 Task: Add Sprouts High Potency Omega-3 + COQ10 to the cart.
Action: Mouse moved to (308, 158)
Screenshot: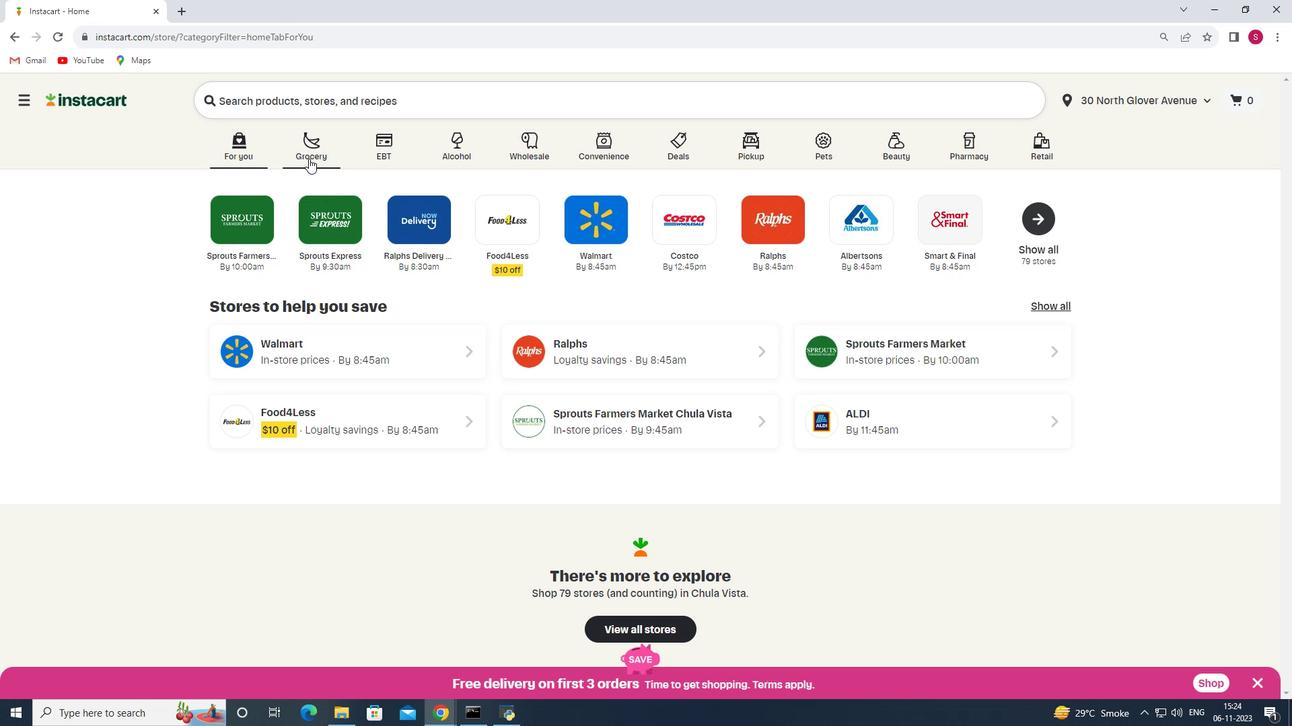 
Action: Mouse pressed left at (308, 158)
Screenshot: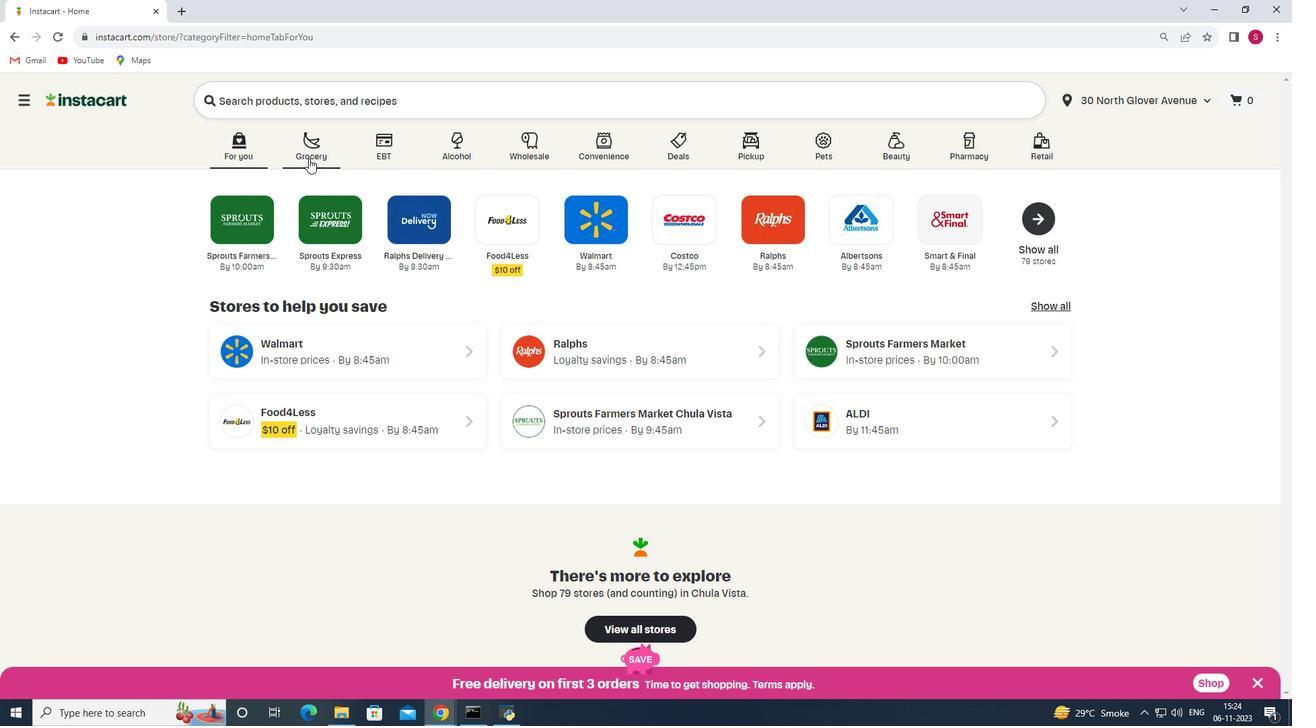 
Action: Mouse moved to (306, 386)
Screenshot: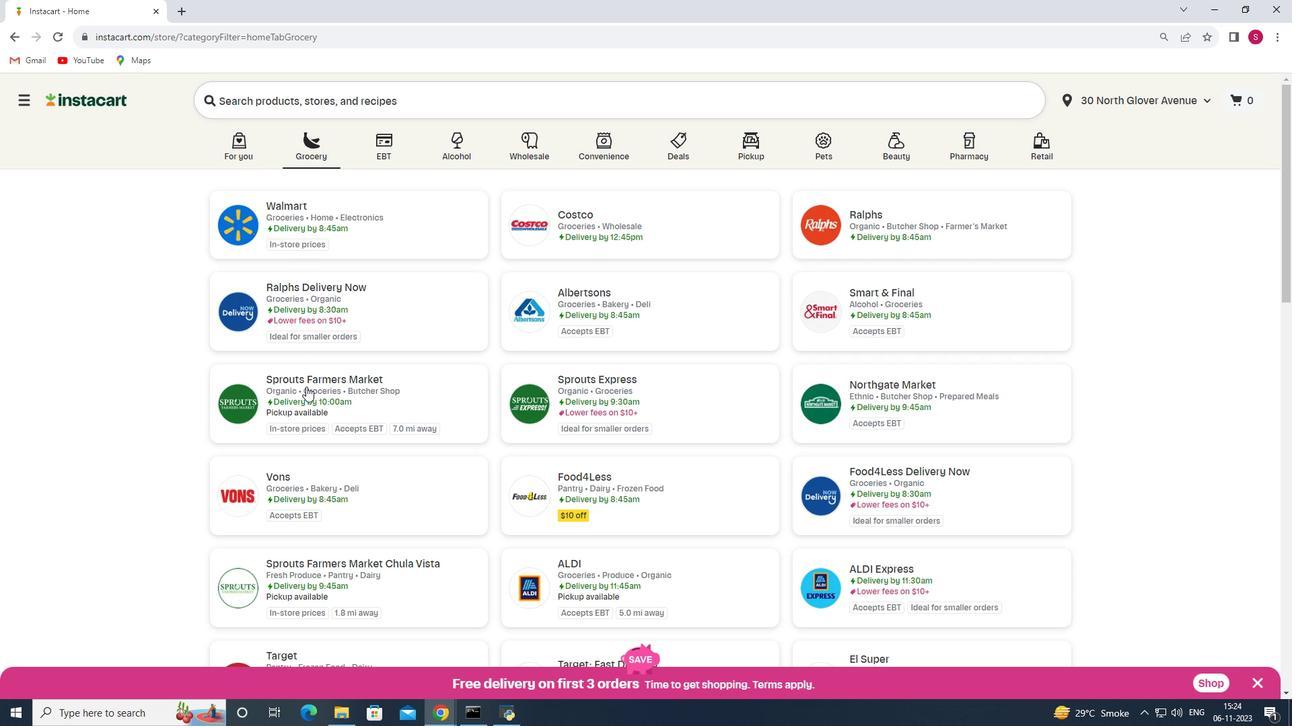 
Action: Mouse pressed left at (306, 386)
Screenshot: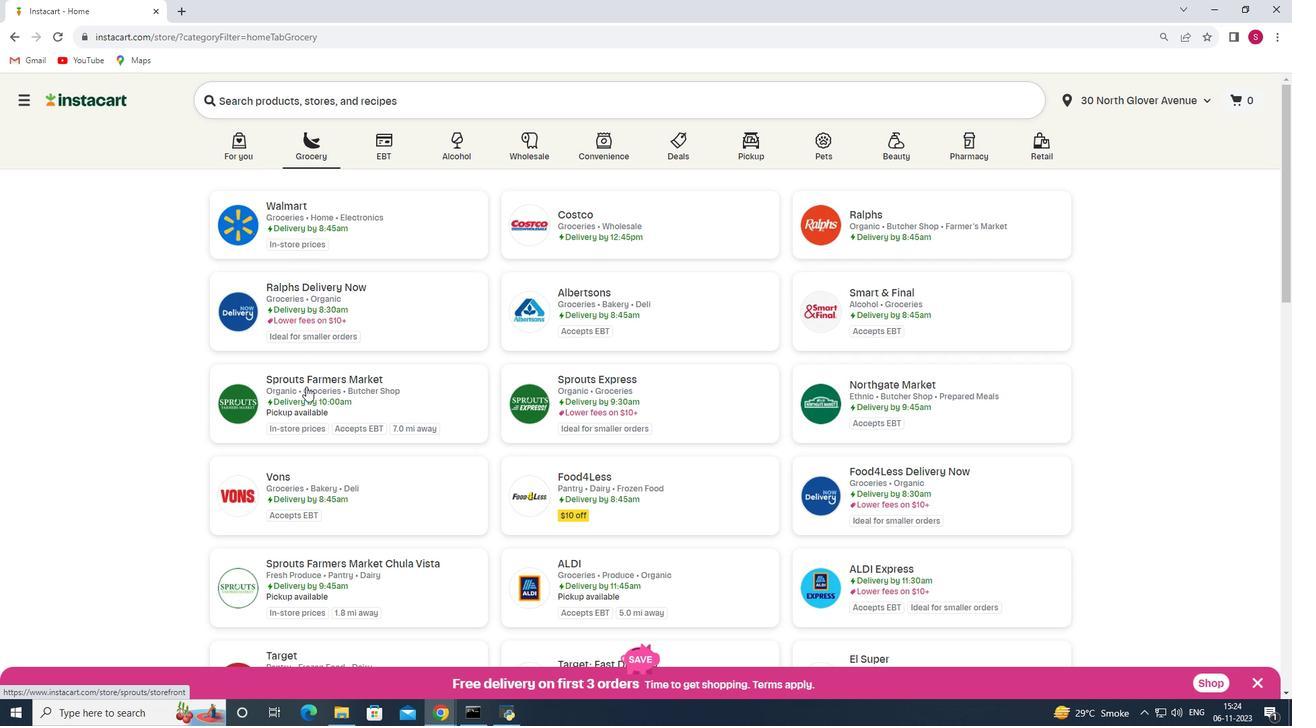 
Action: Mouse moved to (115, 442)
Screenshot: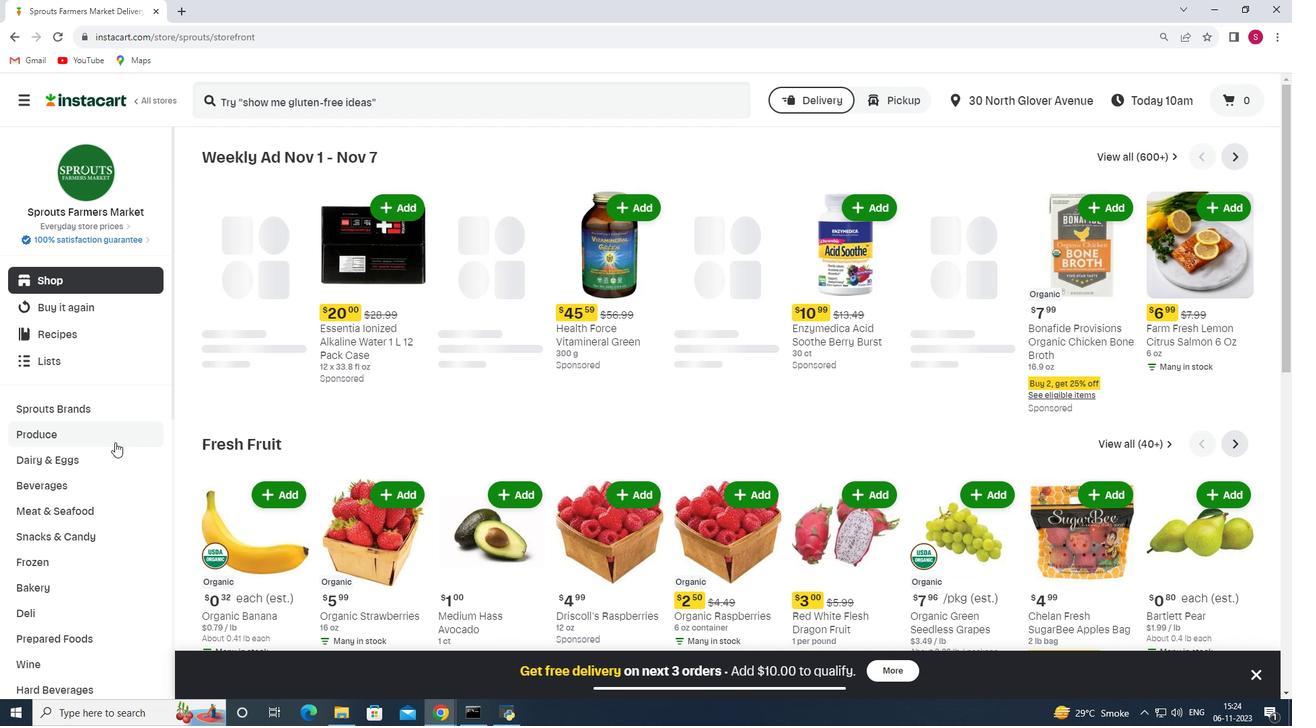 
Action: Mouse scrolled (115, 442) with delta (0, 0)
Screenshot: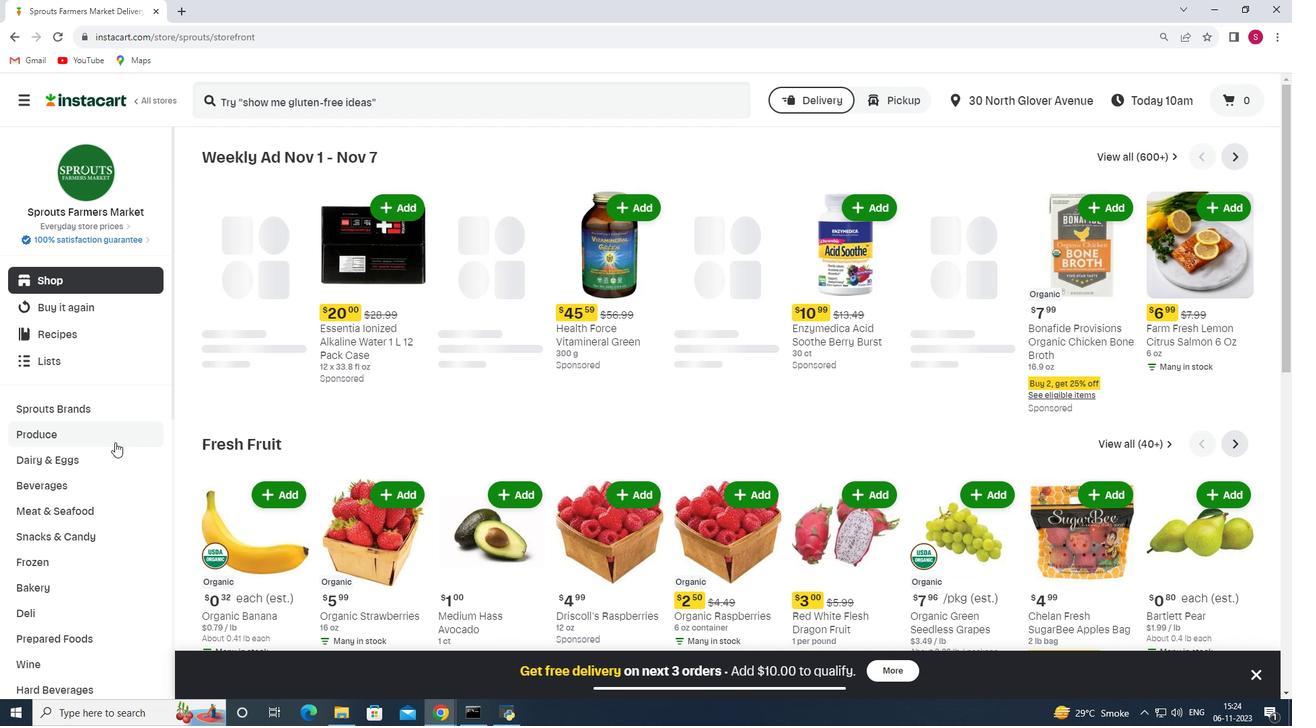 
Action: Mouse scrolled (115, 442) with delta (0, 0)
Screenshot: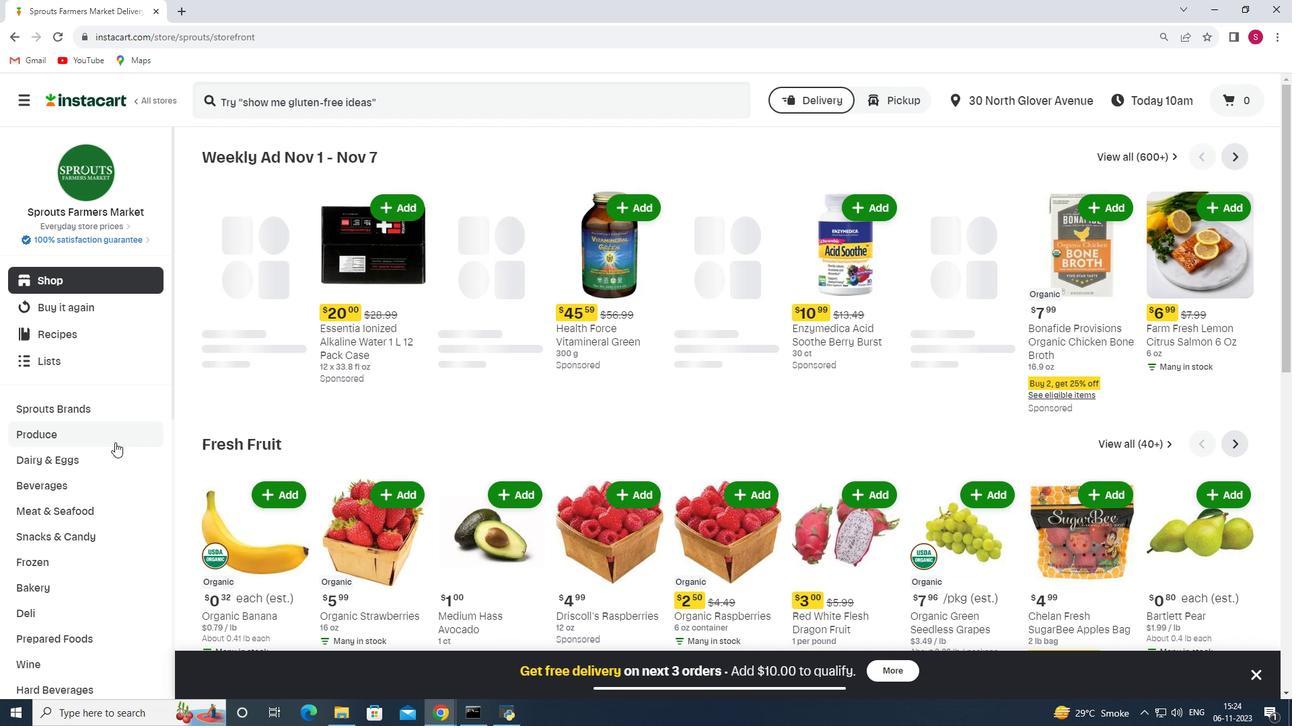 
Action: Mouse scrolled (115, 442) with delta (0, 0)
Screenshot: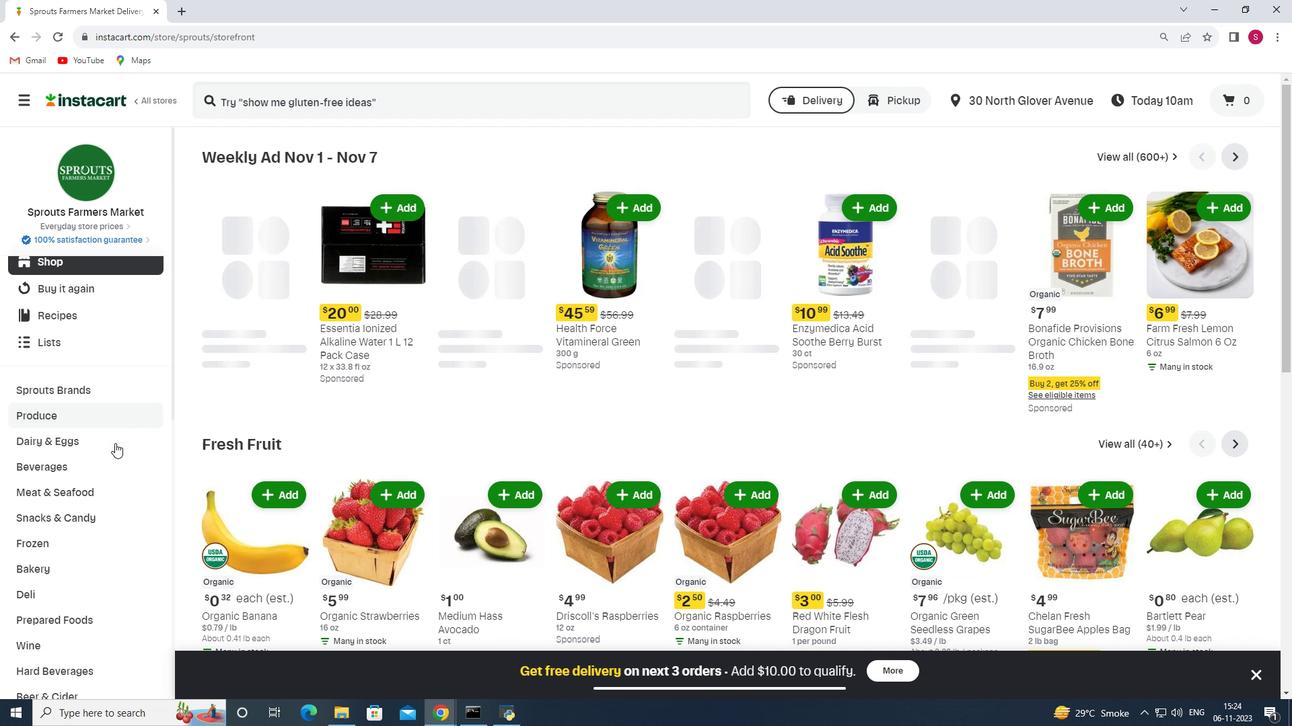 
Action: Mouse scrolled (115, 442) with delta (0, 0)
Screenshot: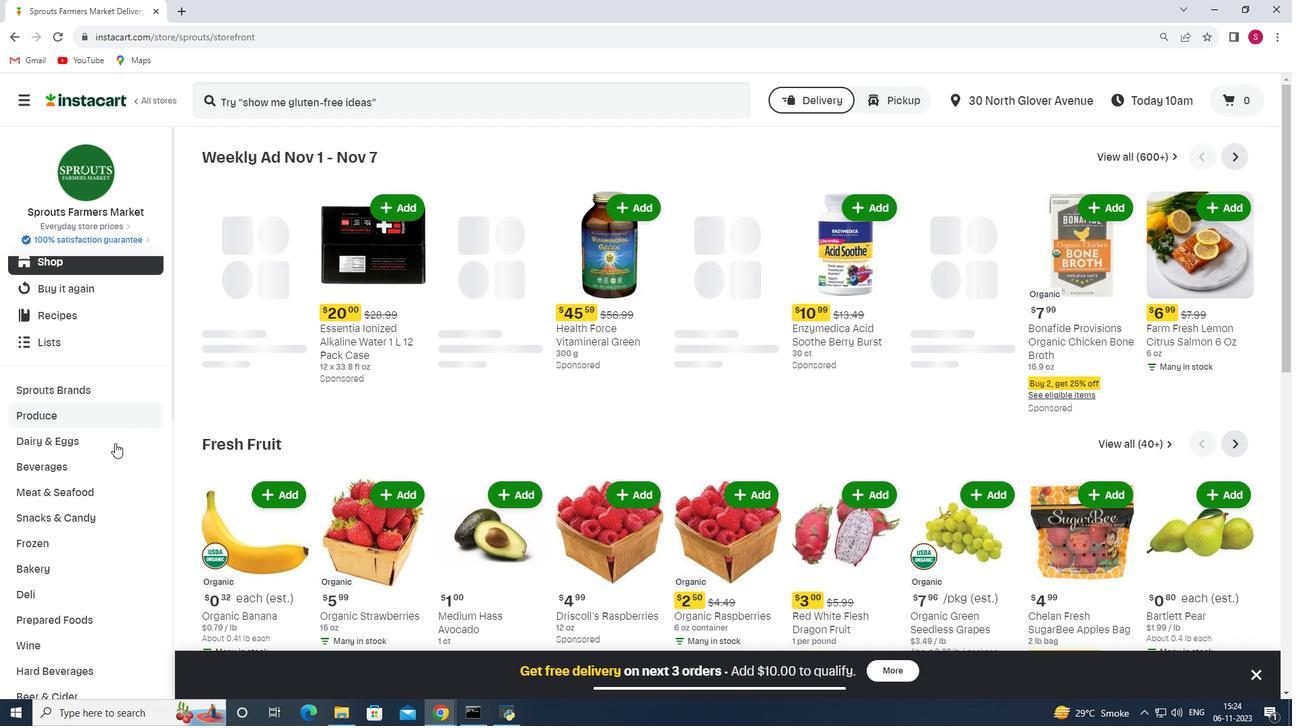 
Action: Mouse moved to (115, 443)
Screenshot: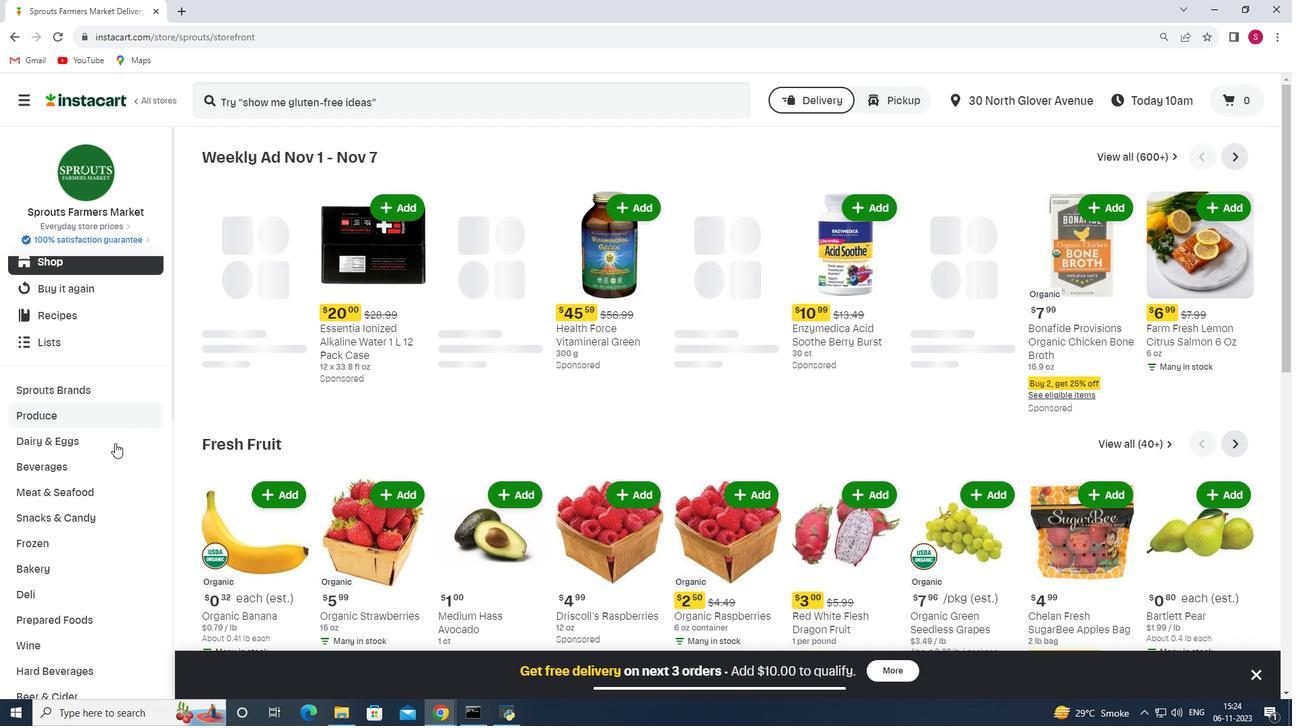 
Action: Mouse scrolled (115, 442) with delta (0, 0)
Screenshot: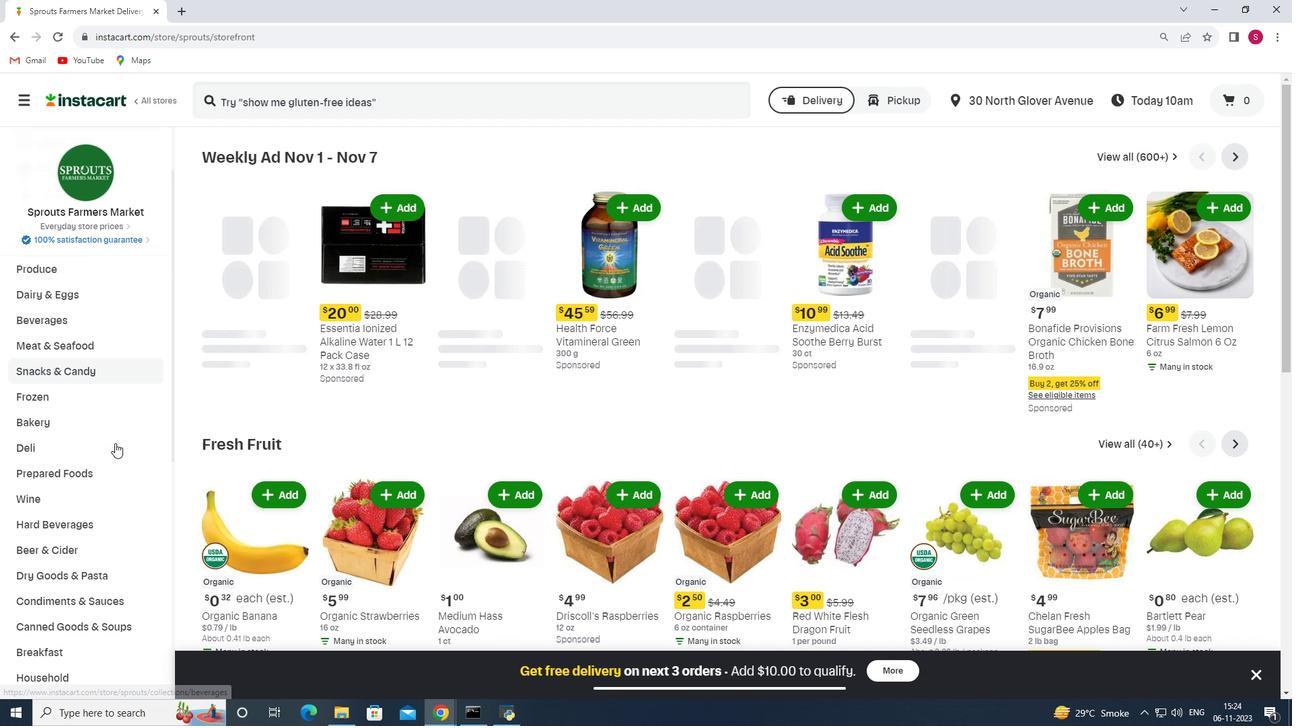 
Action: Mouse moved to (96, 466)
Screenshot: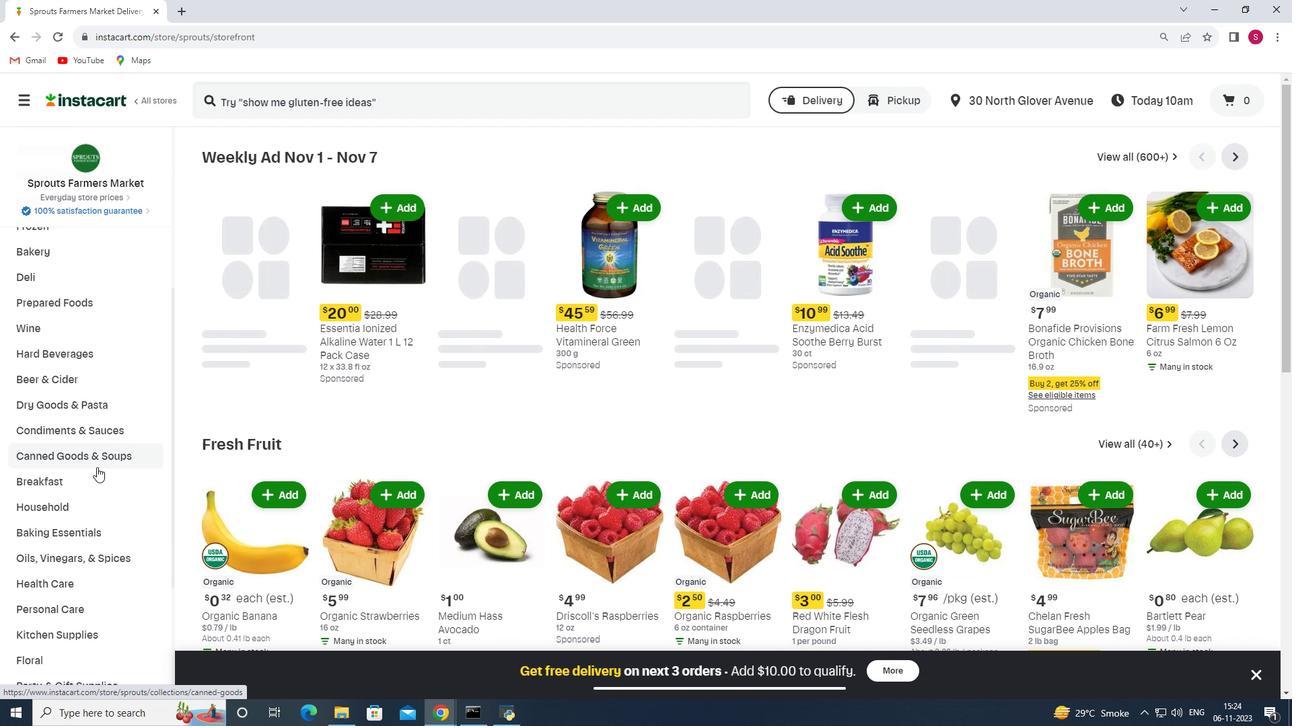 
Action: Mouse scrolled (96, 465) with delta (0, 0)
Screenshot: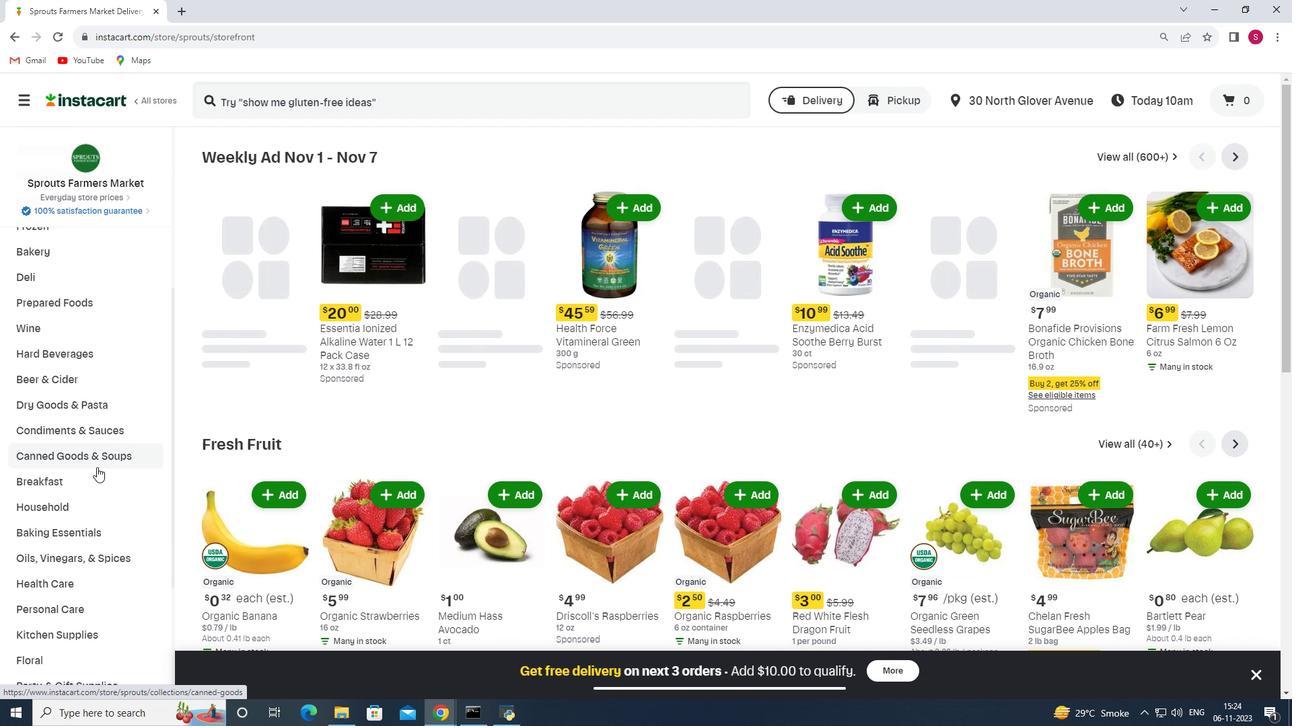 
Action: Mouse moved to (94, 471)
Screenshot: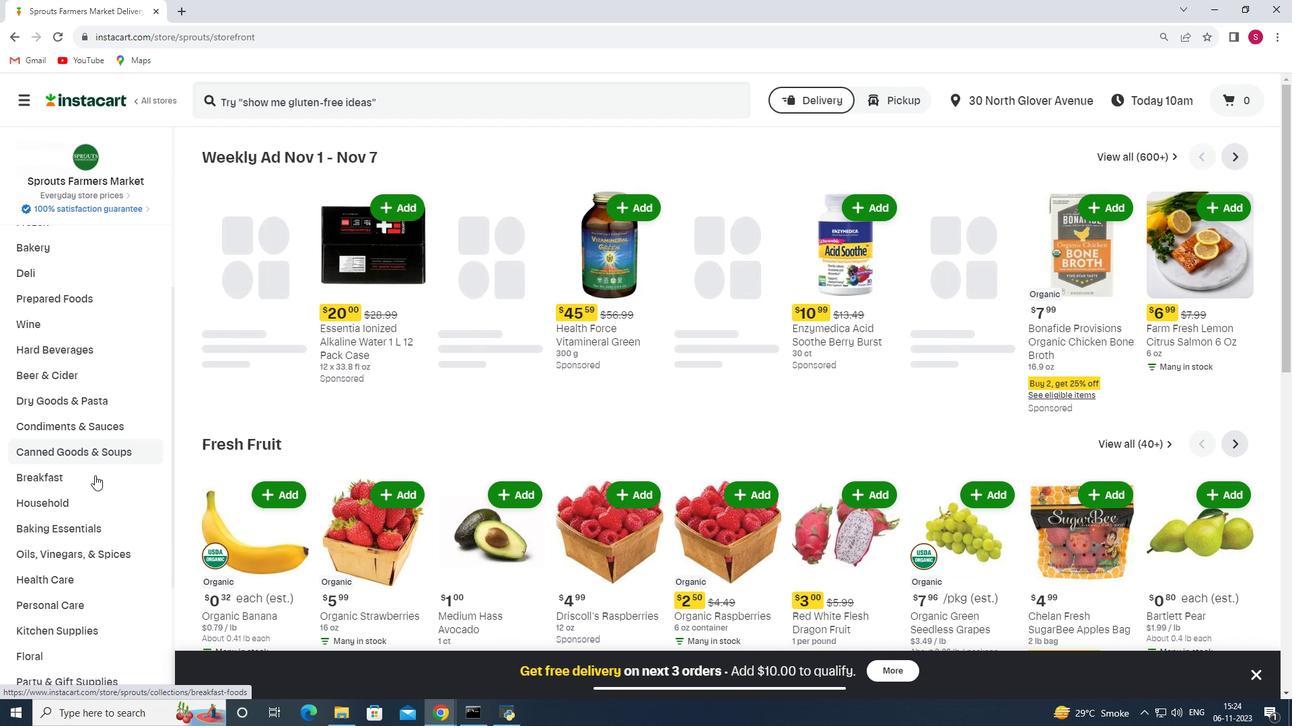 
Action: Mouse scrolled (94, 470) with delta (0, 0)
Screenshot: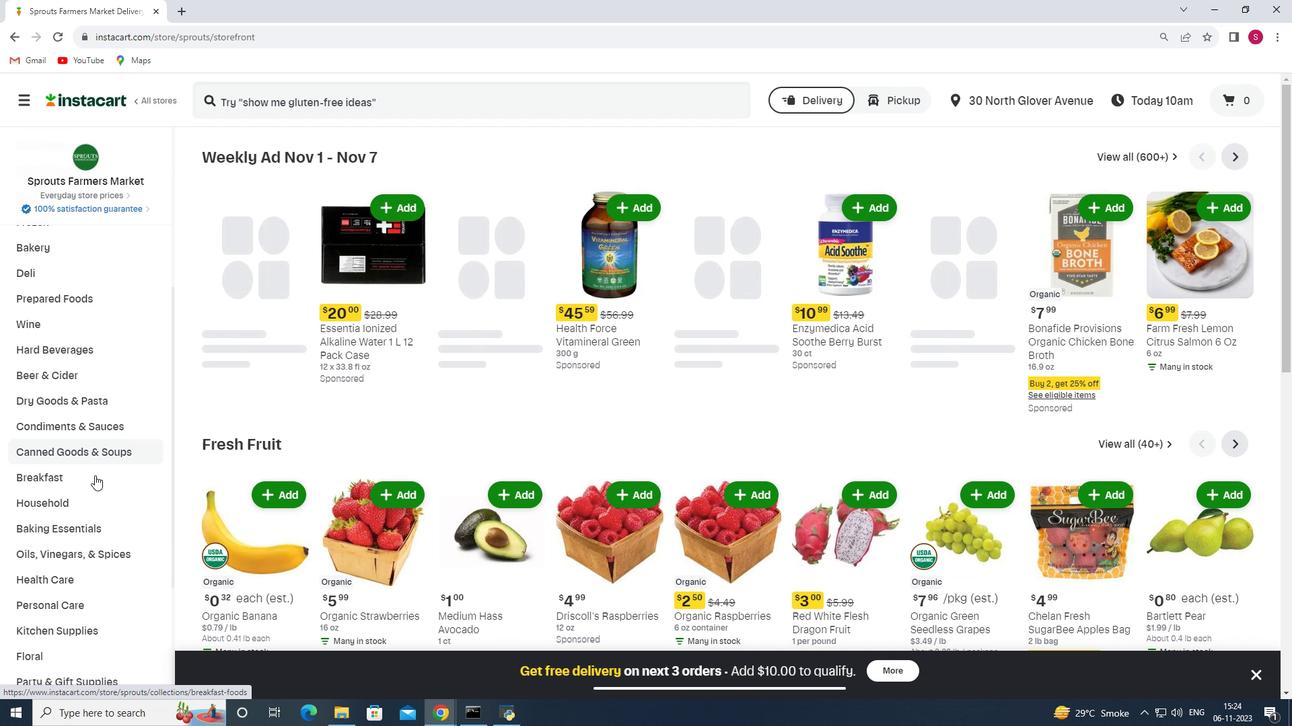 
Action: Mouse moved to (94, 475)
Screenshot: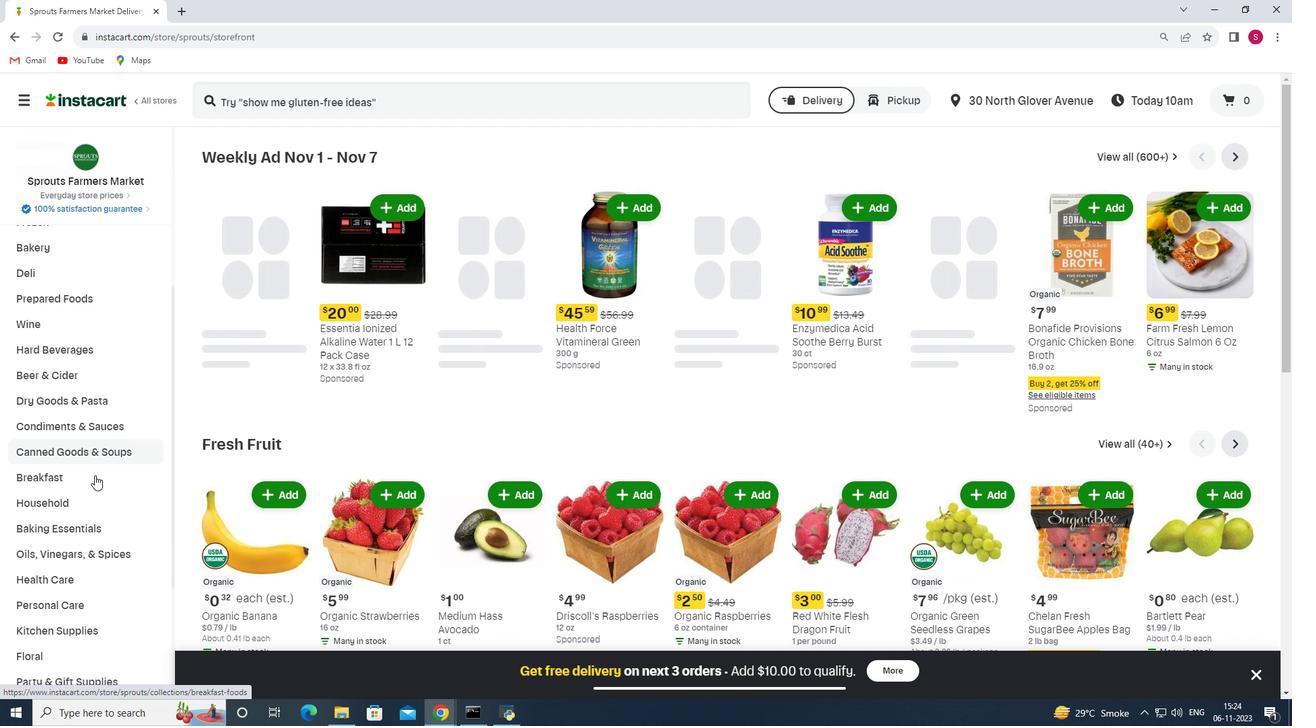 
Action: Mouse scrolled (94, 475) with delta (0, 0)
Screenshot: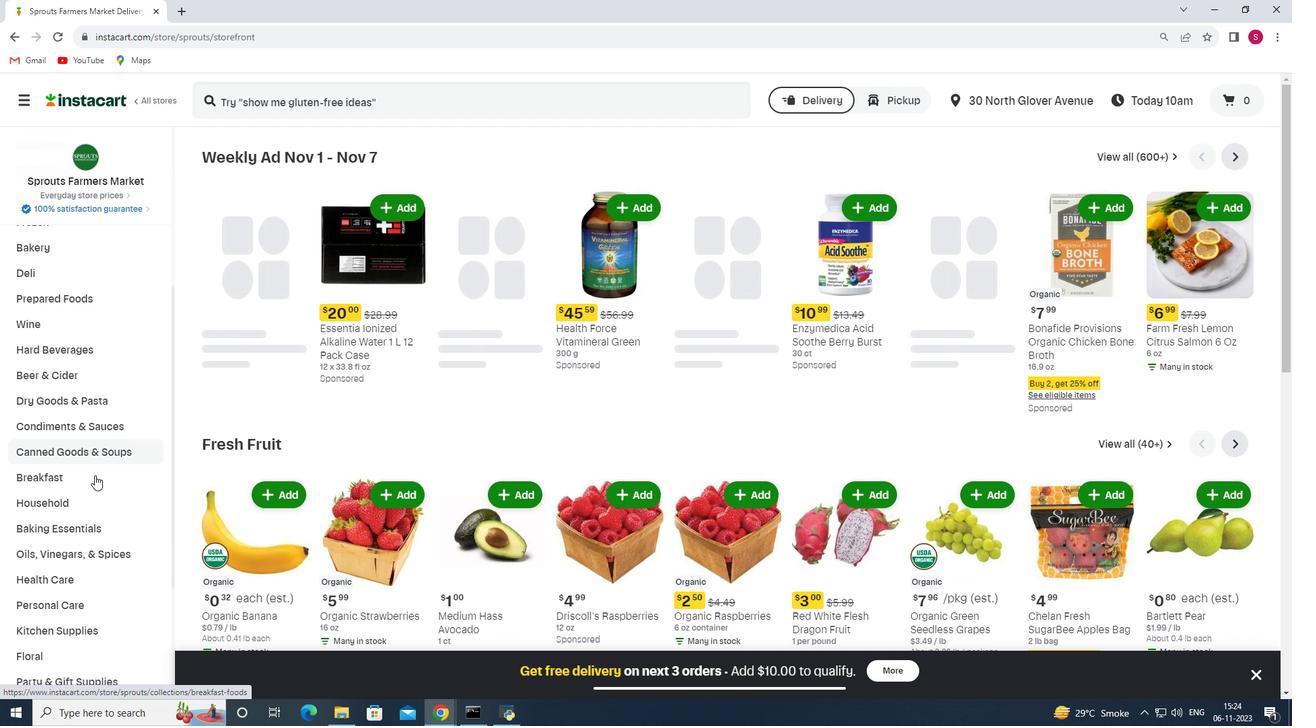 
Action: Mouse moved to (69, 393)
Screenshot: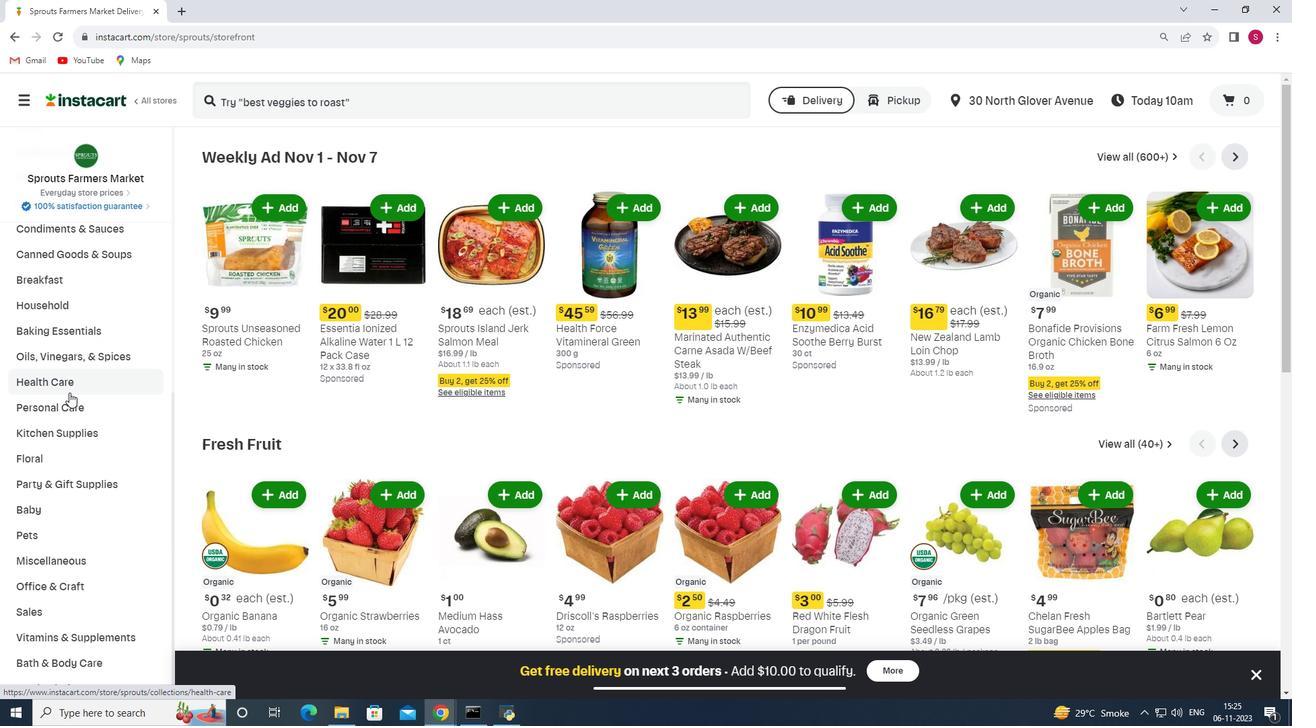 
Action: Mouse pressed left at (69, 393)
Screenshot: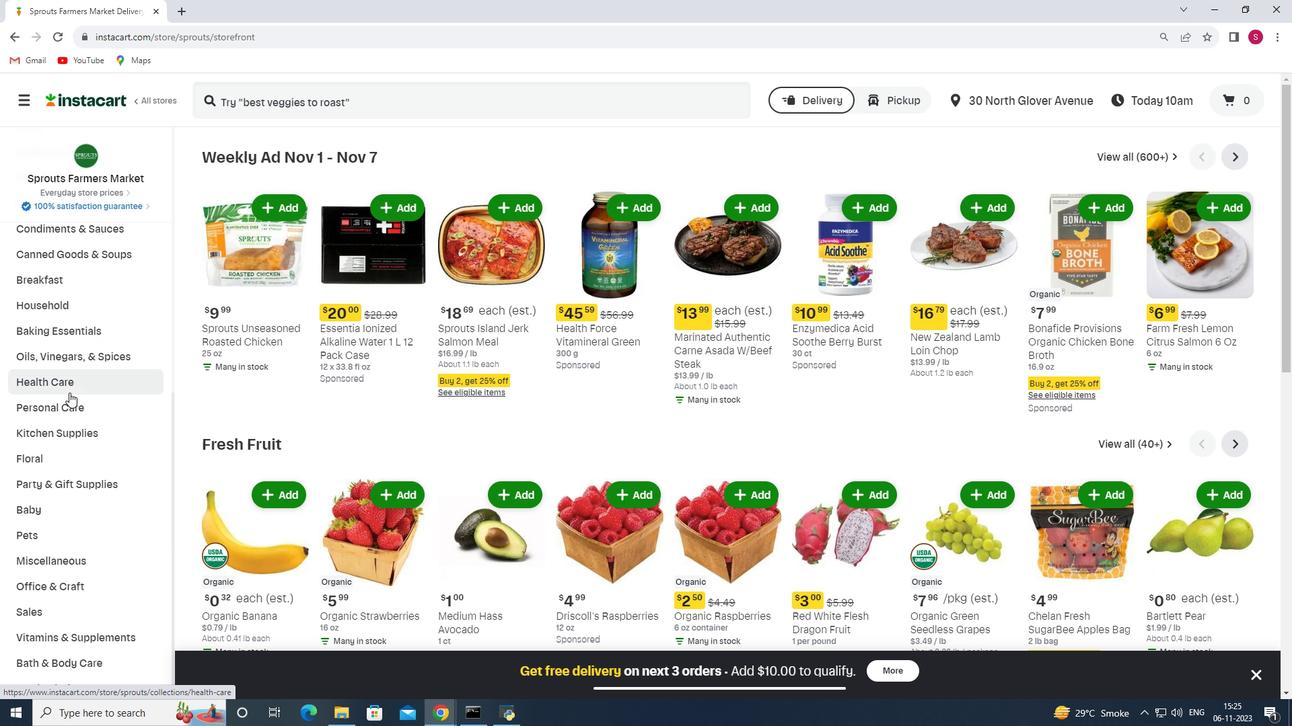 
Action: Mouse moved to (423, 197)
Screenshot: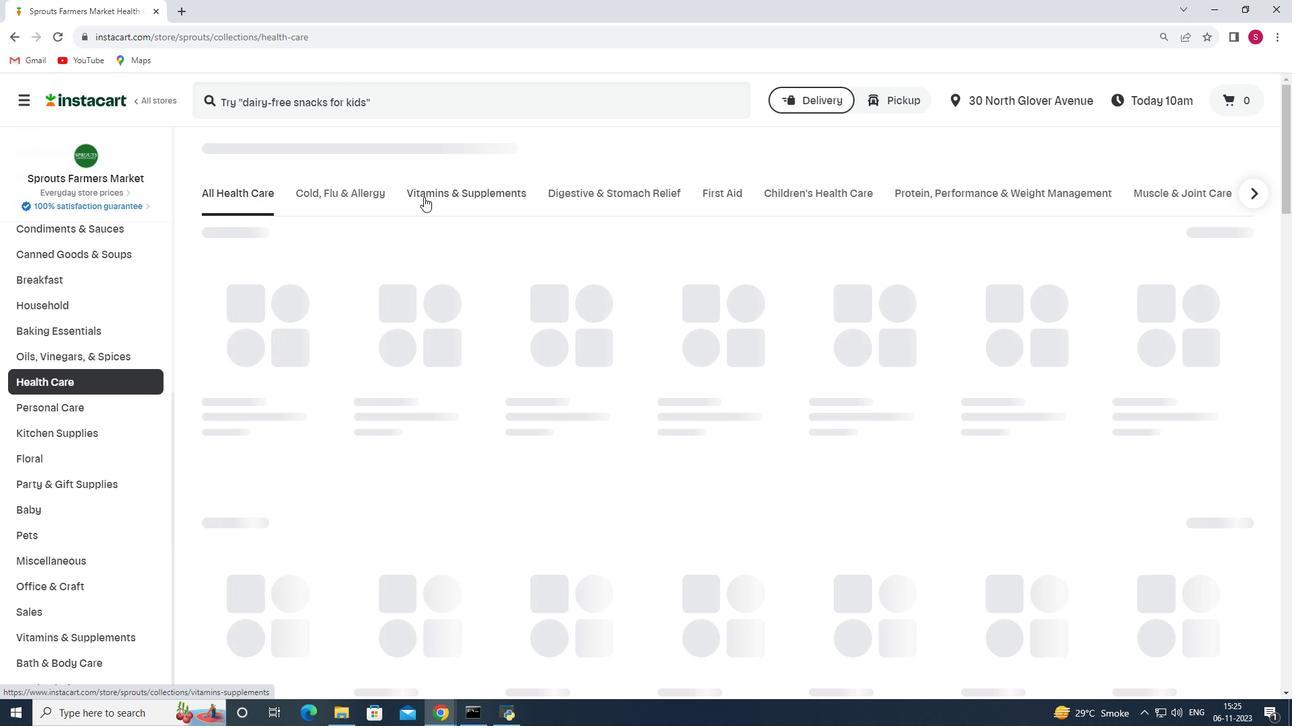 
Action: Mouse pressed left at (423, 197)
Screenshot: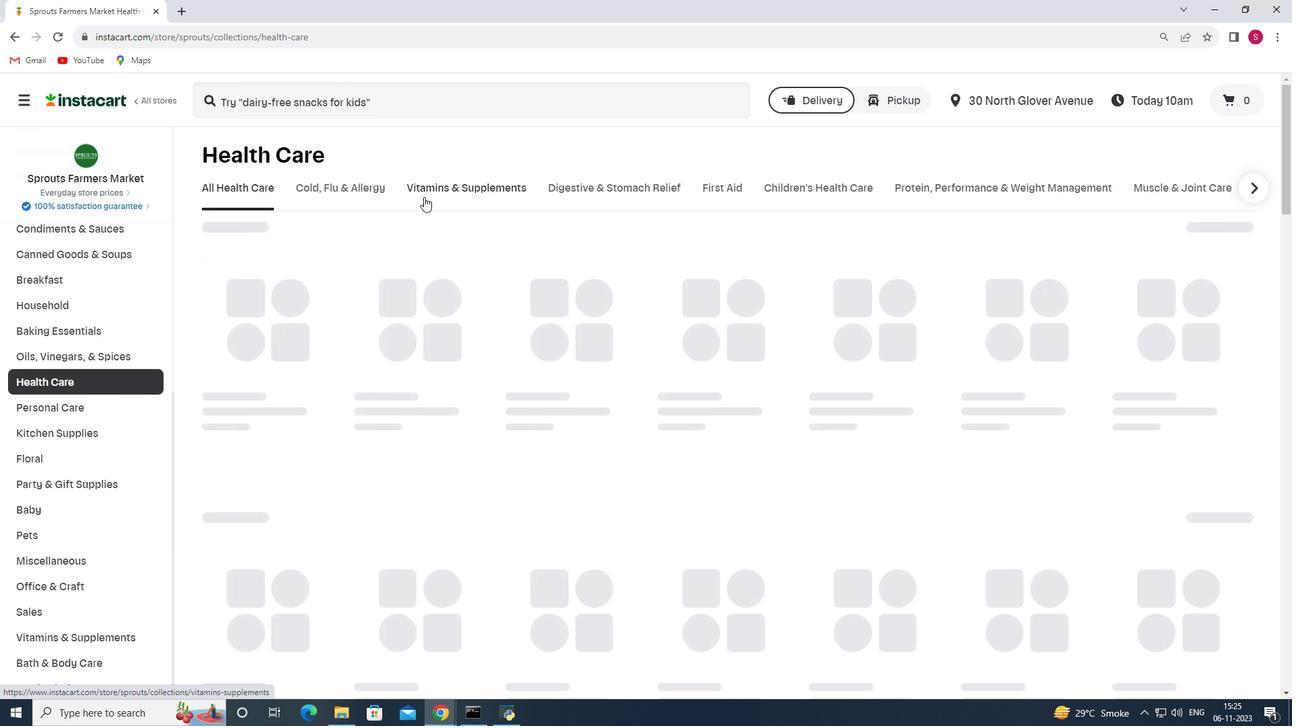 
Action: Mouse moved to (954, 242)
Screenshot: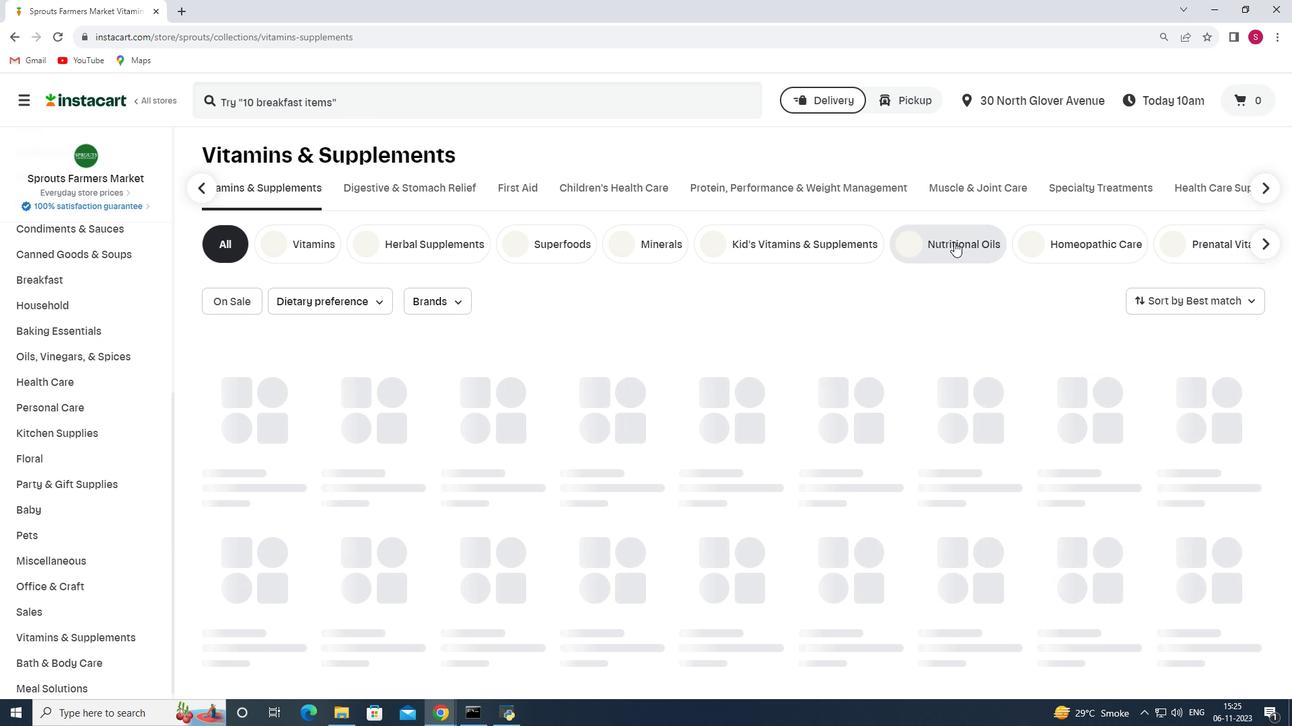 
Action: Mouse pressed left at (954, 242)
Screenshot: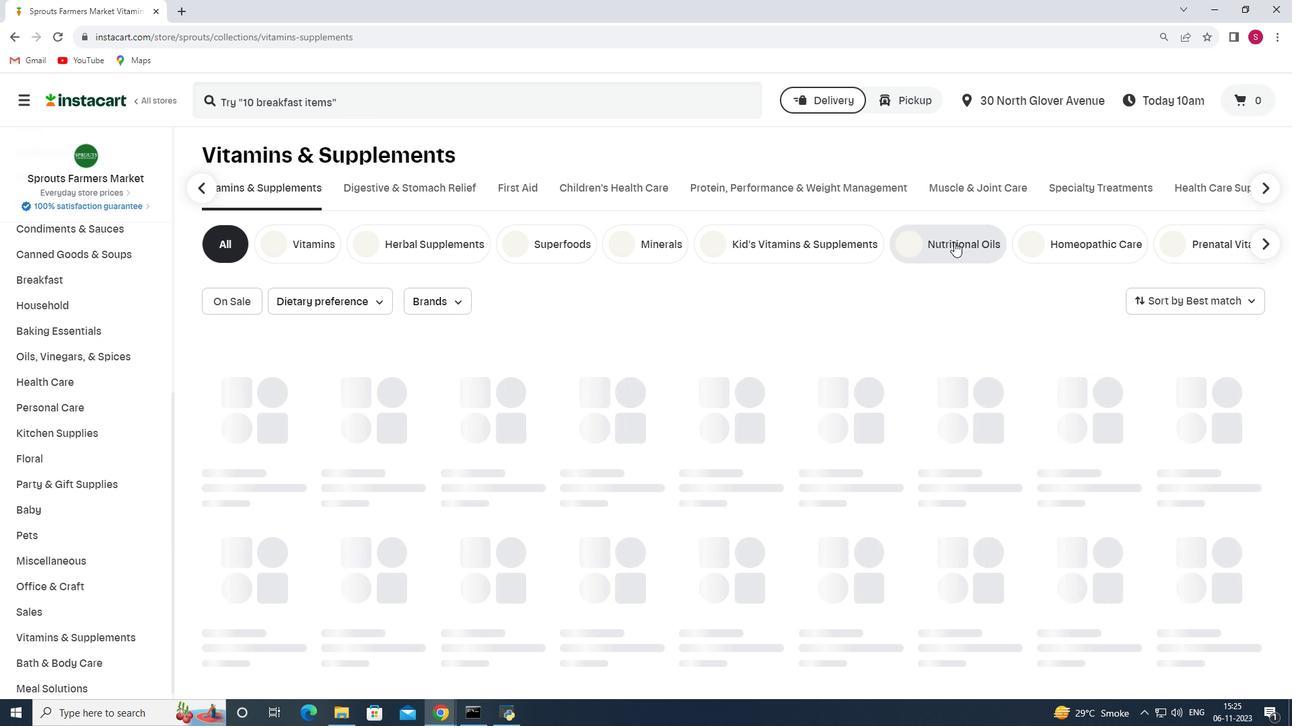 
Action: Mouse moved to (426, 94)
Screenshot: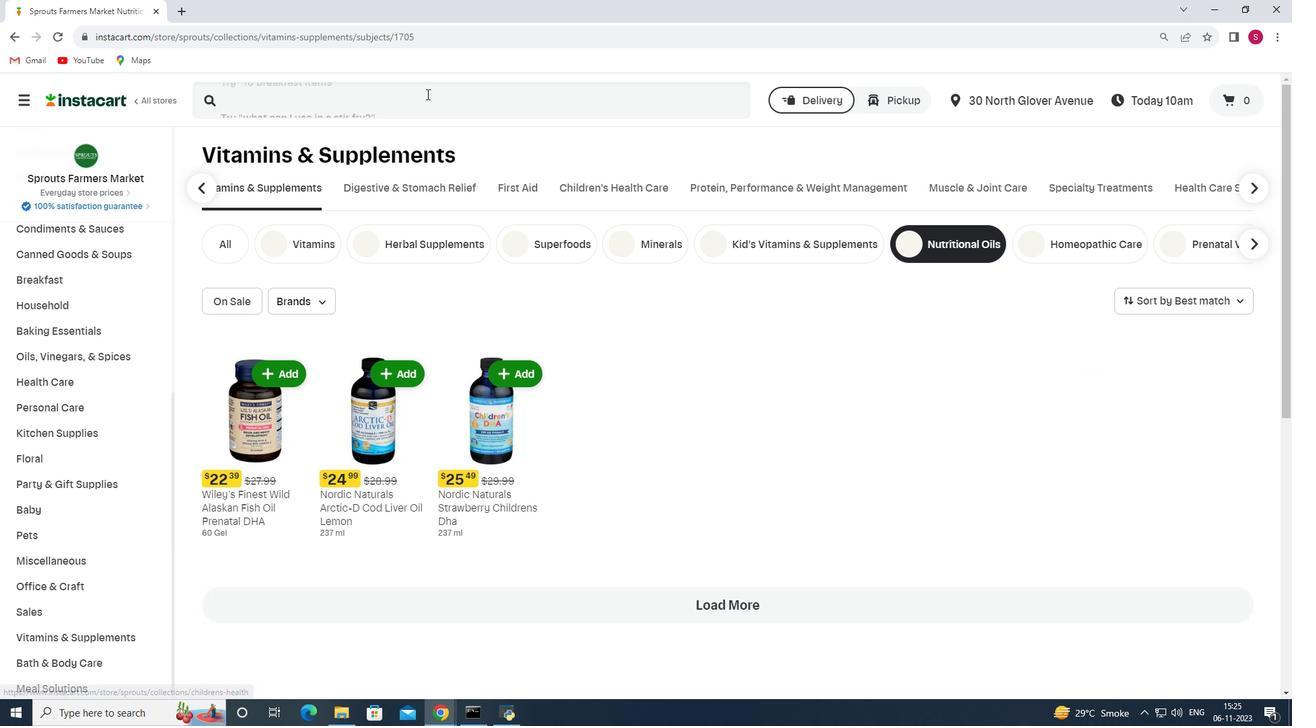 
Action: Mouse pressed left at (426, 94)
Screenshot: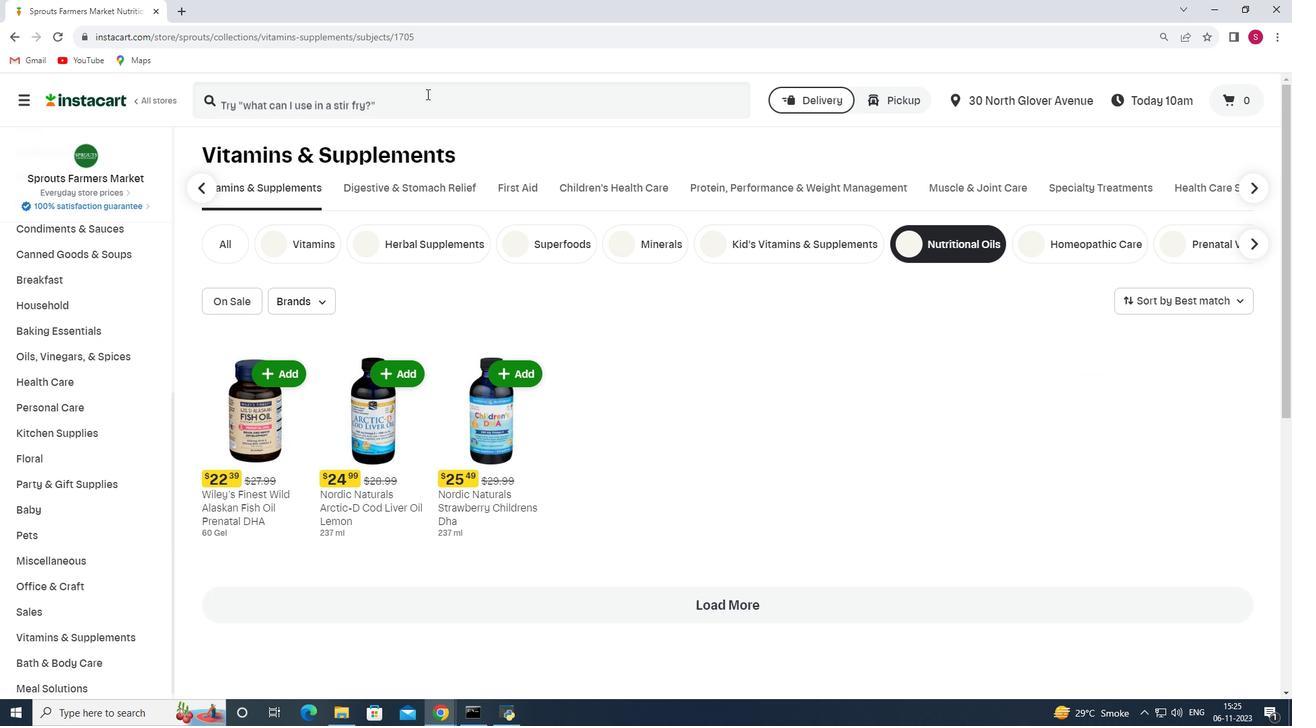 
Action: Key pressed <Key.shift>Sprouts<Key.space><Key.shift>High<Key.space><Key.shift>Potr<Key.backspace>ency<Key.space><Key.shift>Omega-3<Key.space><Key.shift_r><Key.shift_r><Key.shift_r><Key.shift_r><Key.shift_r><Key.shift_r><Key.shift_r><Key.shift_r><Key.shift_r><Key.shift_r><Key.shift_r><Key.shift_r><Key.shift_r><Key.shift_r>+<Key.space><Key.shift>COQ10<Key.enter>
Screenshot: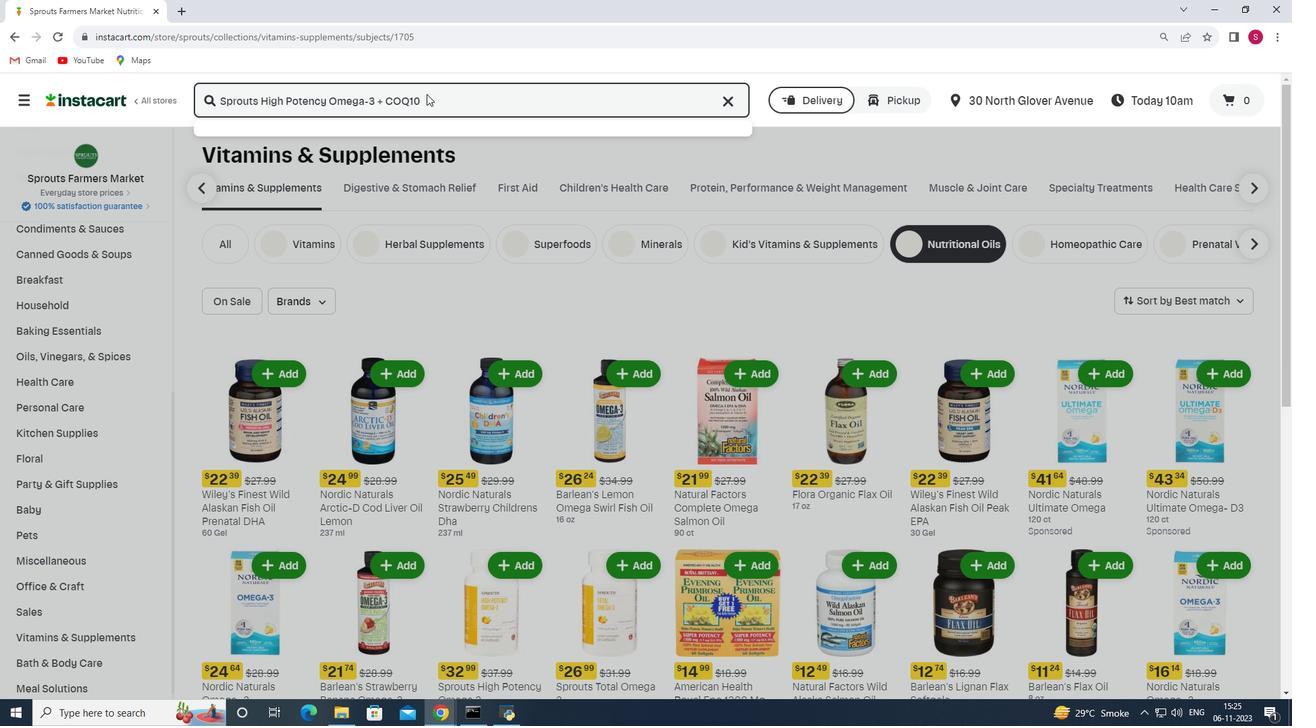 
Action: Mouse moved to (658, 298)
Screenshot: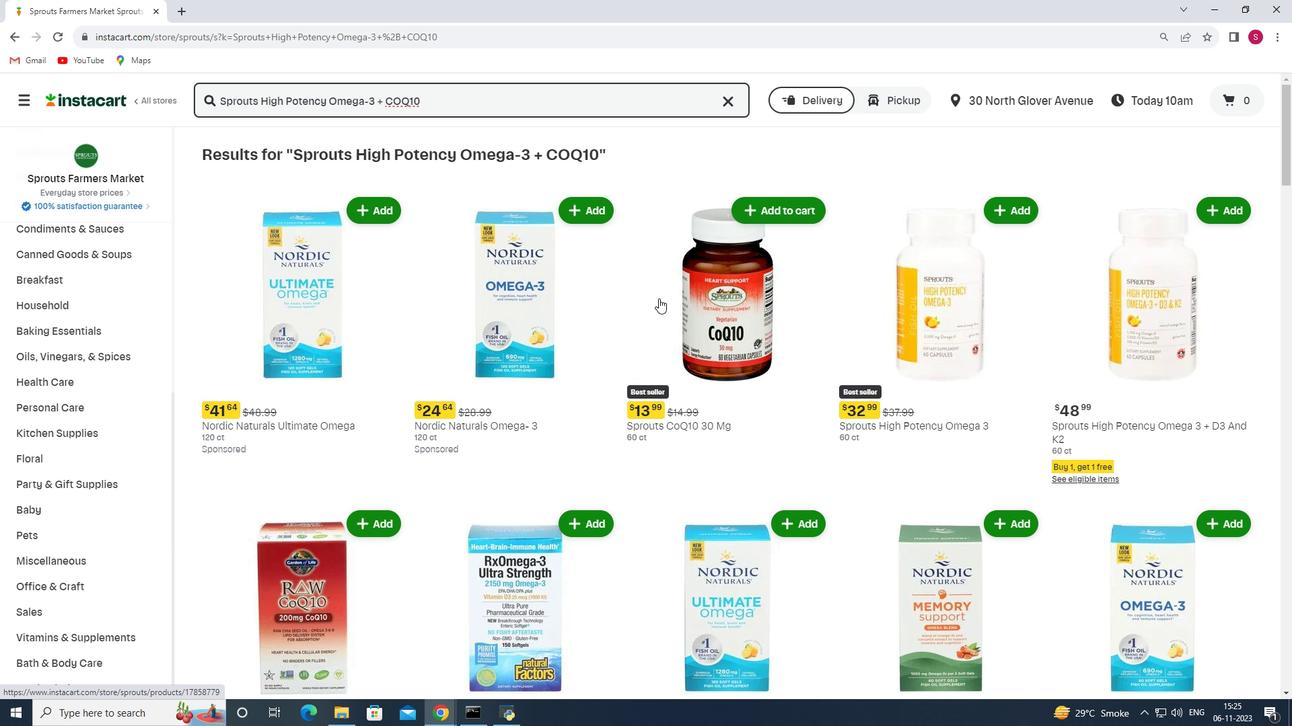 
Action: Mouse scrolled (658, 298) with delta (0, 0)
Screenshot: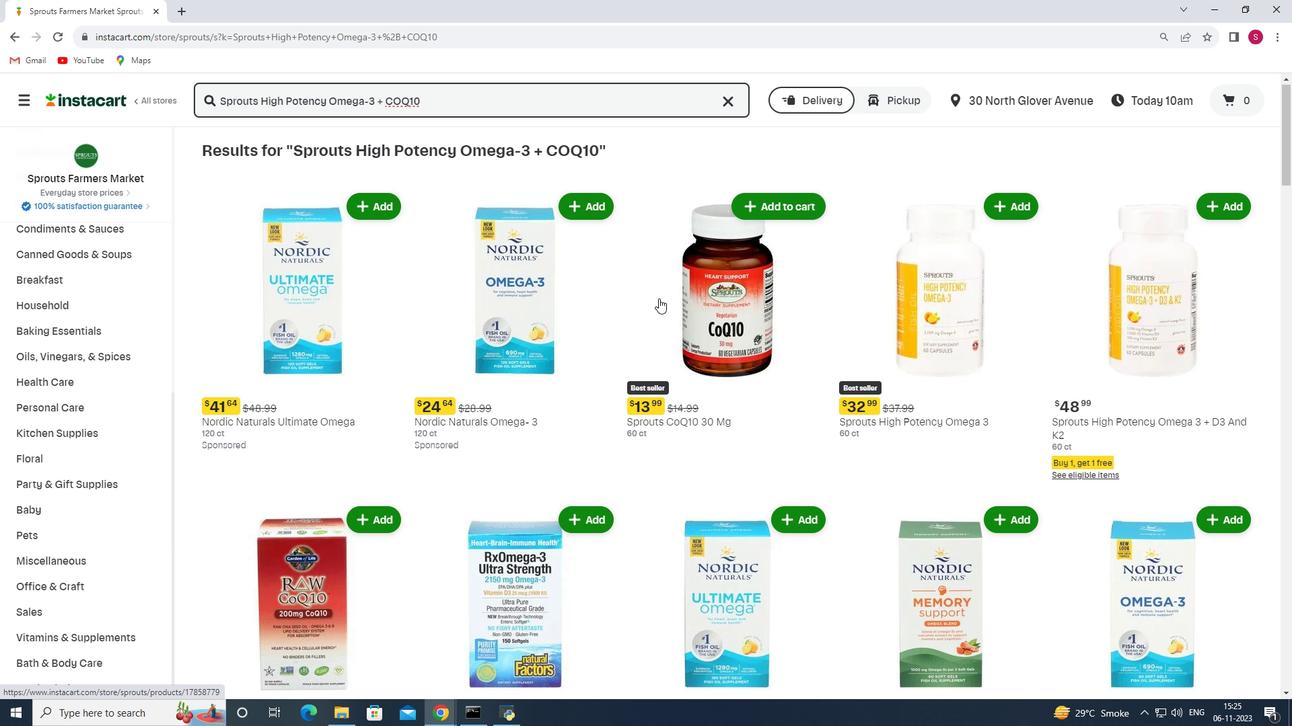 
Action: Mouse scrolled (658, 298) with delta (0, 0)
Screenshot: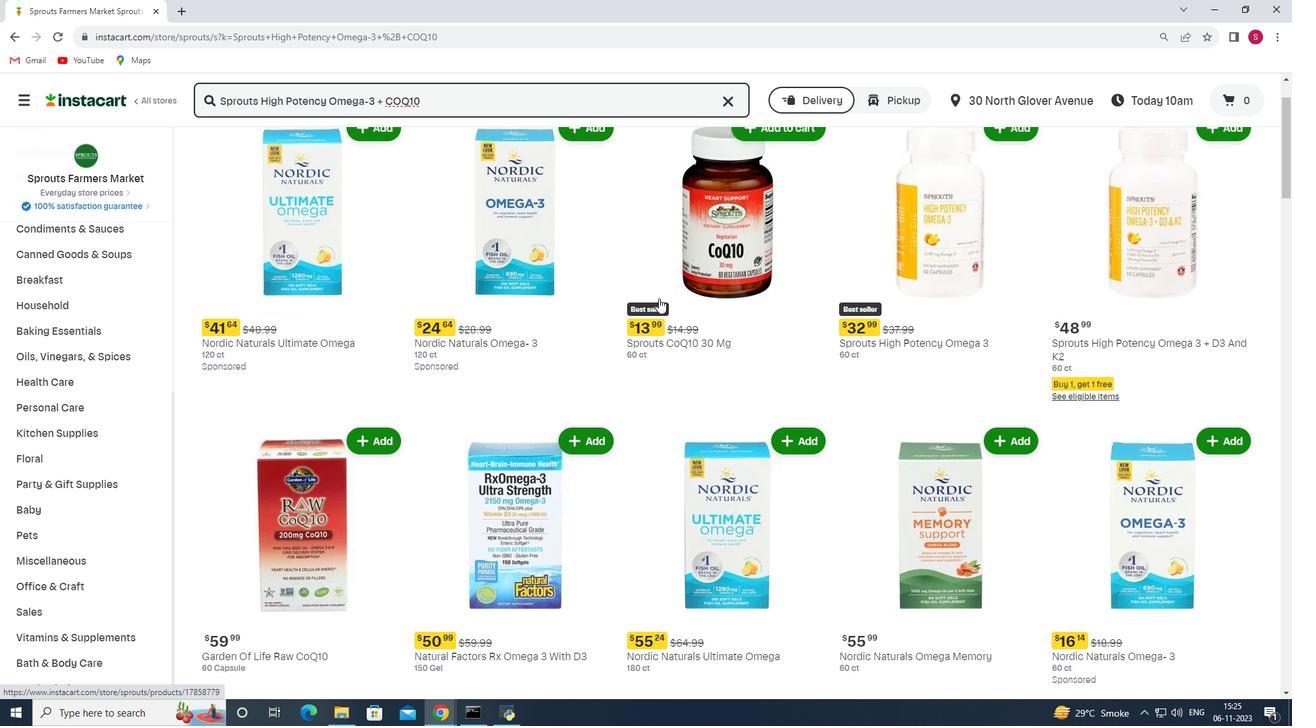 
Action: Mouse scrolled (658, 298) with delta (0, 0)
Screenshot: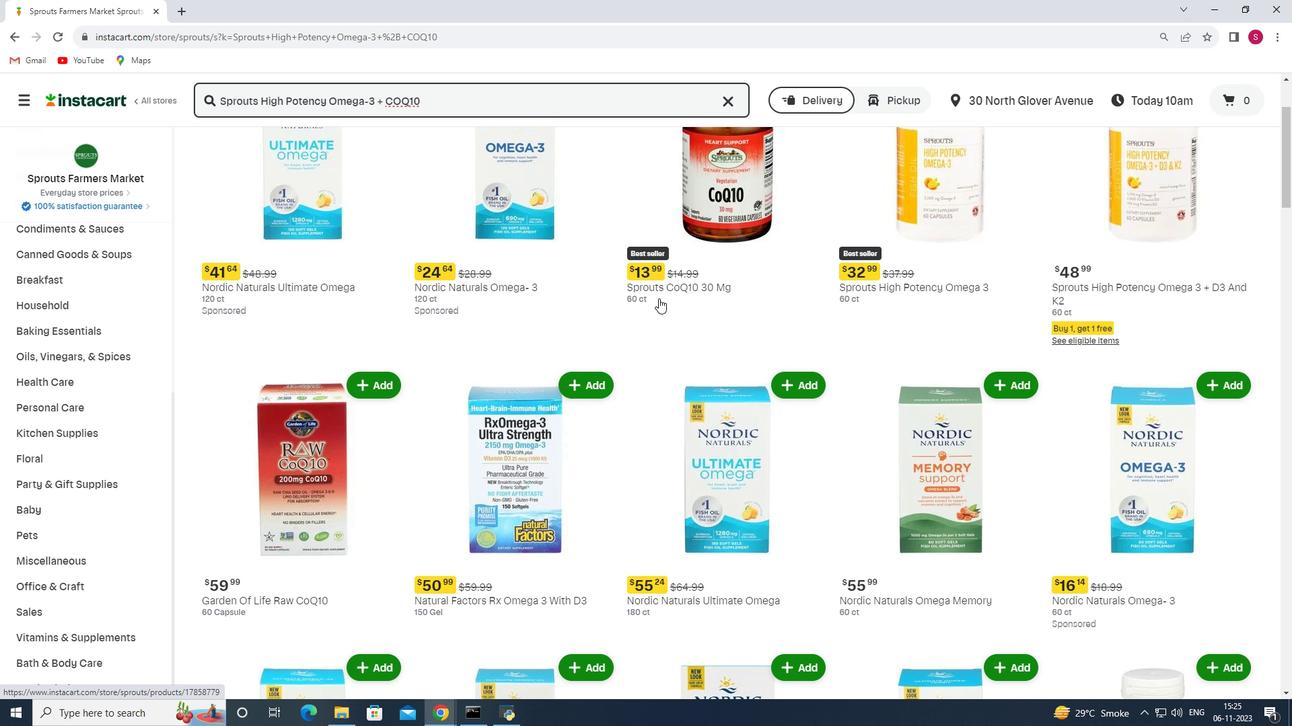 
Action: Mouse moved to (658, 298)
Screenshot: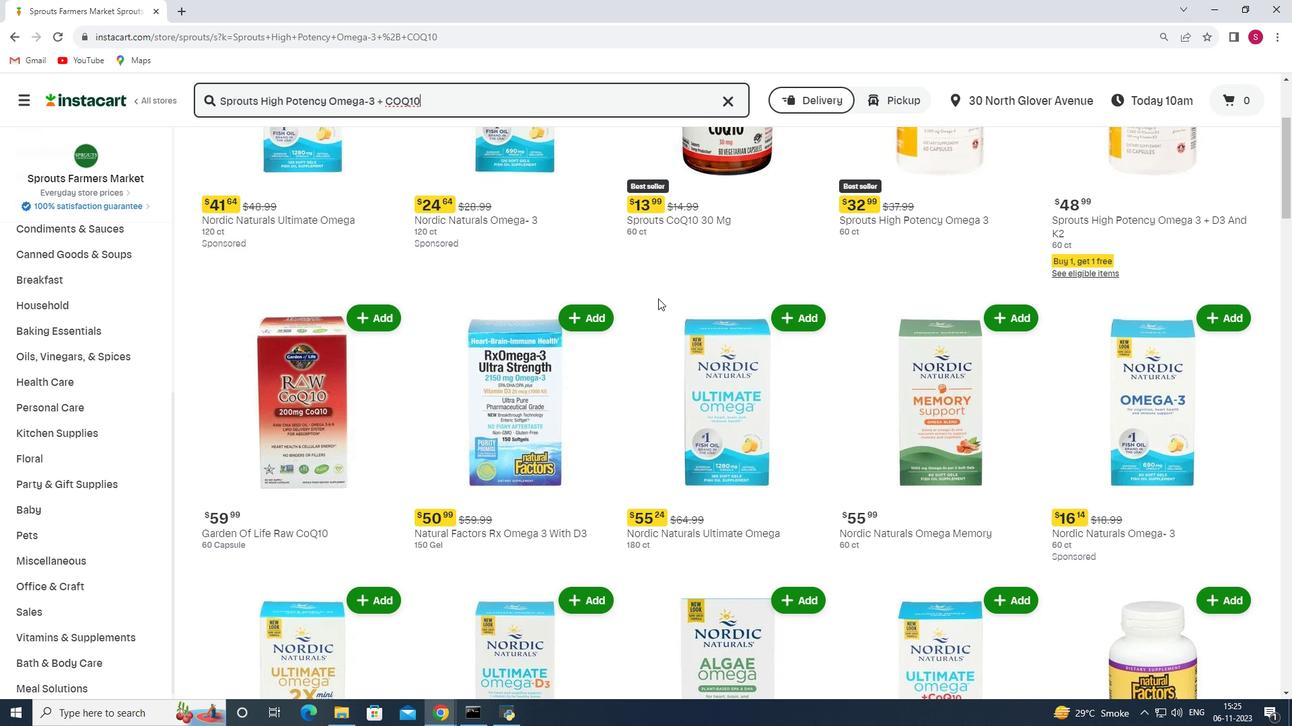 
Action: Mouse scrolled (658, 298) with delta (0, 0)
Screenshot: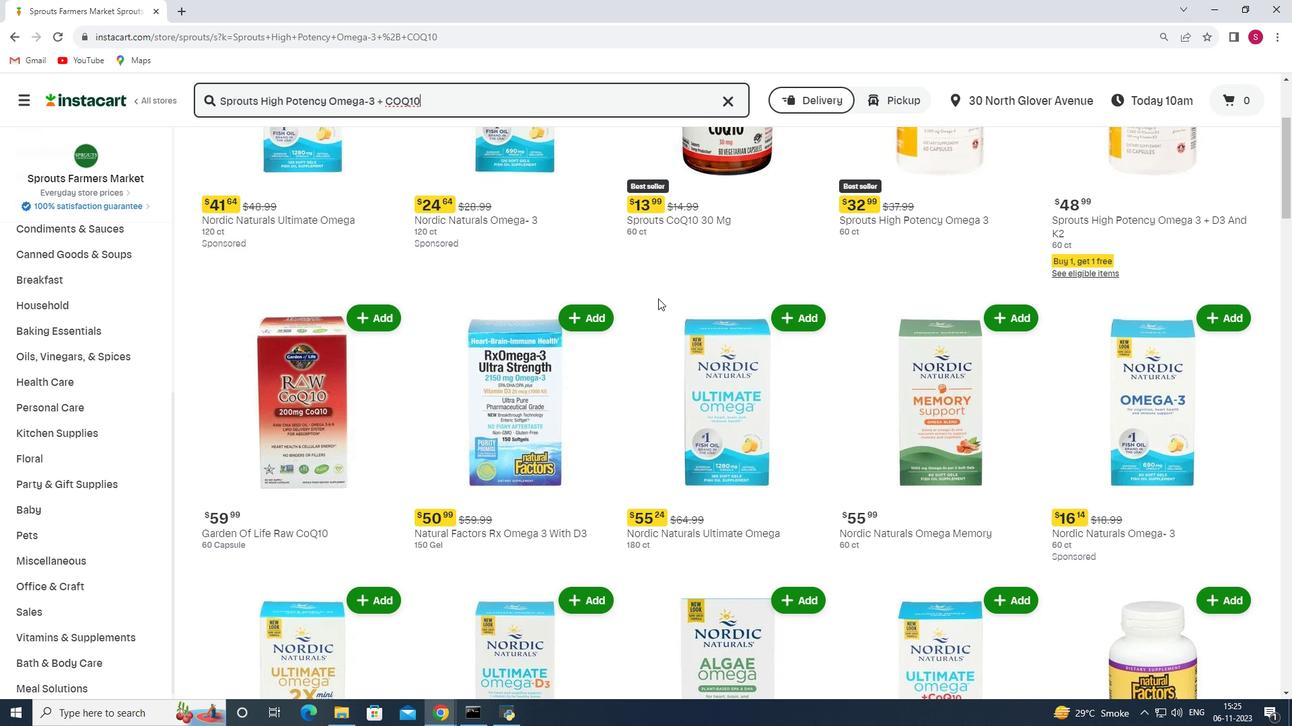 
Action: Mouse moved to (658, 298)
Screenshot: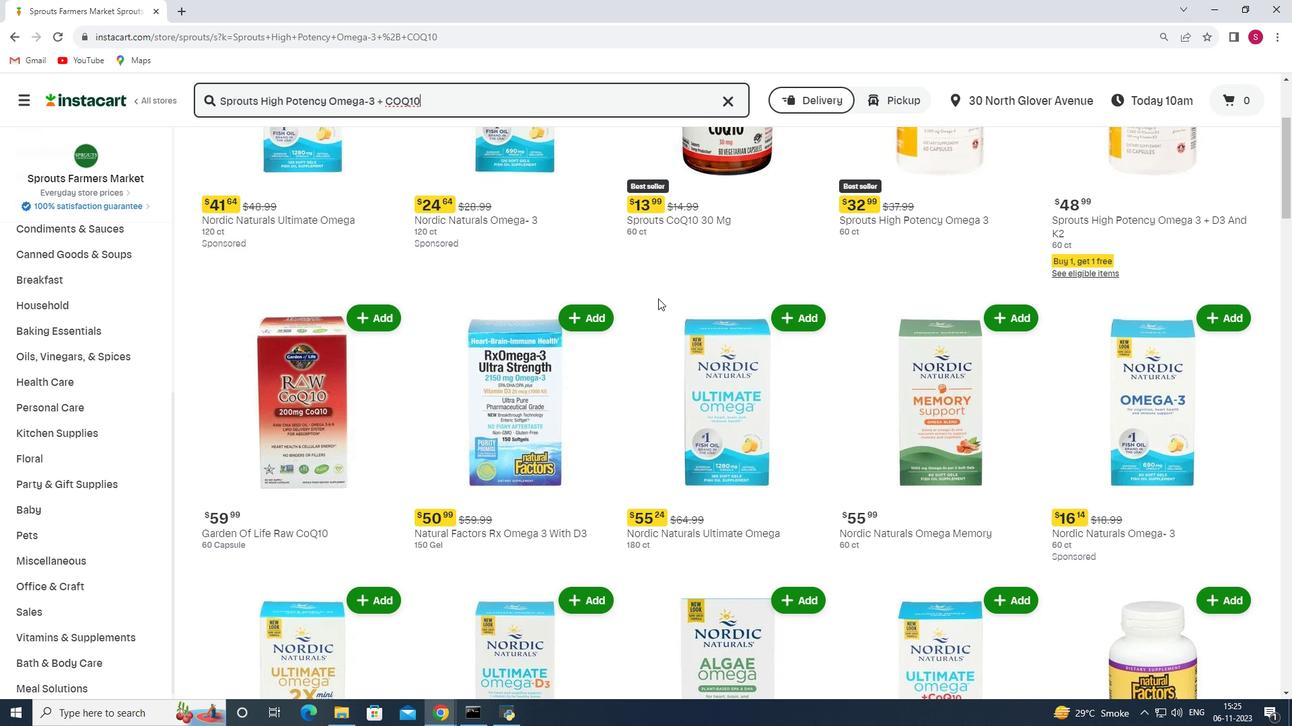
Action: Mouse scrolled (658, 298) with delta (0, 0)
Screenshot: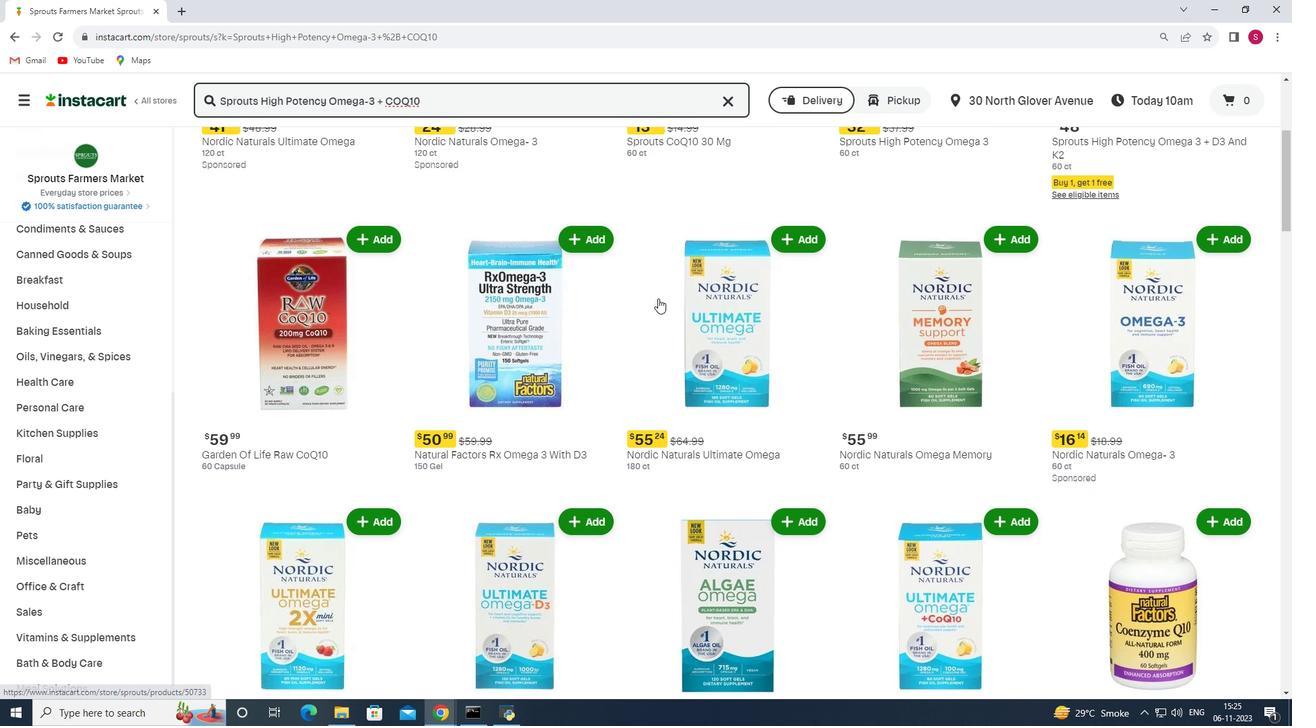 
Action: Mouse scrolled (658, 298) with delta (0, 0)
Screenshot: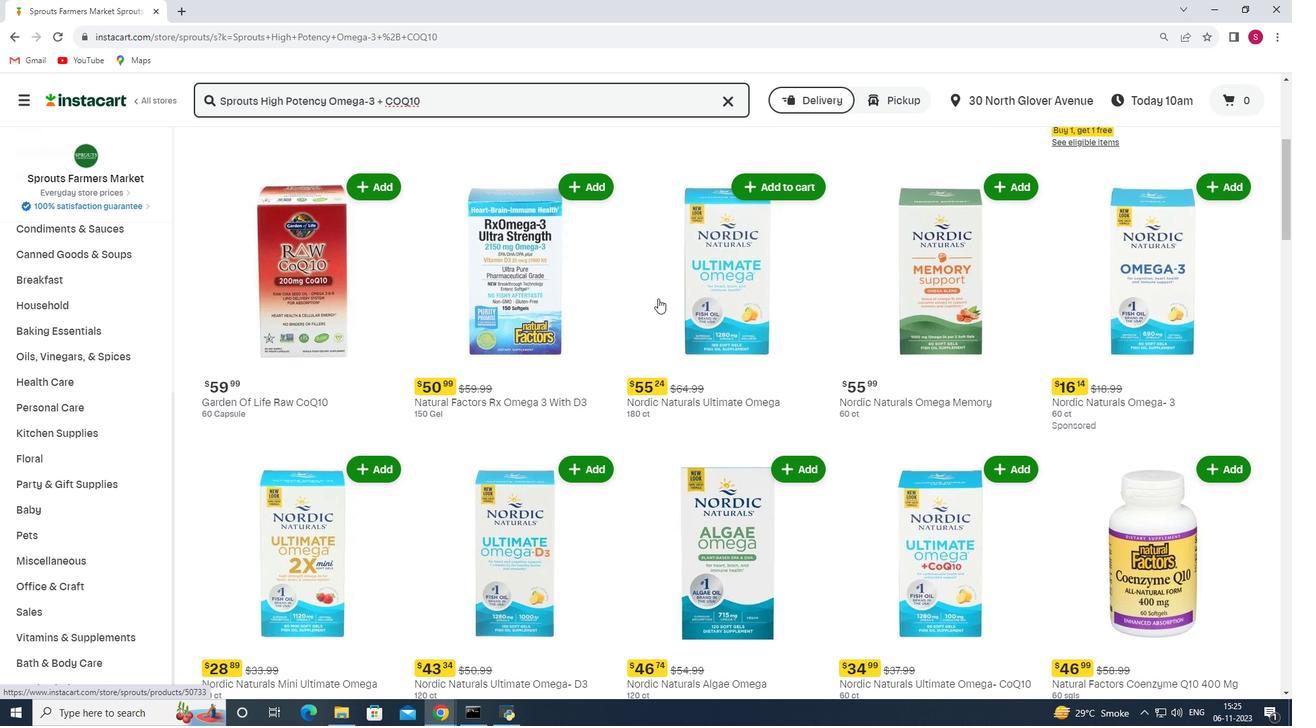 
Action: Mouse scrolled (658, 298) with delta (0, 0)
Screenshot: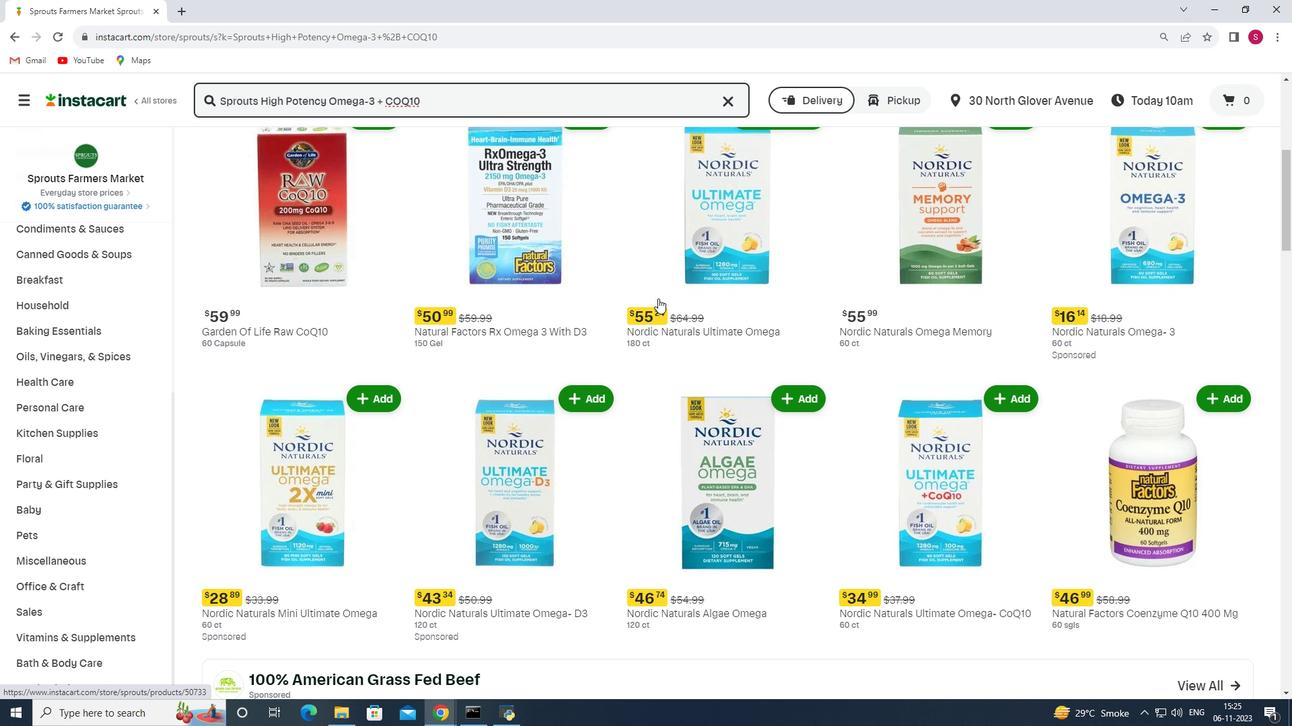 
Action: Mouse scrolled (658, 298) with delta (0, 0)
Screenshot: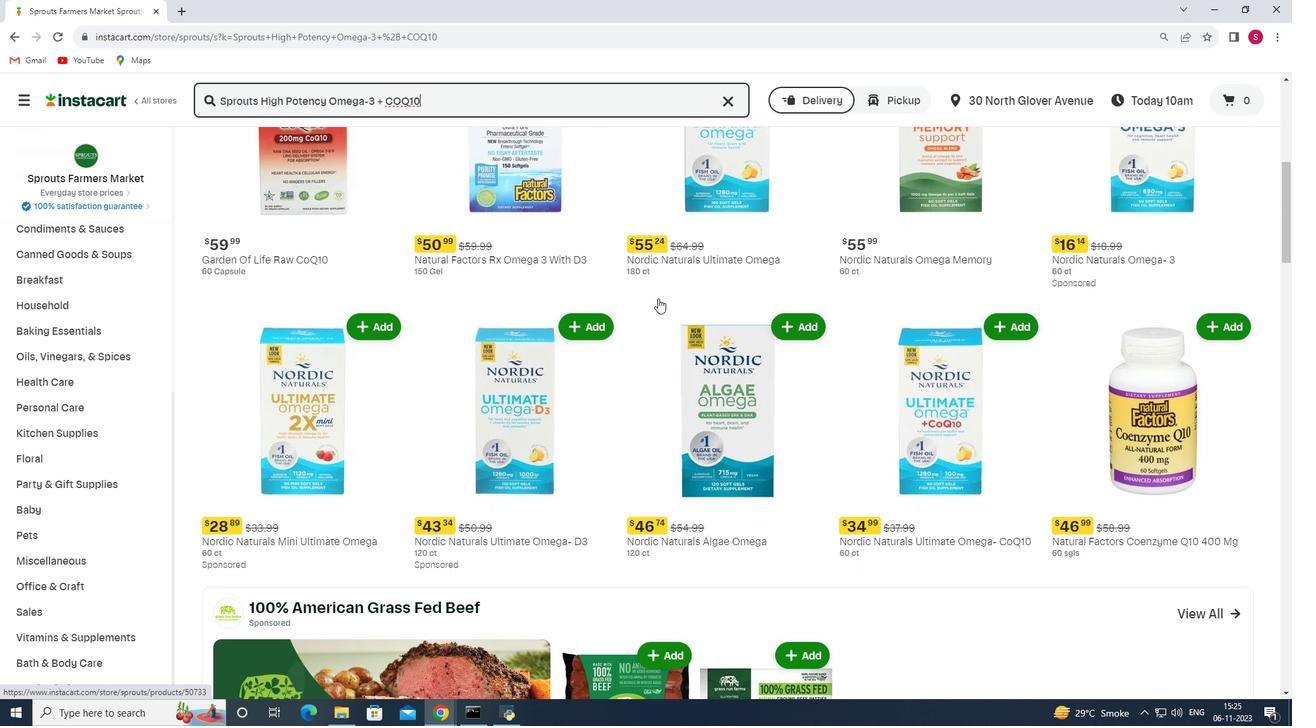 
Action: Mouse scrolled (658, 298) with delta (0, 0)
Screenshot: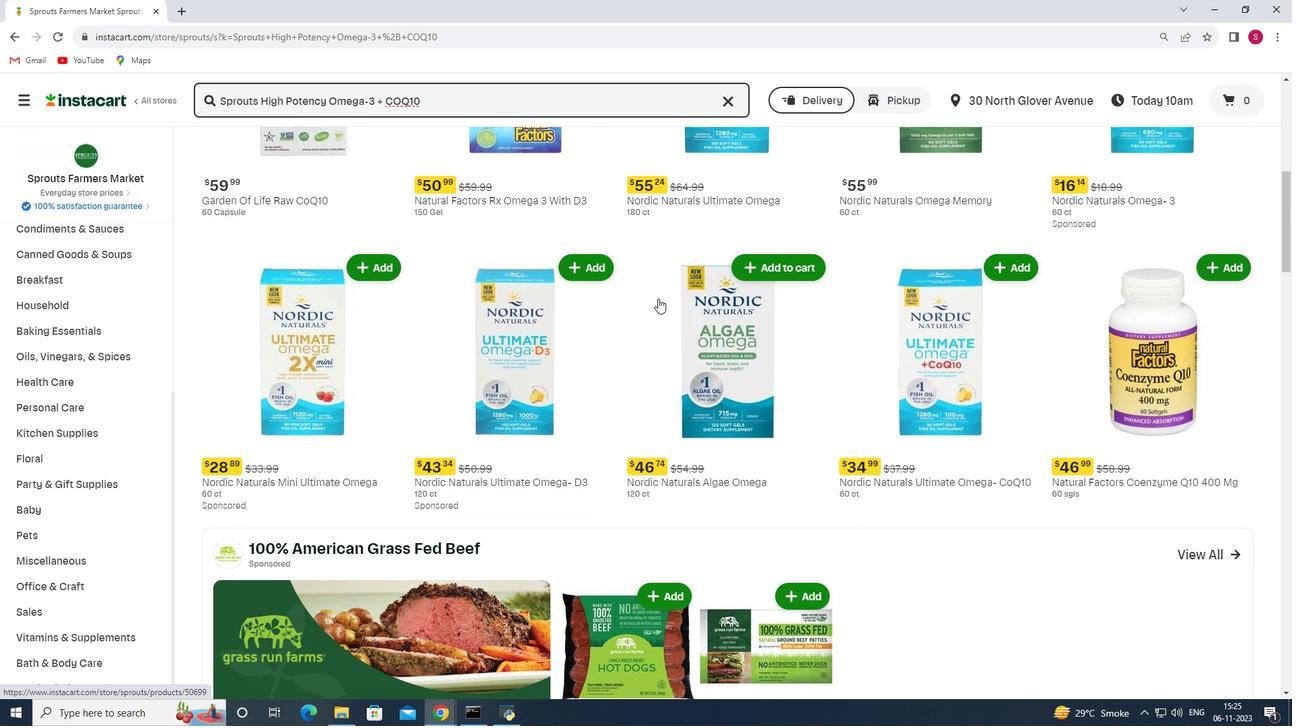 
Action: Mouse scrolled (658, 298) with delta (0, 0)
Screenshot: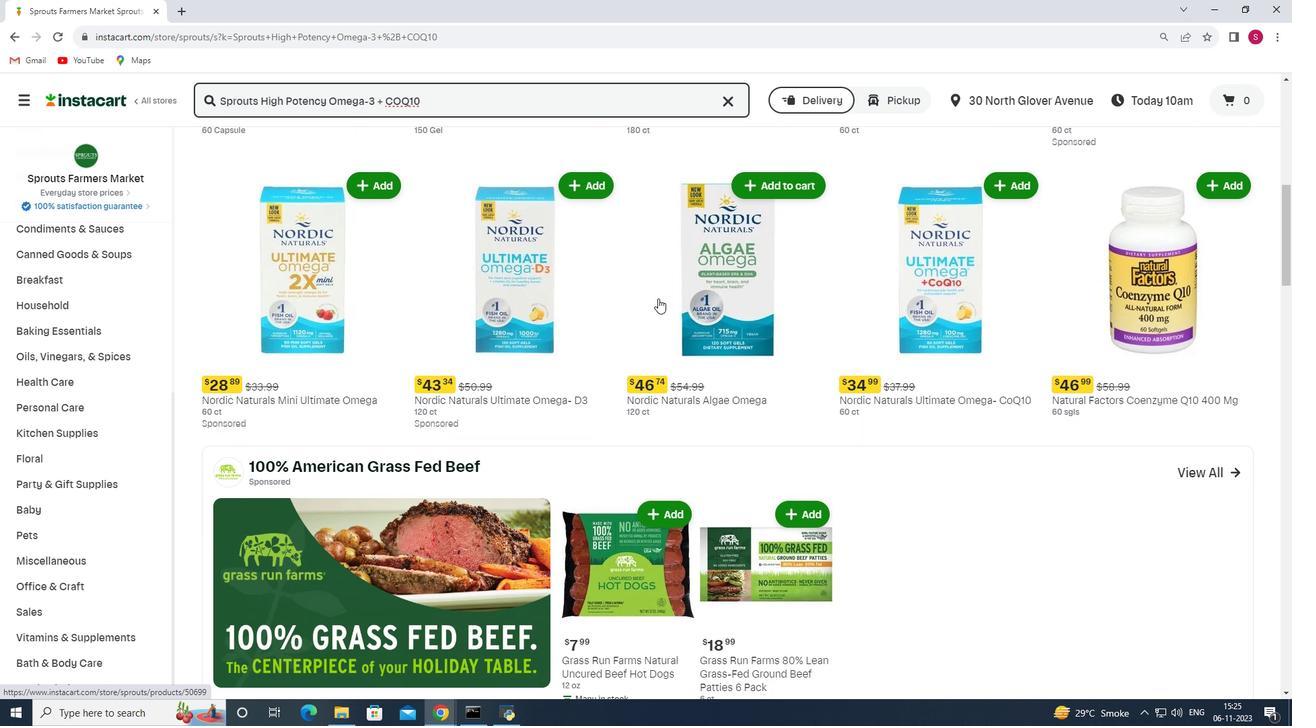 
Action: Mouse scrolled (658, 298) with delta (0, 0)
Screenshot: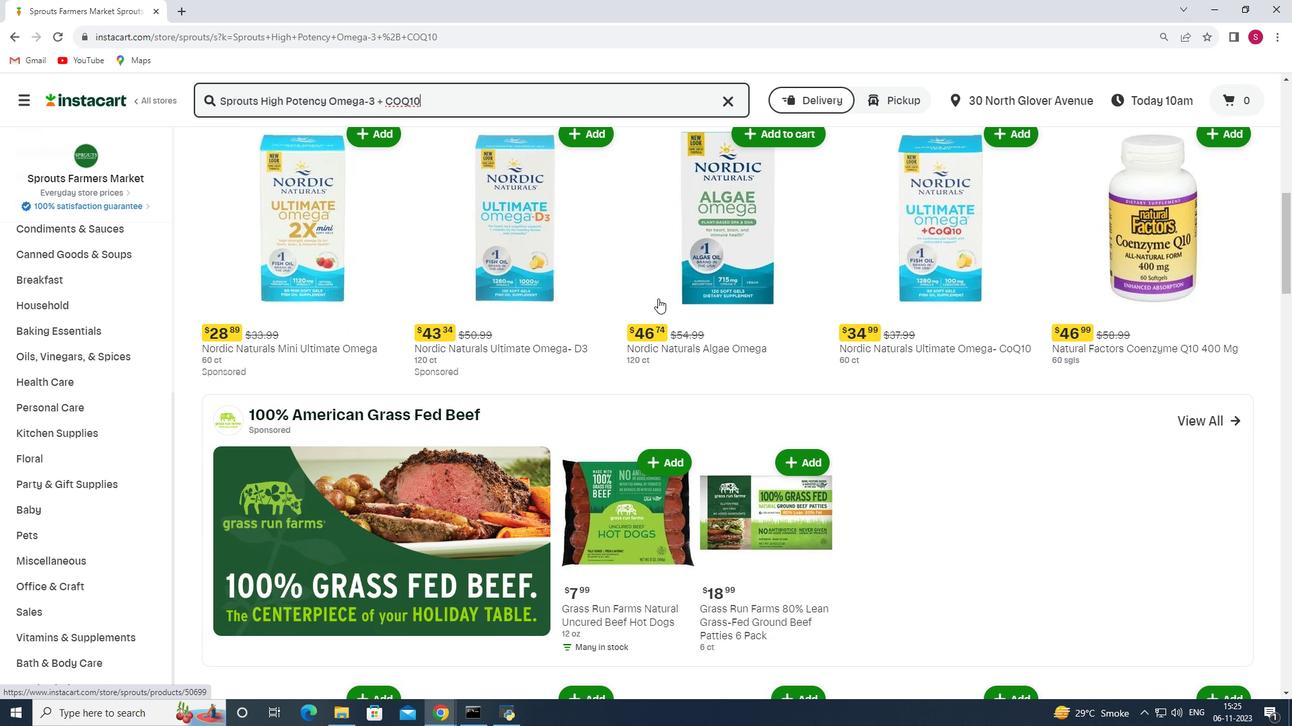 
Action: Mouse scrolled (658, 298) with delta (0, 0)
Screenshot: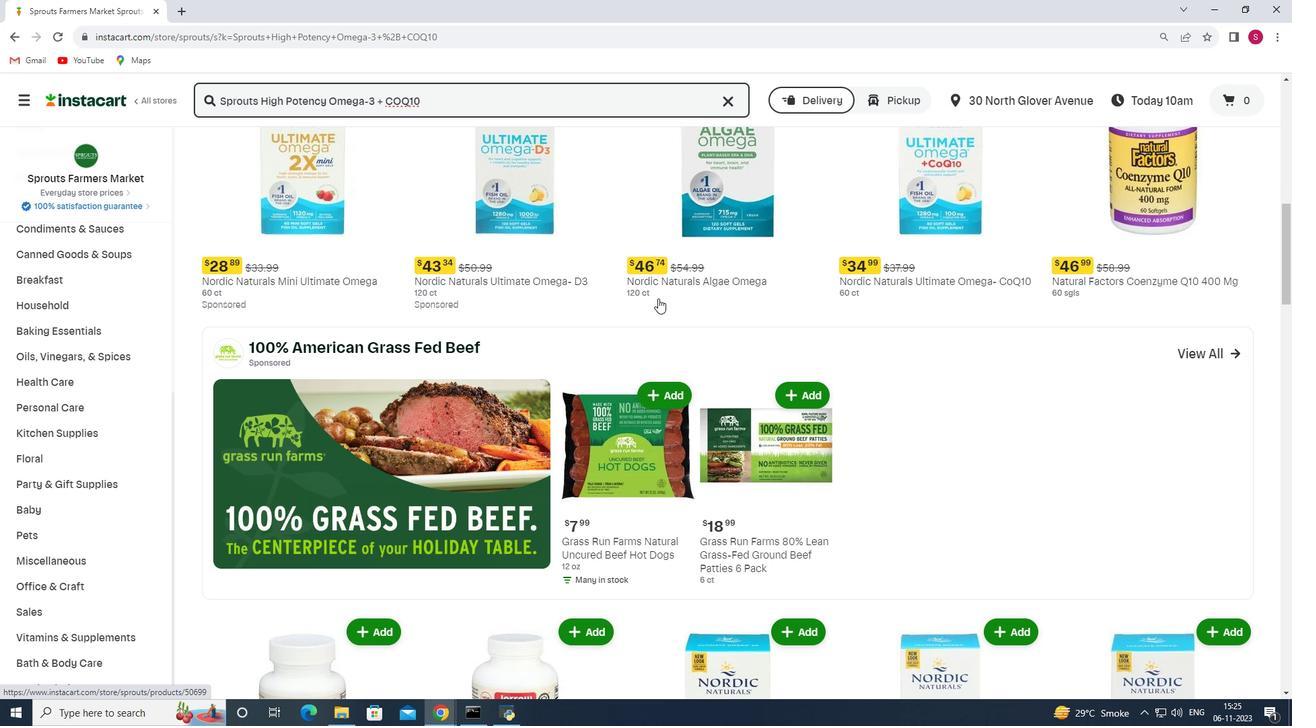 
Action: Mouse scrolled (658, 298) with delta (0, 0)
Screenshot: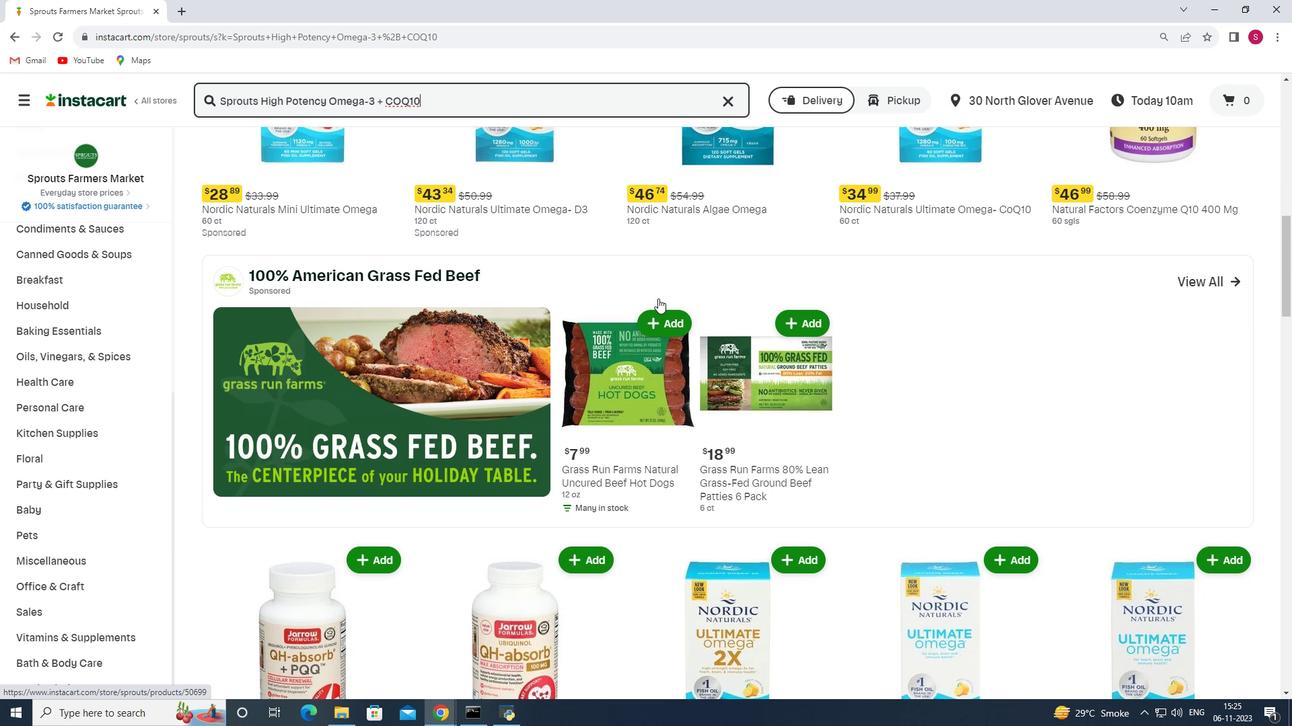 
Action: Mouse scrolled (658, 298) with delta (0, 0)
Screenshot: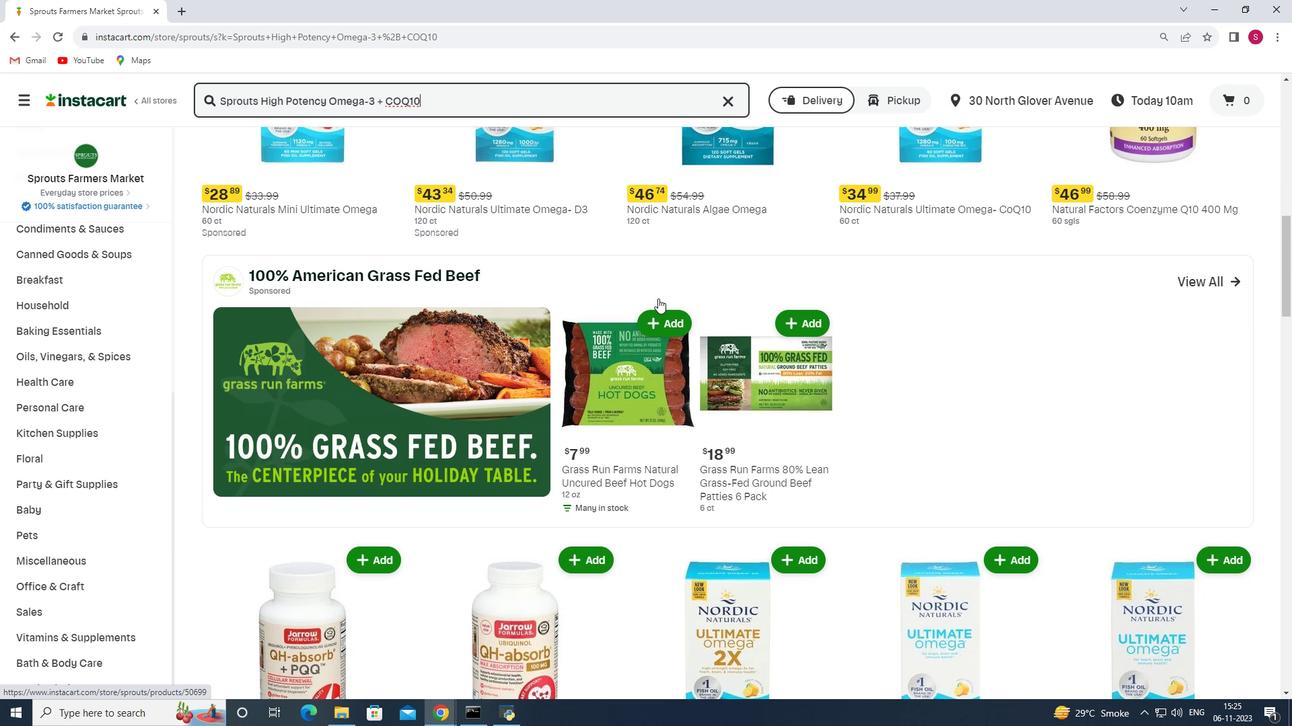 
Action: Mouse scrolled (658, 298) with delta (0, 0)
Screenshot: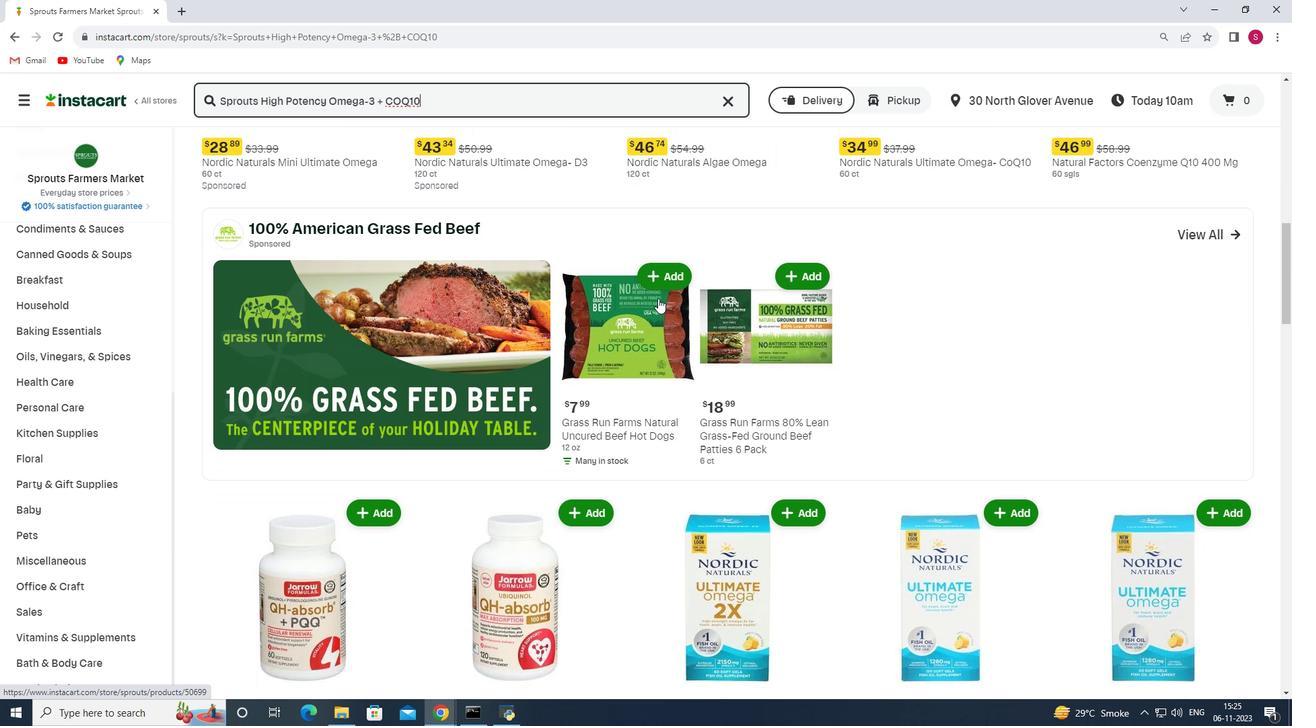 
Action: Mouse scrolled (658, 298) with delta (0, 0)
Screenshot: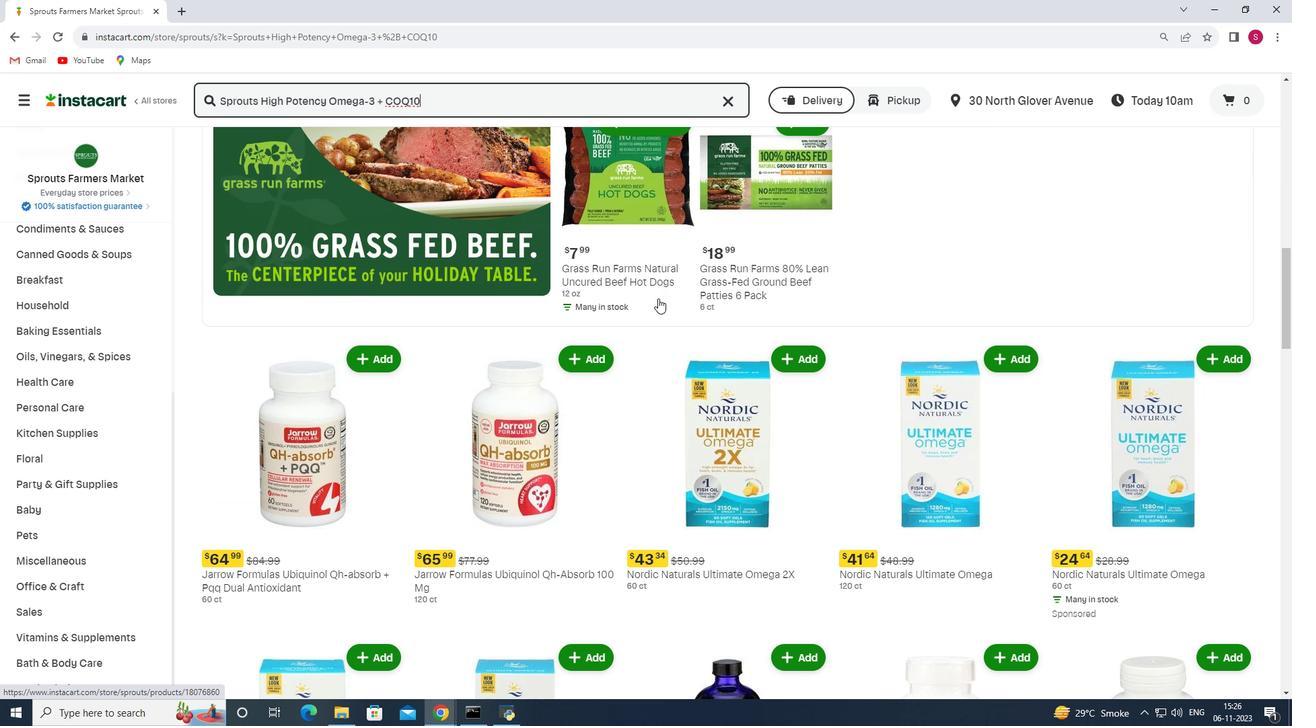 
Action: Mouse scrolled (658, 298) with delta (0, 0)
Screenshot: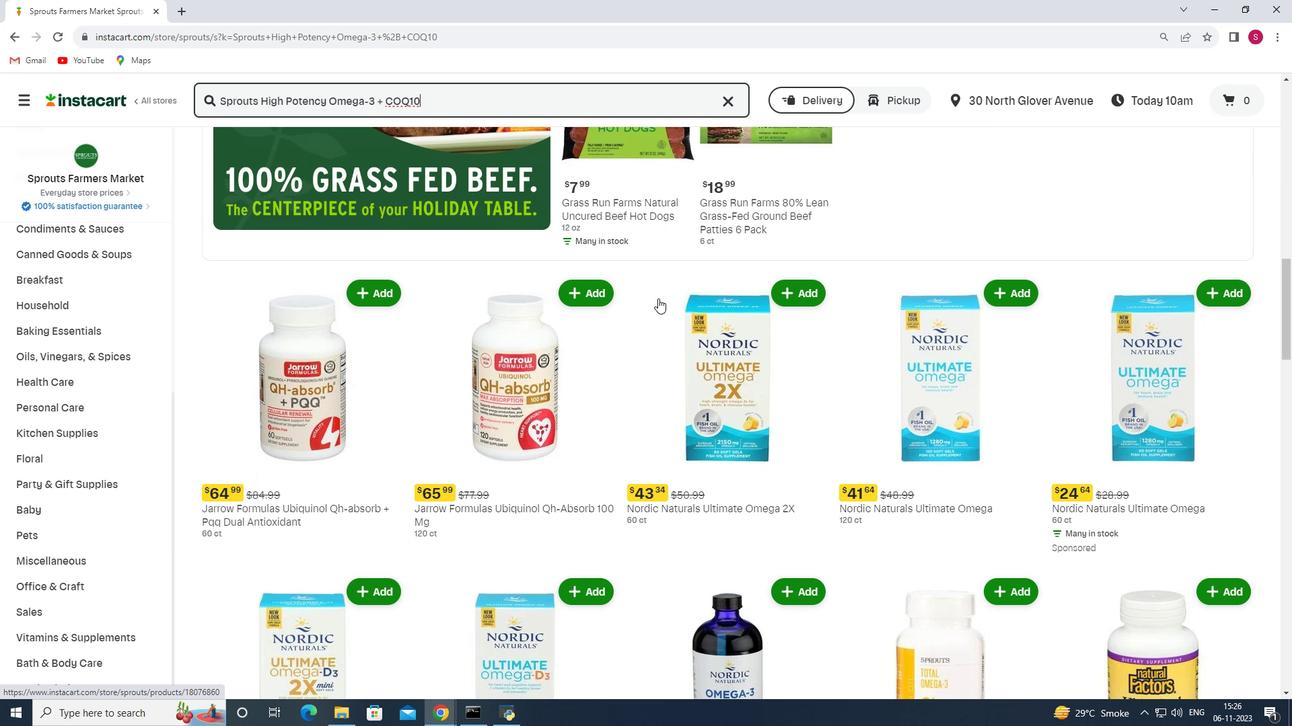 
Action: Mouse scrolled (658, 298) with delta (0, 0)
Screenshot: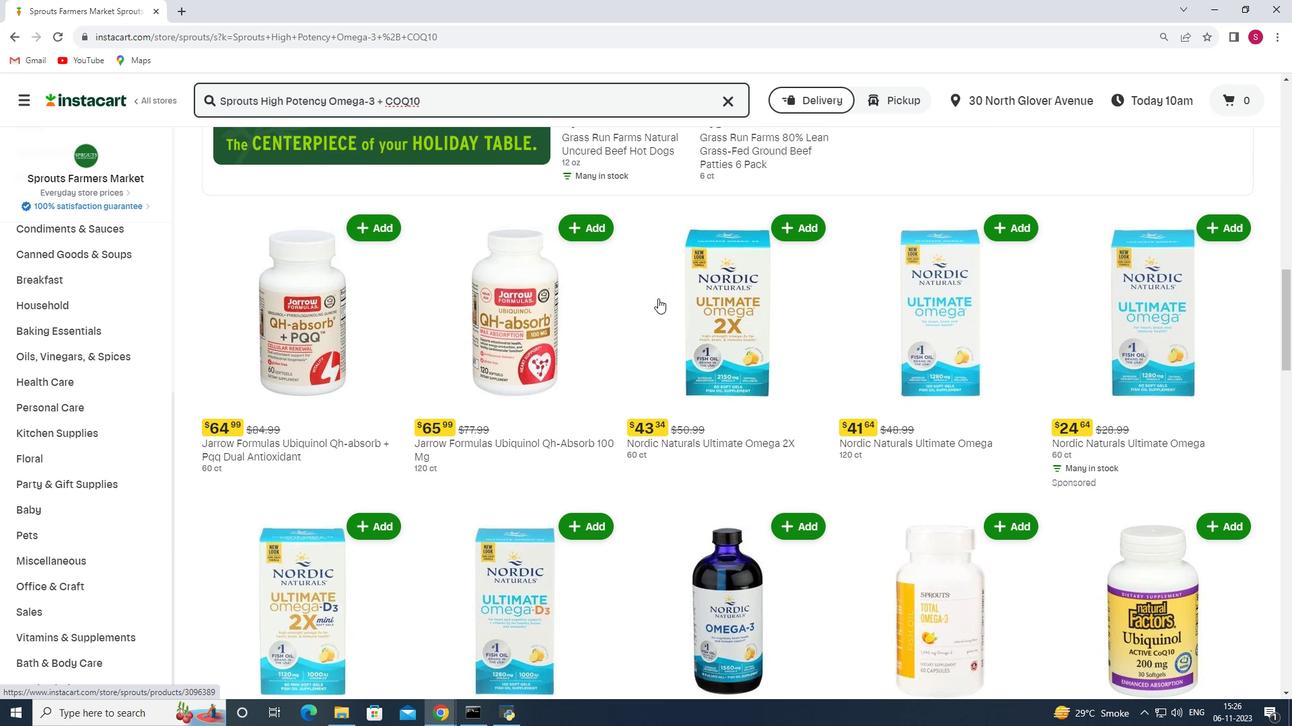 
Action: Mouse scrolled (658, 298) with delta (0, 0)
Screenshot: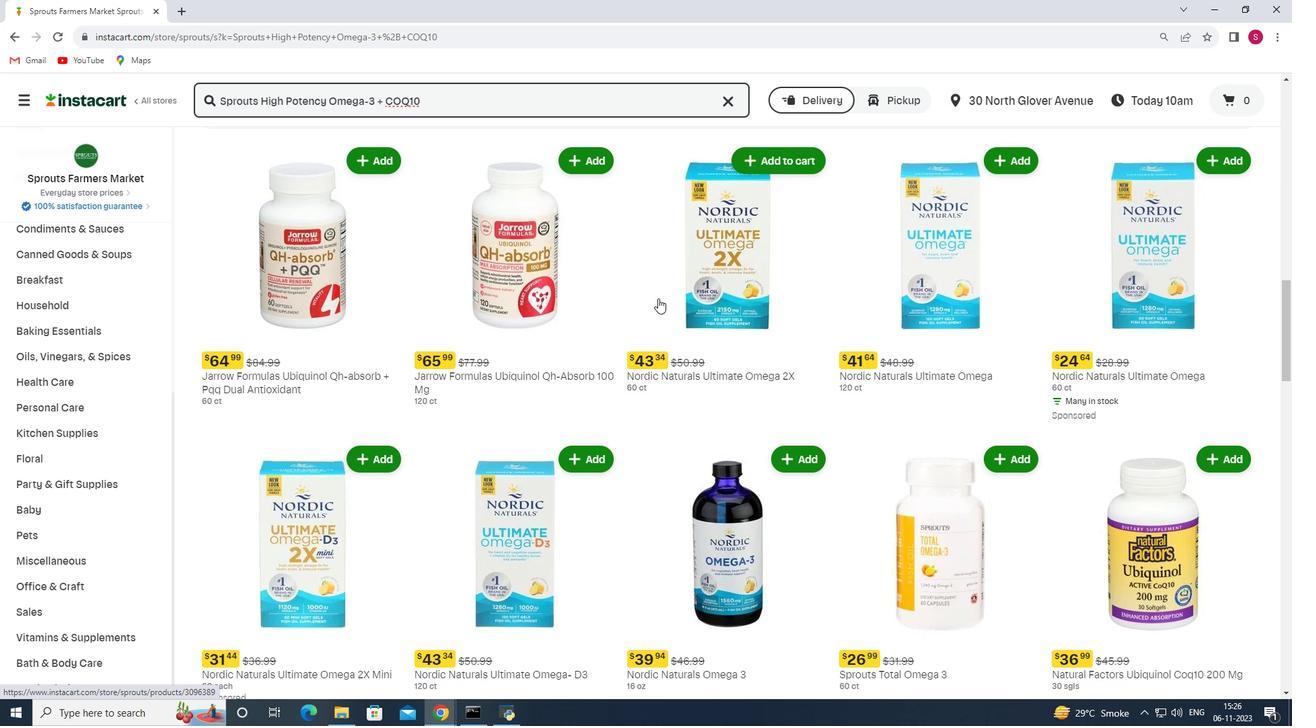 
Action: Mouse scrolled (658, 298) with delta (0, 0)
Screenshot: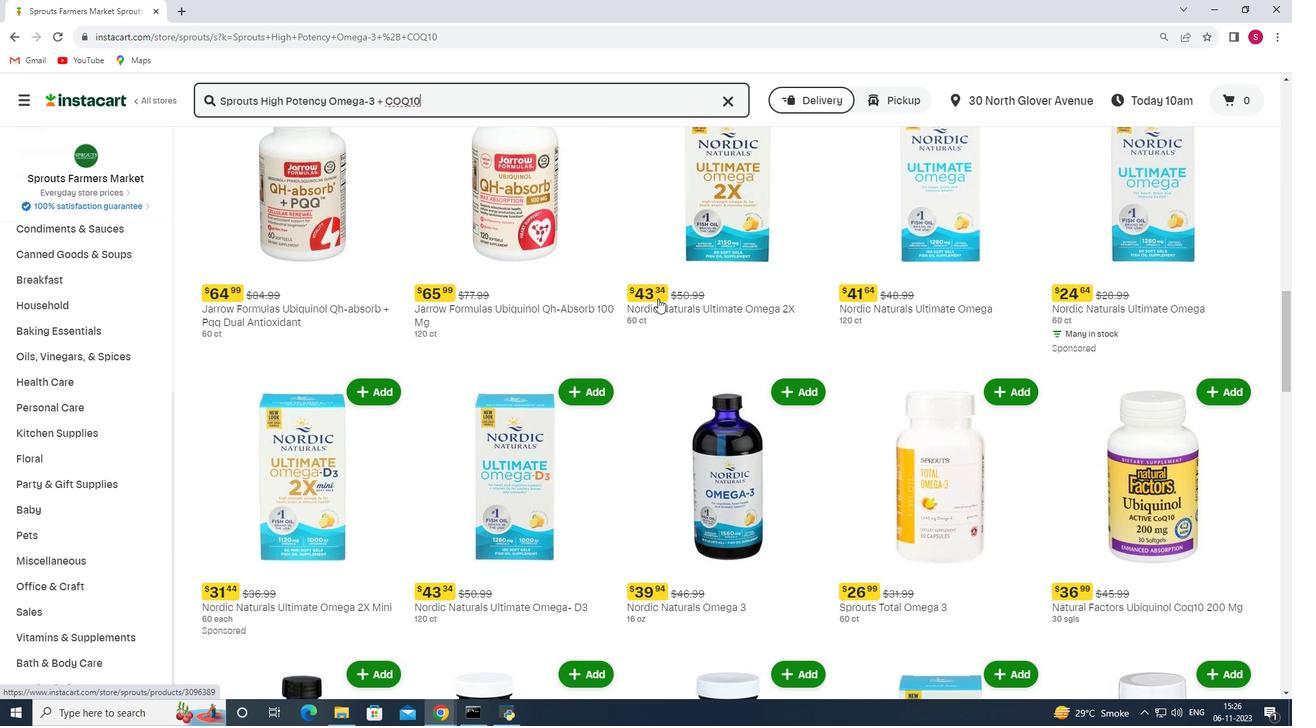 
Action: Mouse scrolled (658, 298) with delta (0, 0)
Screenshot: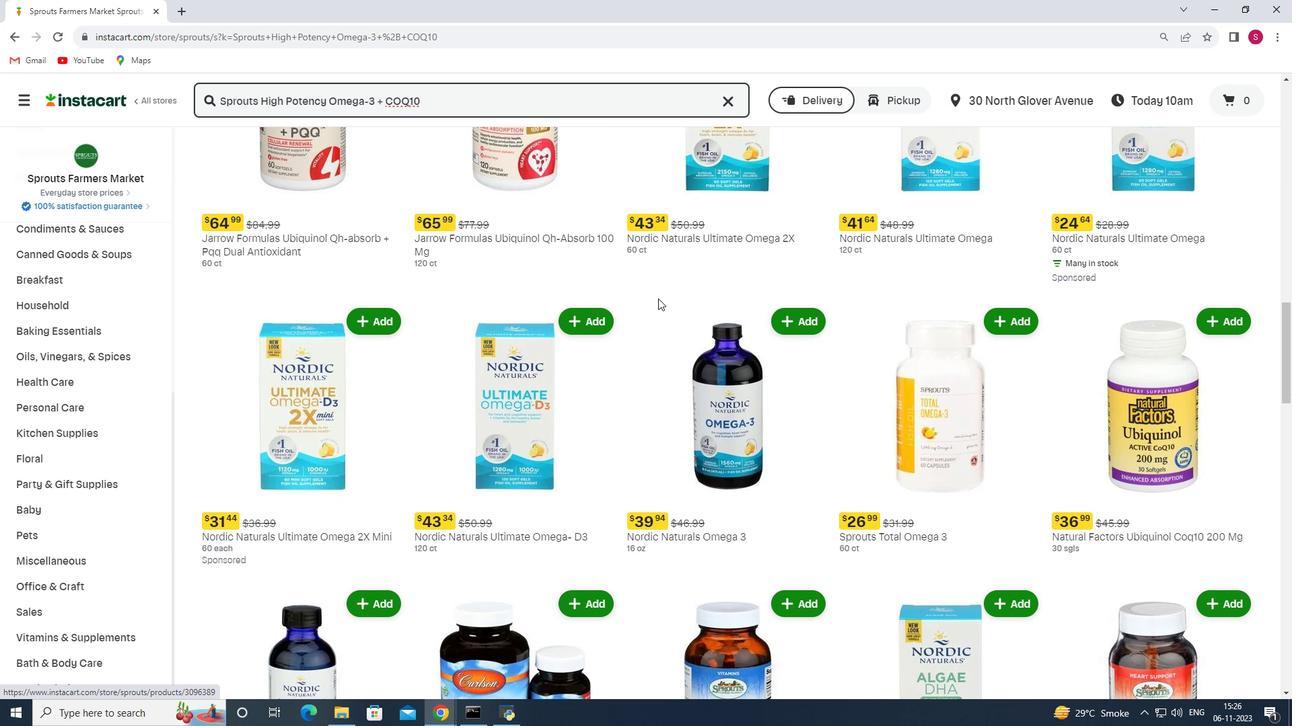 
Action: Mouse scrolled (658, 298) with delta (0, 0)
Screenshot: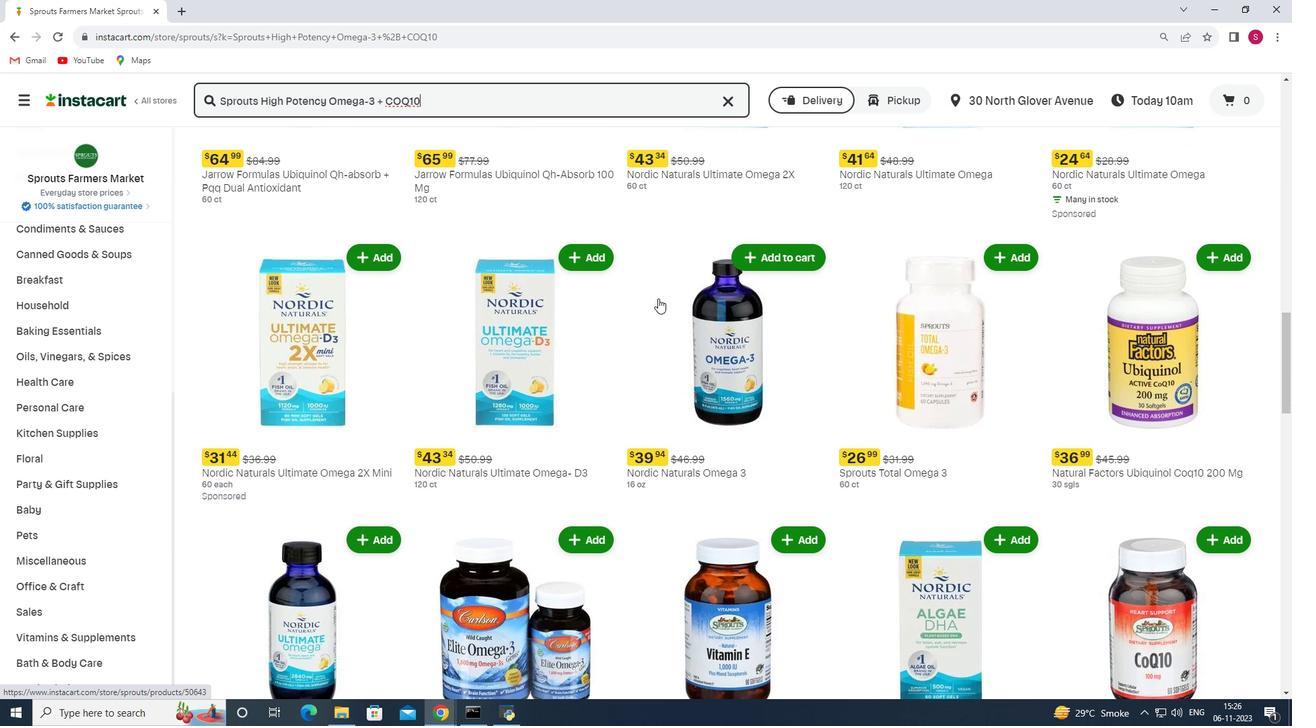
Action: Mouse scrolled (658, 298) with delta (0, 0)
Screenshot: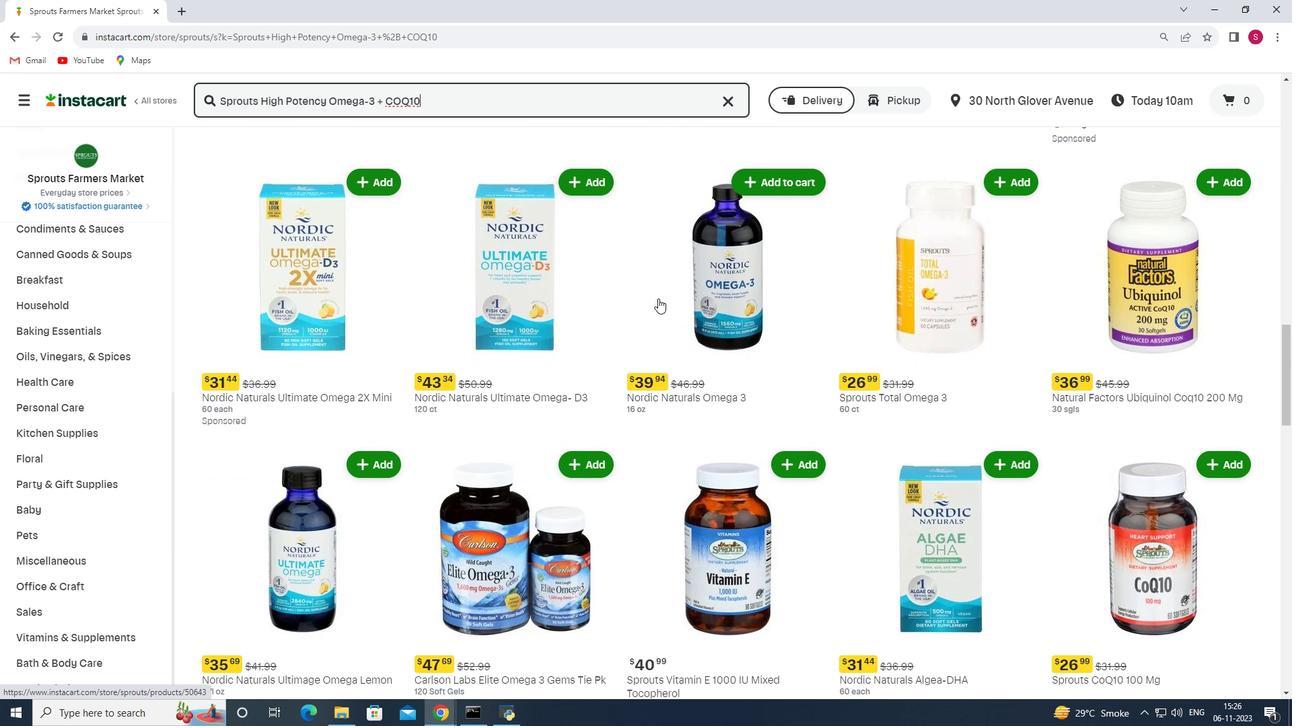 
Action: Mouse scrolled (658, 298) with delta (0, 0)
Screenshot: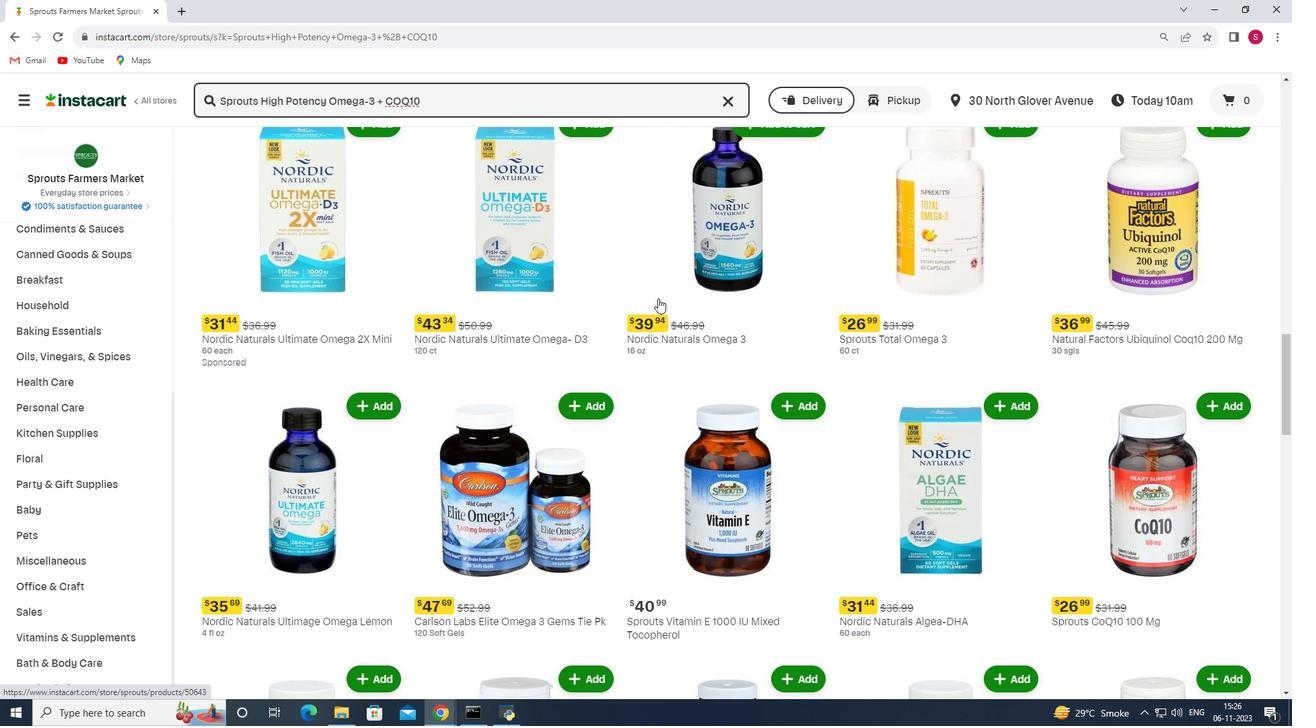 
Action: Mouse scrolled (658, 298) with delta (0, 0)
Screenshot: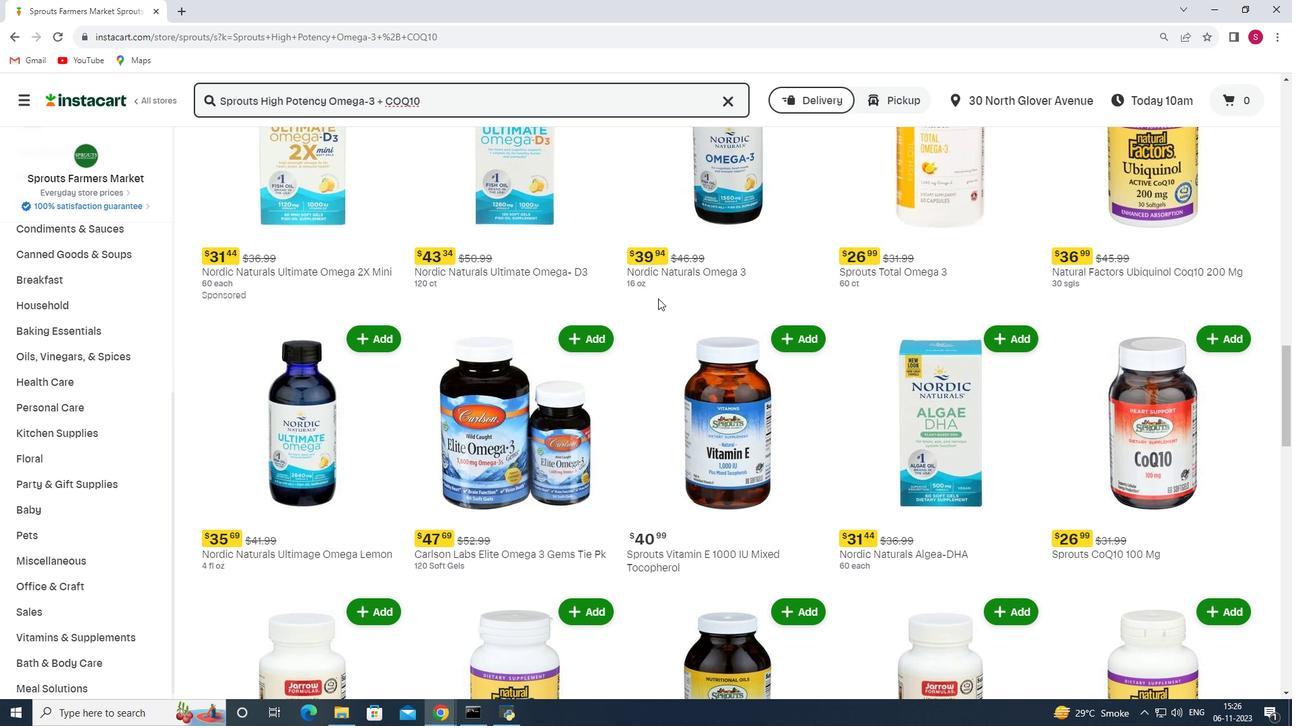 
Action: Mouse scrolled (658, 298) with delta (0, 0)
Screenshot: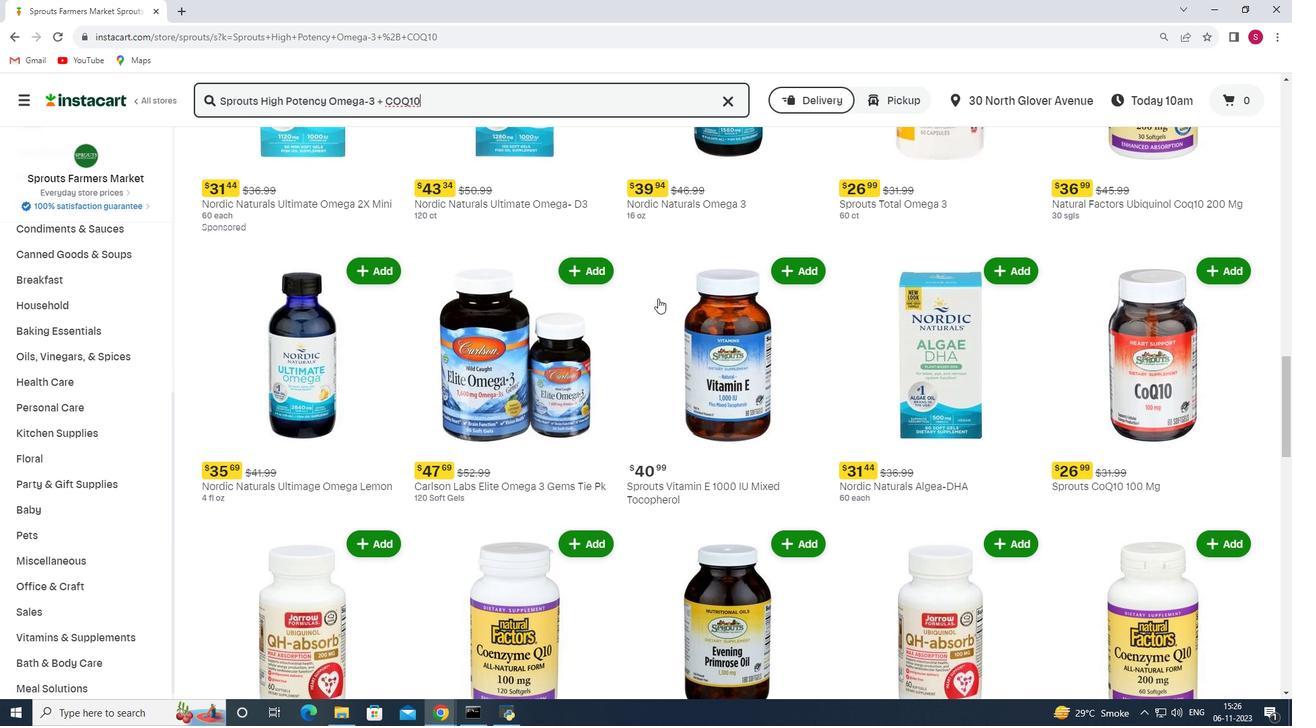 
Action: Mouse scrolled (658, 298) with delta (0, 0)
Screenshot: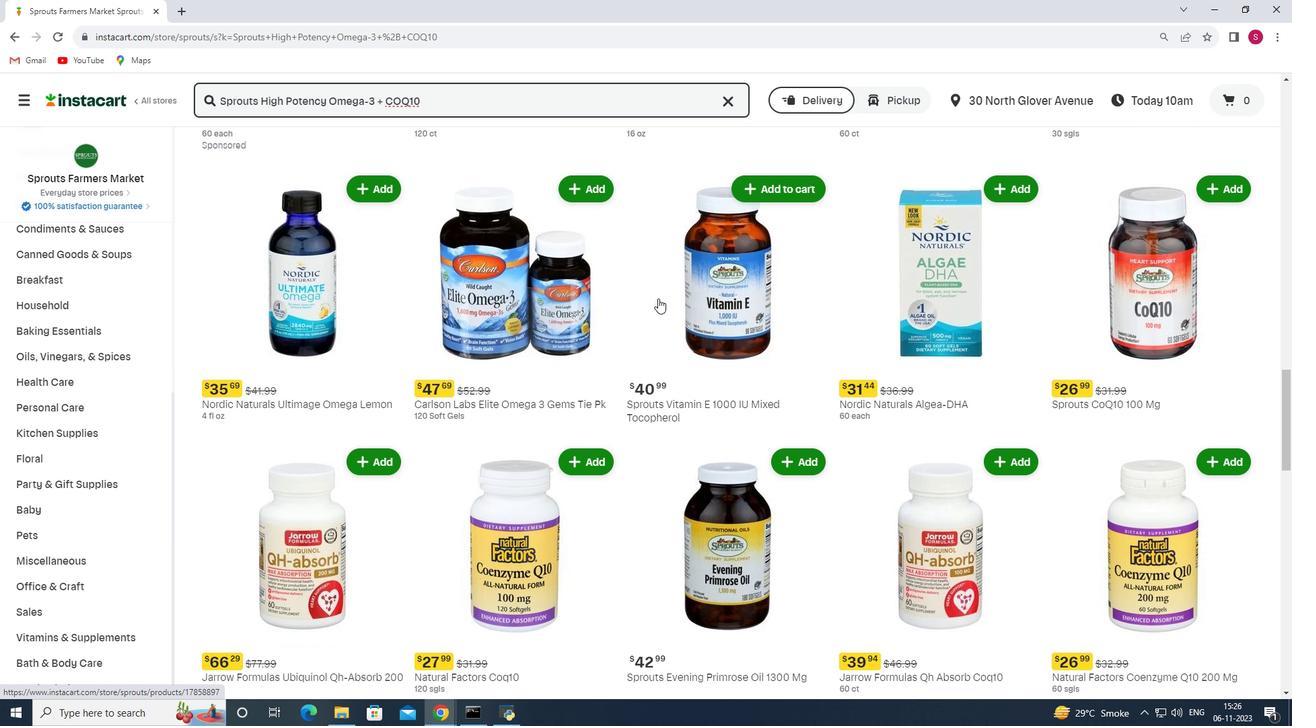 
Action: Mouse scrolled (658, 298) with delta (0, 0)
Screenshot: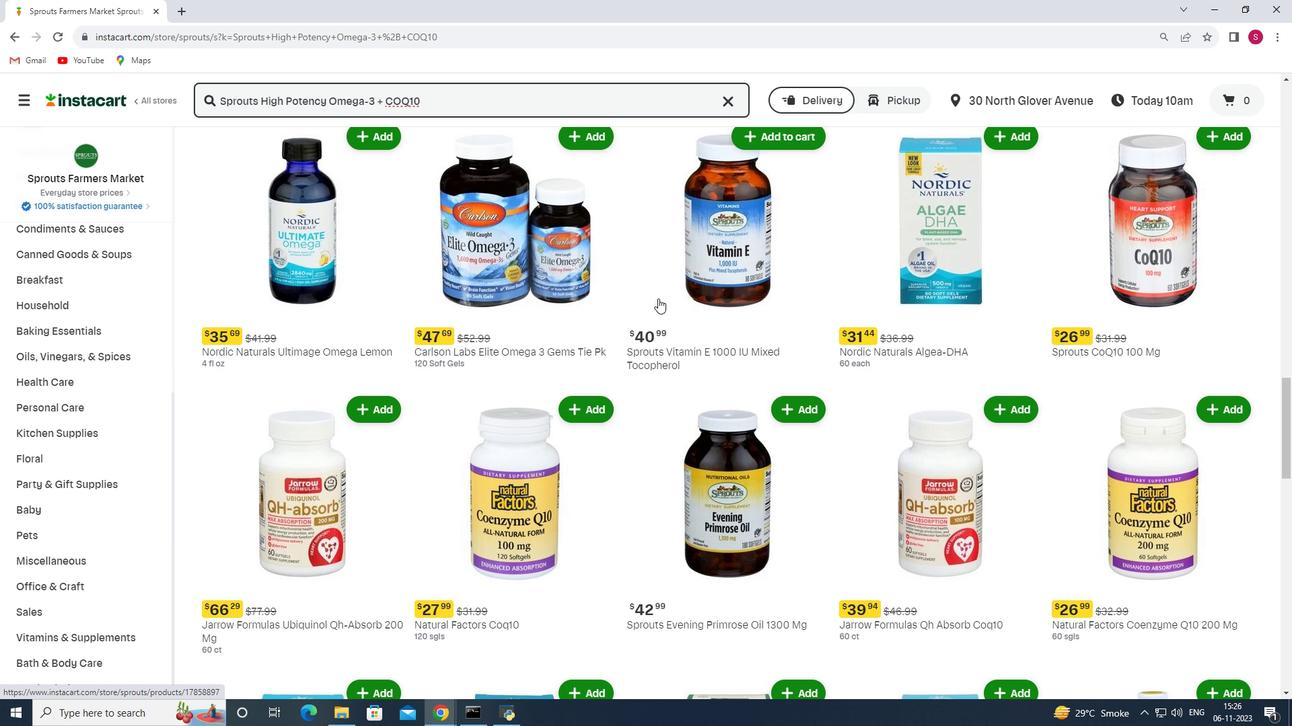 
Action: Mouse scrolled (658, 298) with delta (0, 0)
Screenshot: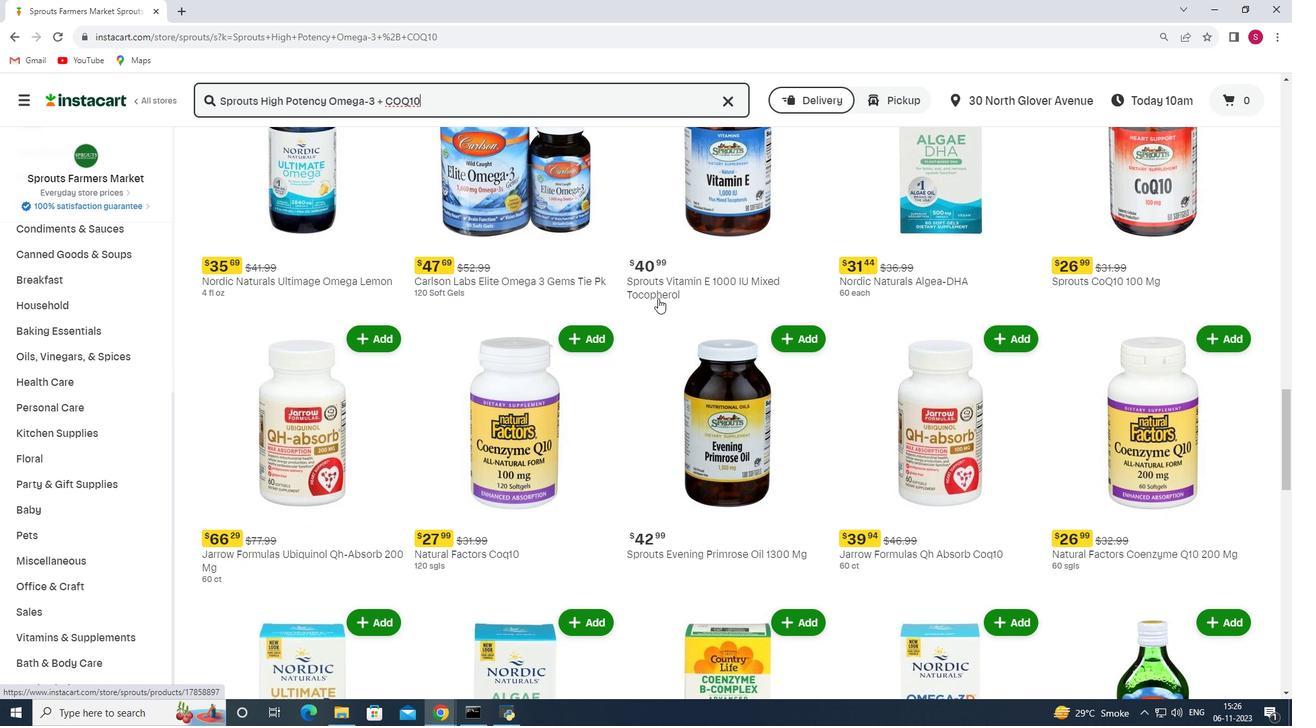 
Action: Mouse scrolled (658, 298) with delta (0, 0)
Screenshot: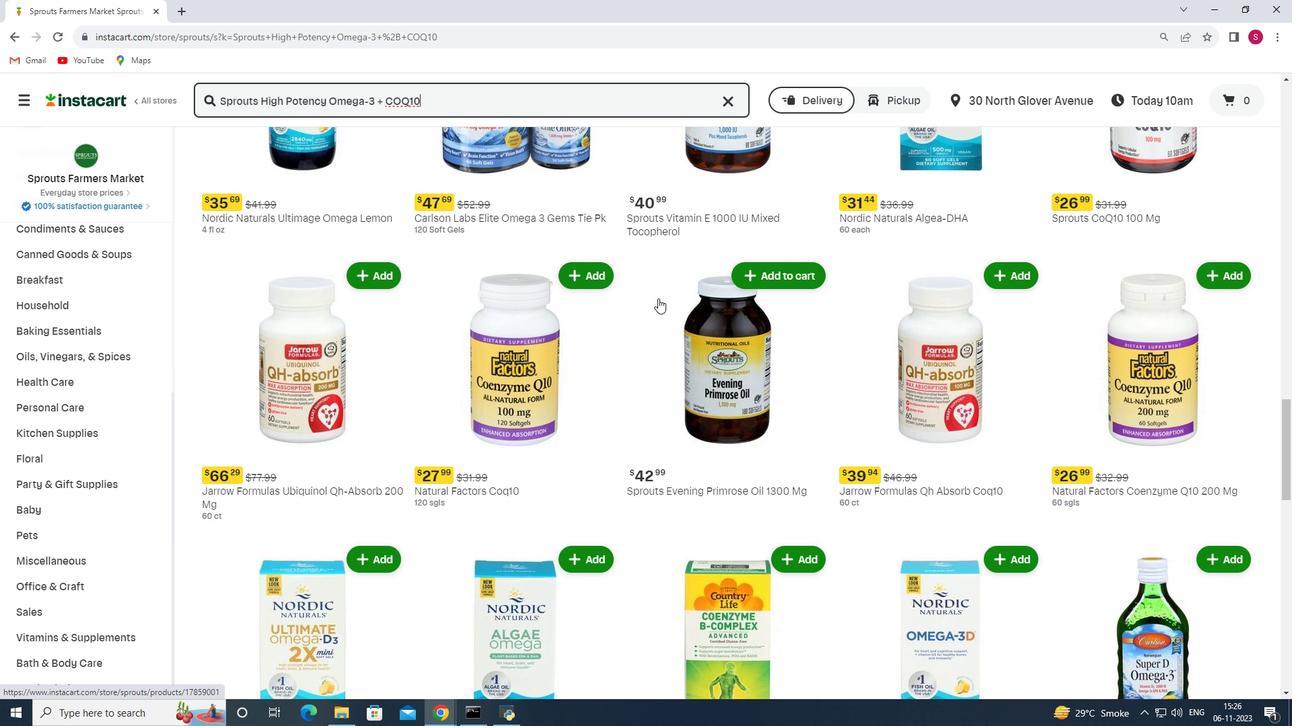 
Action: Mouse scrolled (658, 298) with delta (0, 0)
Screenshot: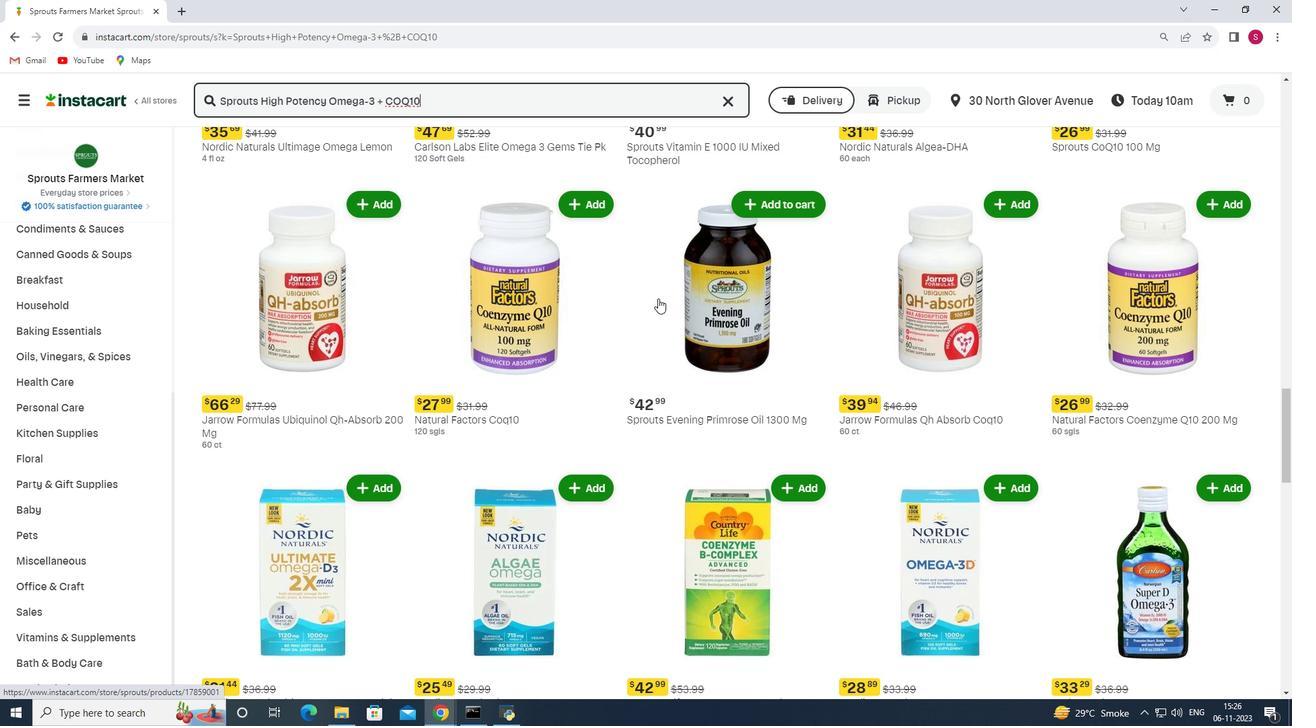 
Action: Mouse scrolled (658, 298) with delta (0, 0)
Screenshot: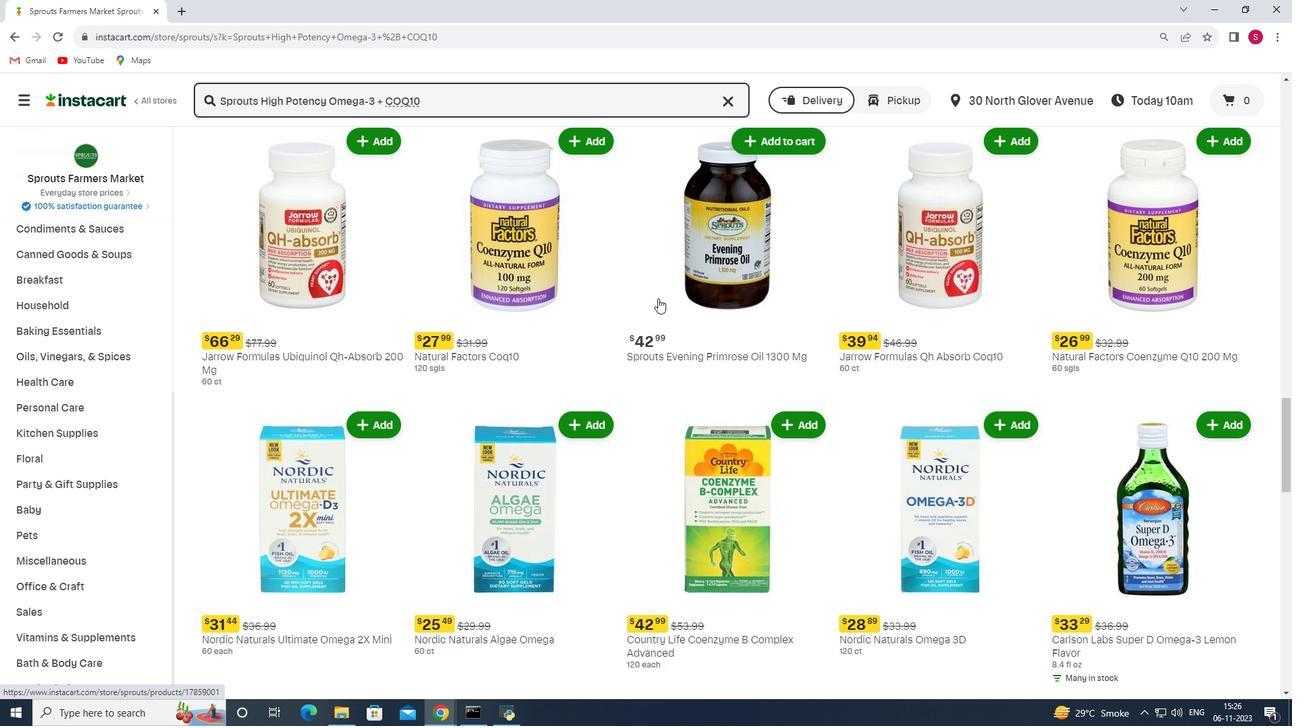 
Action: Mouse scrolled (658, 298) with delta (0, 0)
Screenshot: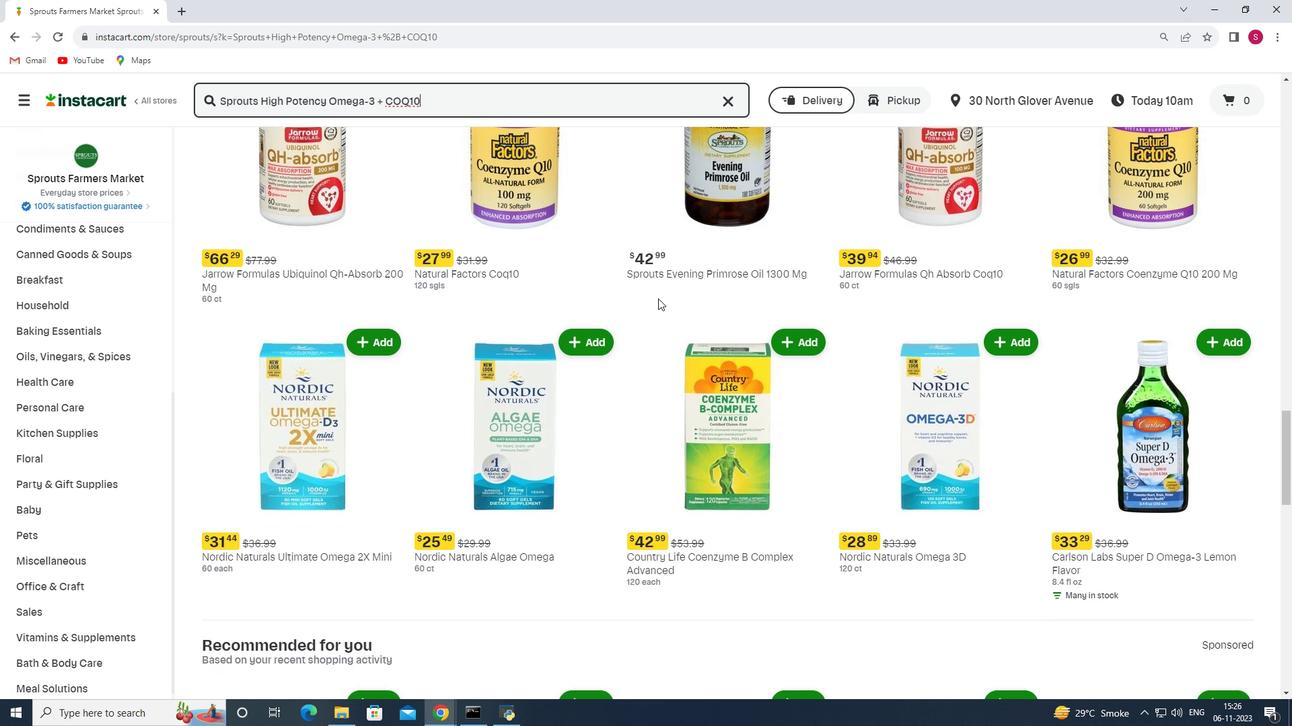 
Action: Mouse scrolled (658, 298) with delta (0, 0)
Screenshot: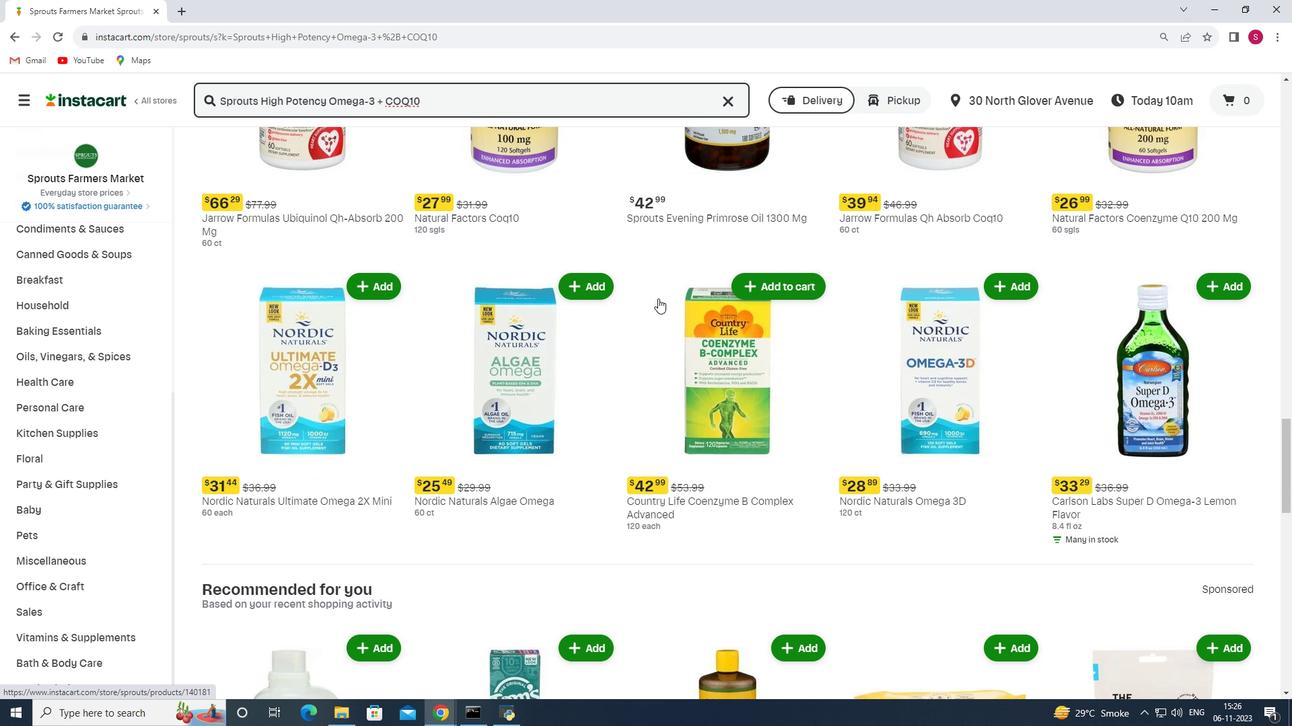 
Action: Mouse scrolled (658, 298) with delta (0, 0)
Screenshot: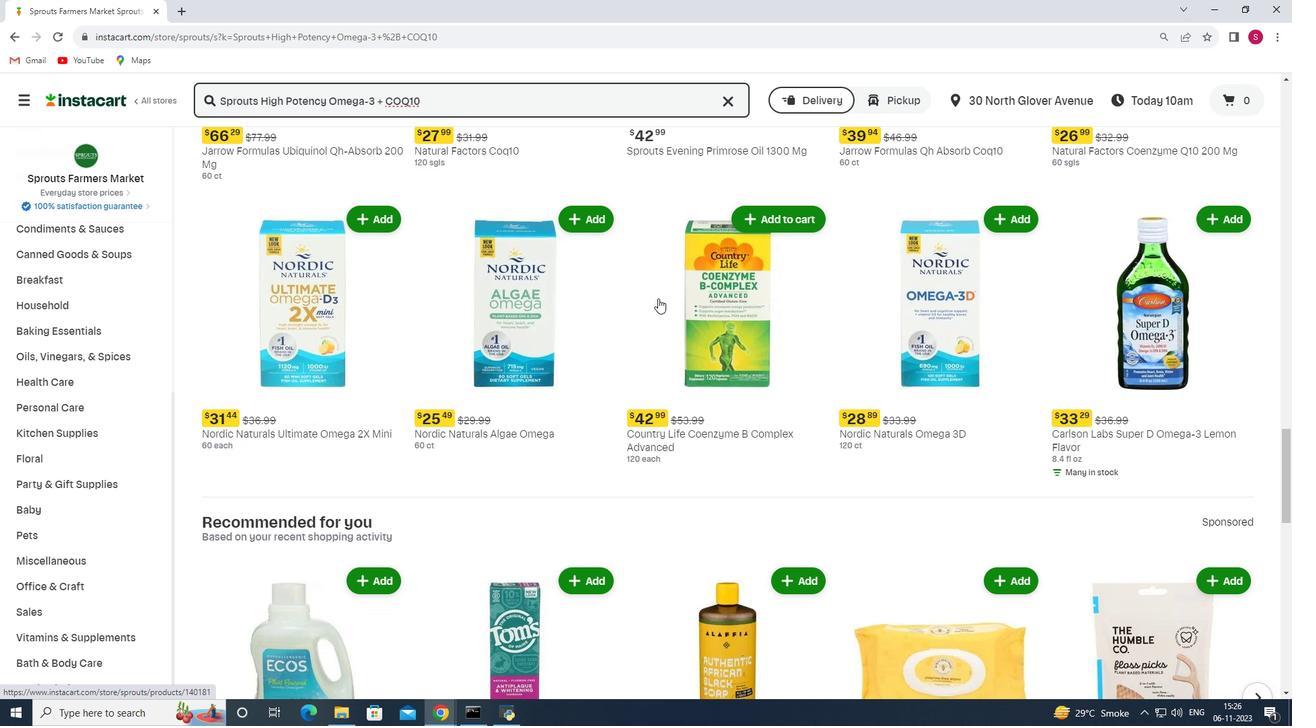
Action: Mouse scrolled (658, 298) with delta (0, 0)
Screenshot: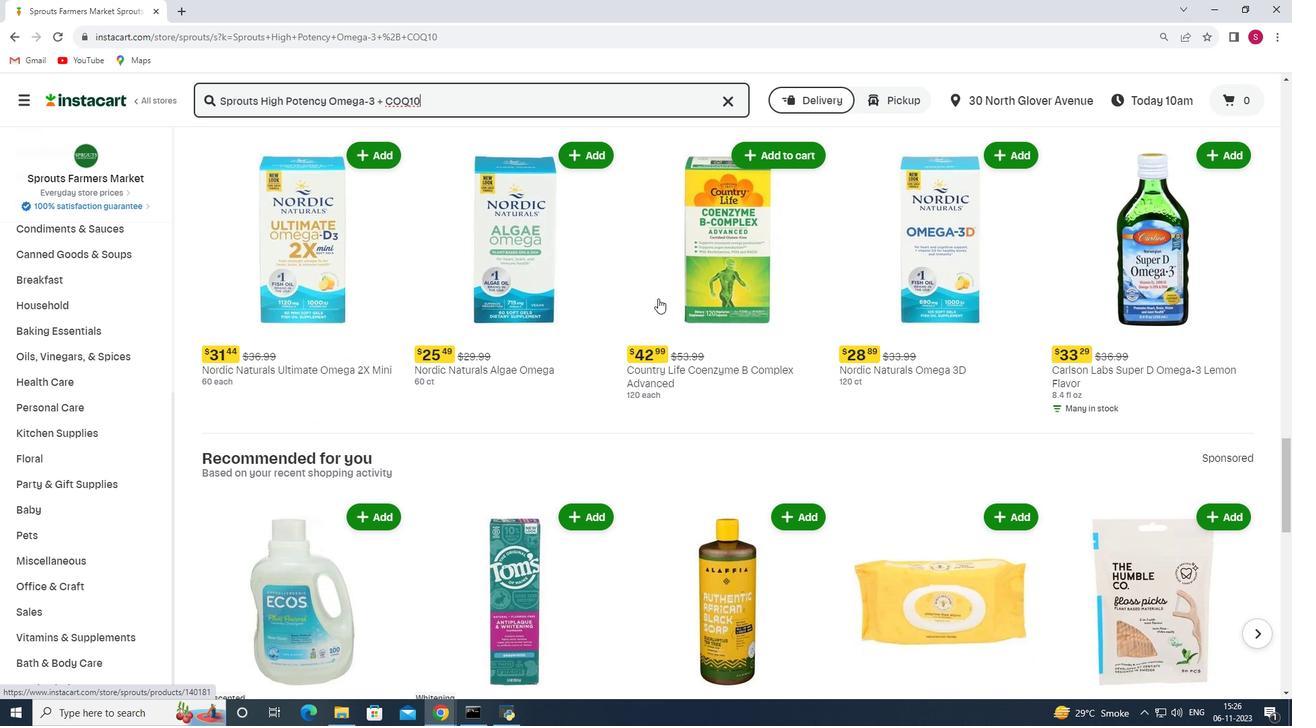 
Action: Mouse scrolled (658, 298) with delta (0, 0)
Screenshot: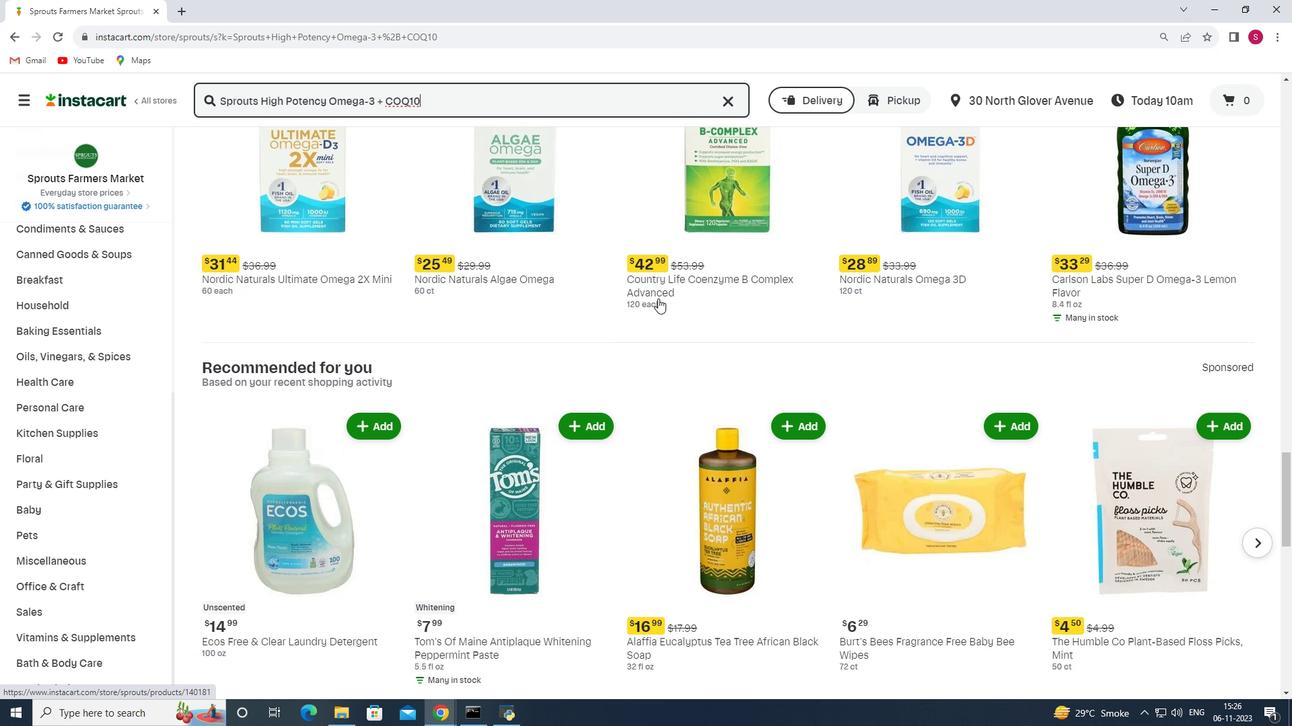 
Action: Mouse scrolled (658, 298) with delta (0, 0)
Screenshot: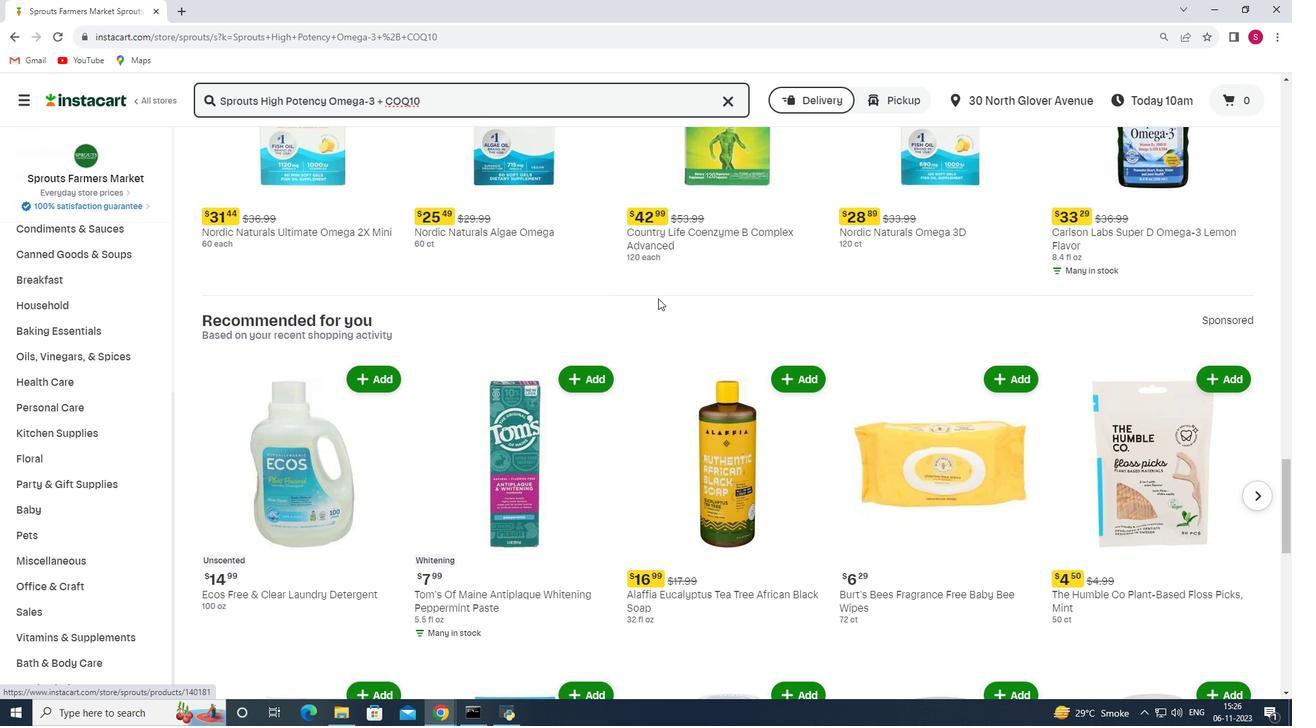 
Action: Mouse scrolled (658, 298) with delta (0, 0)
Screenshot: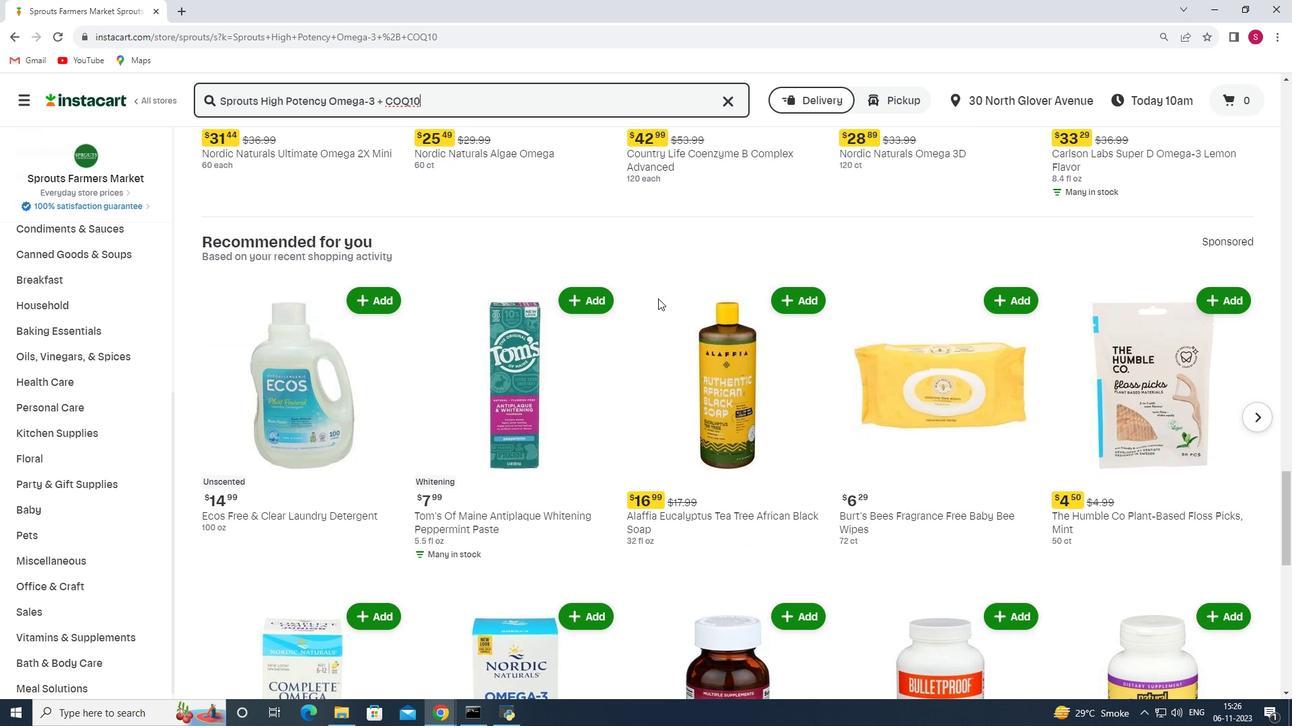 
Action: Mouse scrolled (658, 298) with delta (0, 0)
Screenshot: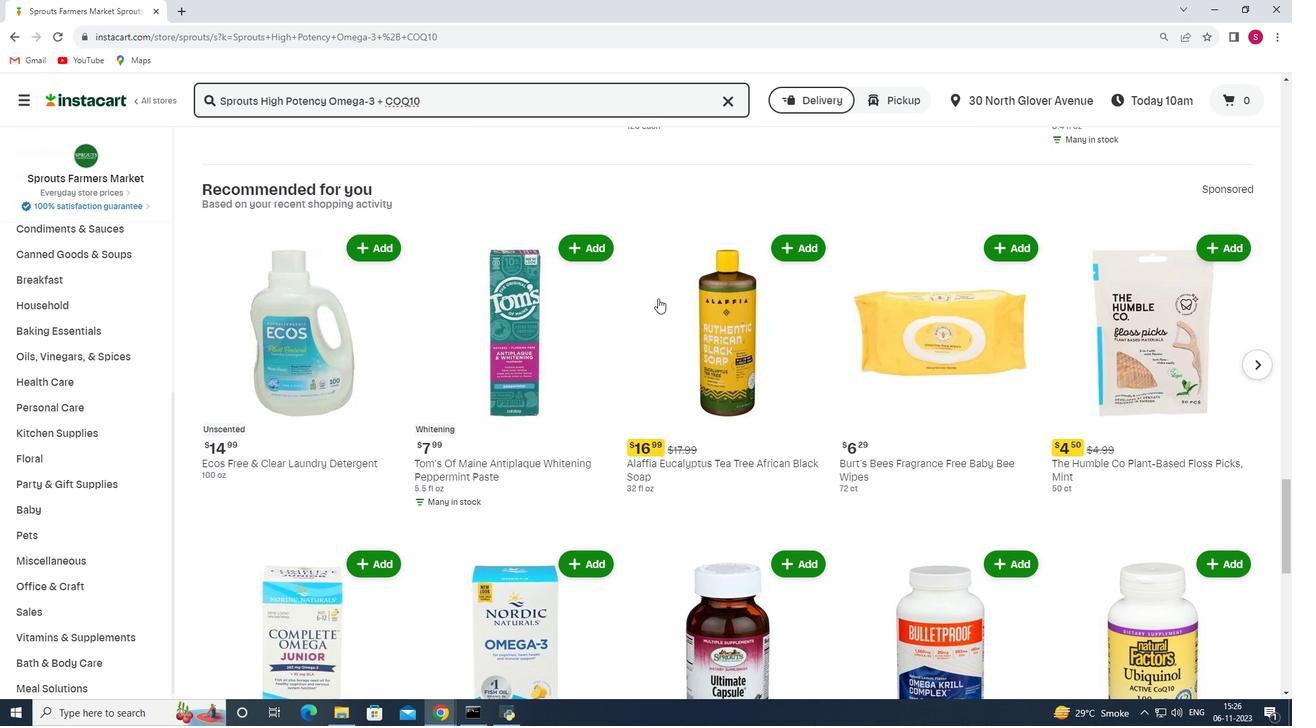 
Action: Mouse scrolled (658, 298) with delta (0, 0)
Screenshot: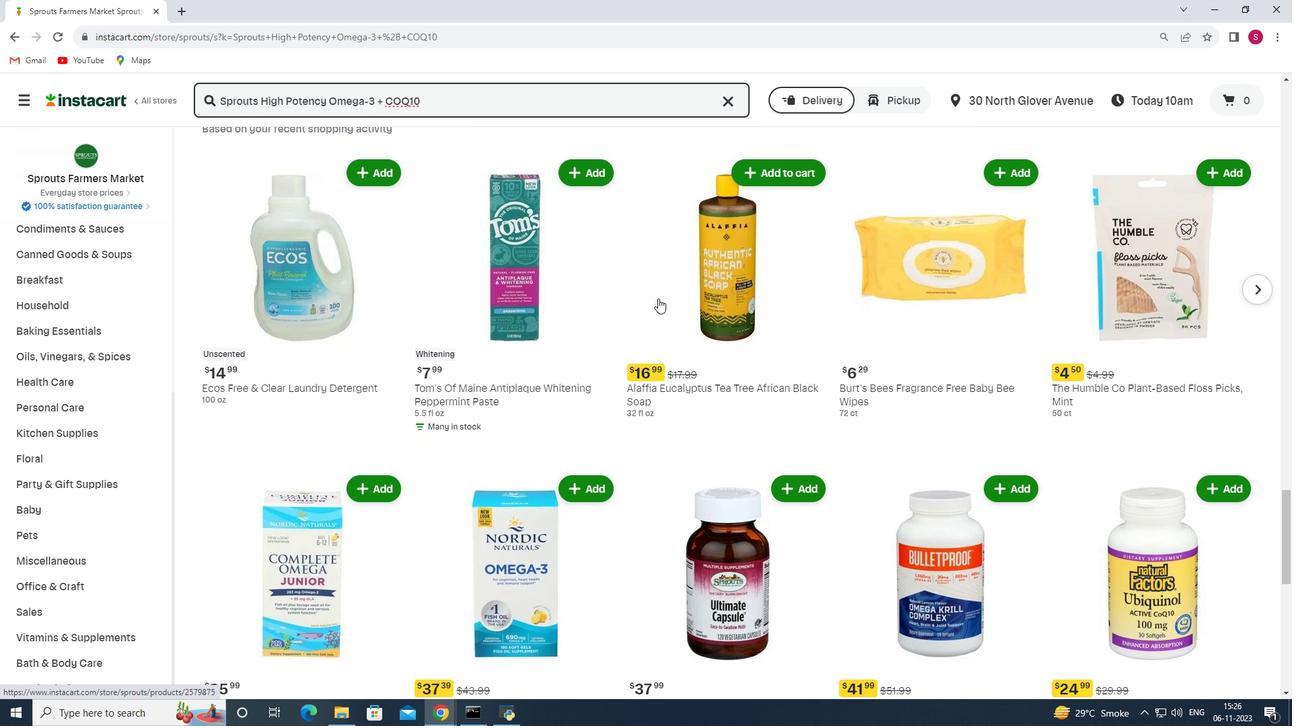 
Action: Mouse scrolled (658, 298) with delta (0, 0)
Screenshot: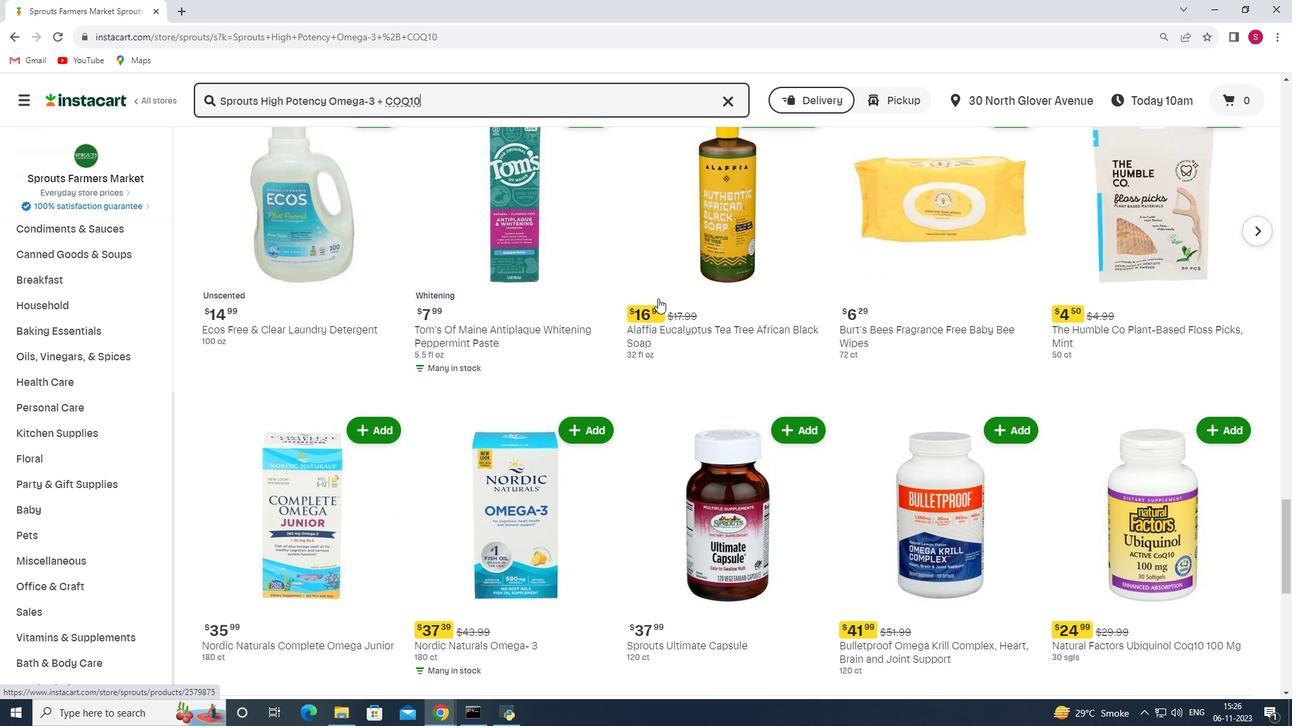 
Action: Mouse scrolled (658, 298) with delta (0, 0)
Screenshot: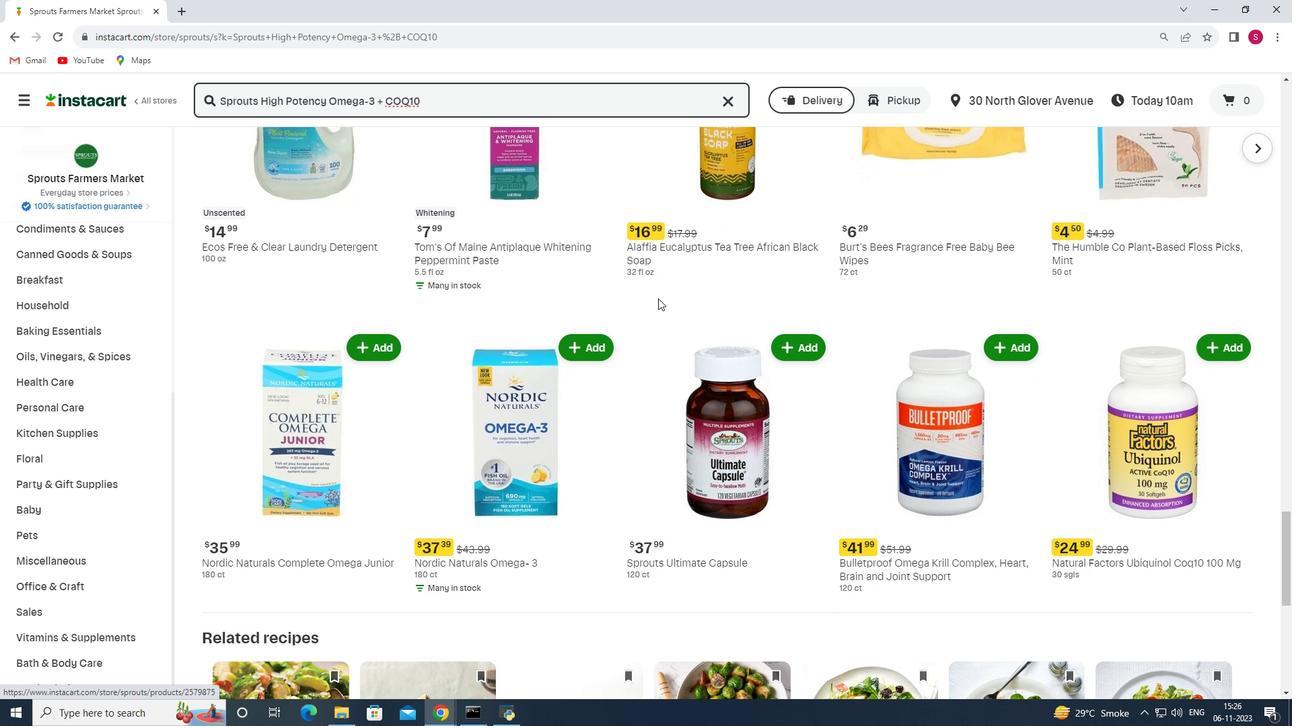 
Action: Mouse scrolled (658, 298) with delta (0, 0)
Screenshot: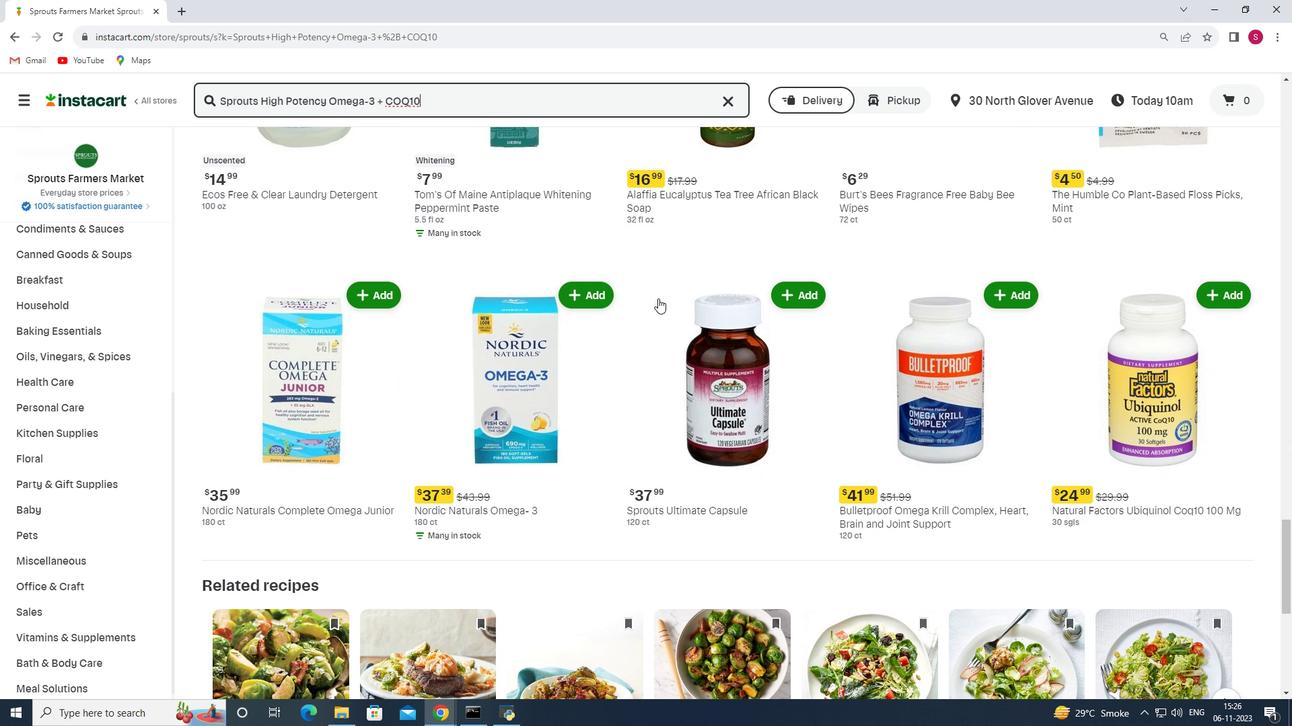 
Action: Mouse scrolled (658, 298) with delta (0, 0)
Screenshot: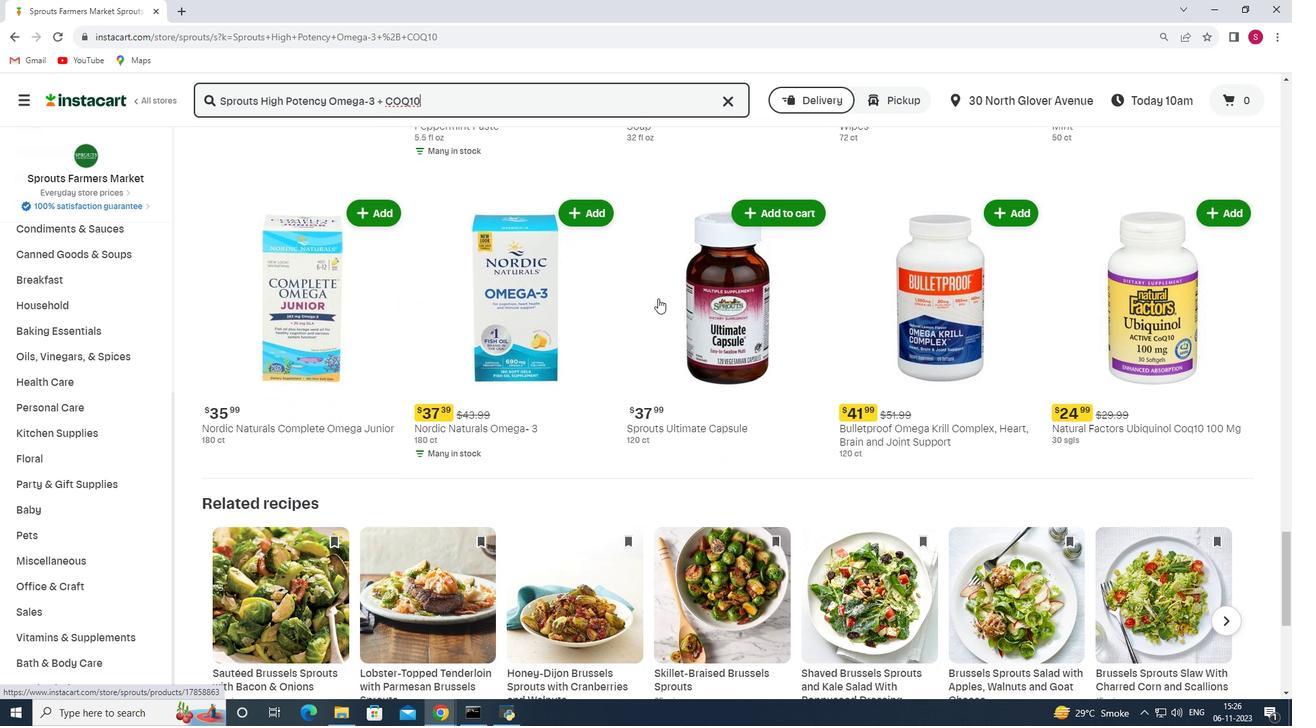 
Action: Mouse scrolled (658, 298) with delta (0, 0)
Screenshot: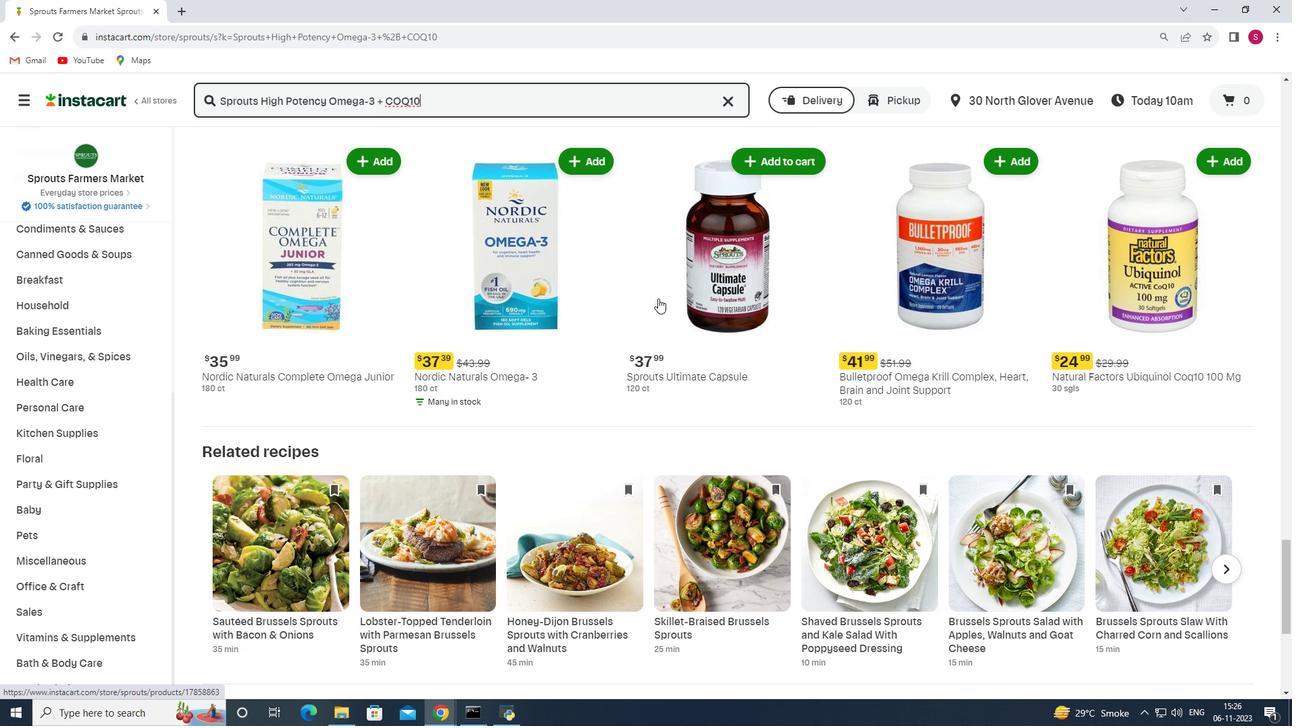 
Action: Mouse scrolled (658, 298) with delta (0, 0)
Screenshot: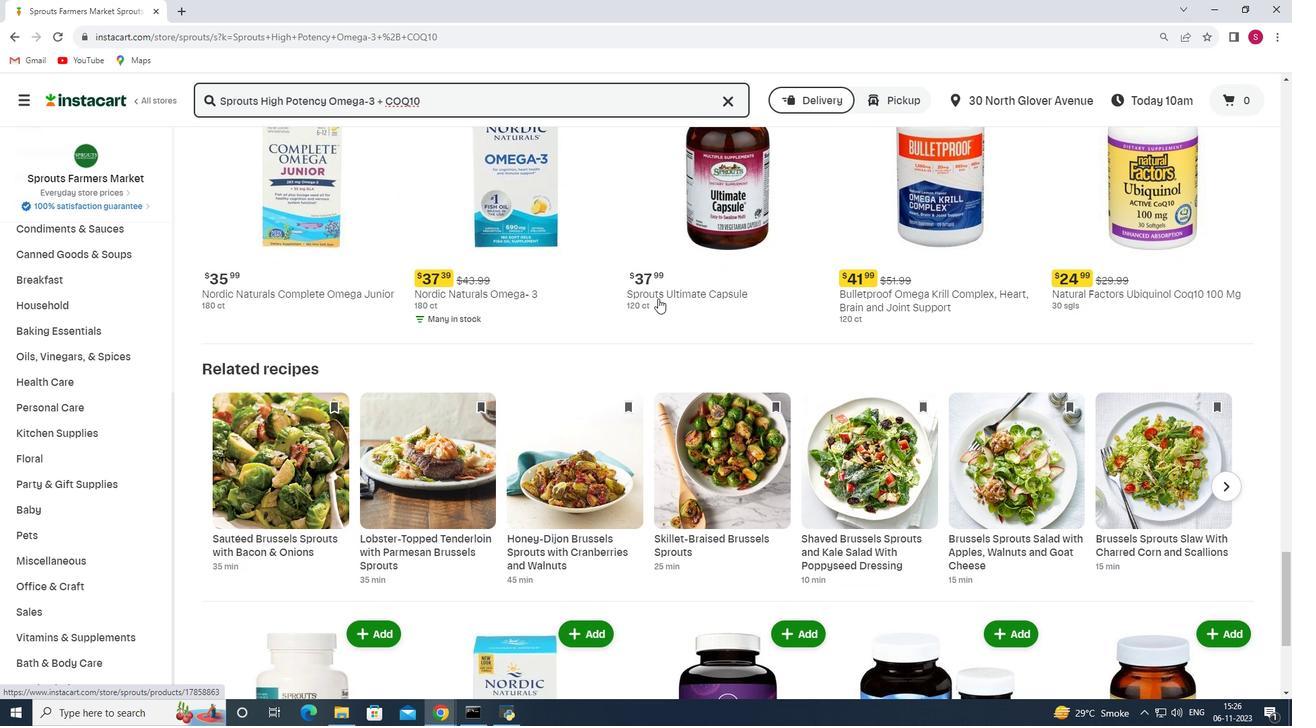 
Action: Mouse scrolled (658, 298) with delta (0, 0)
Screenshot: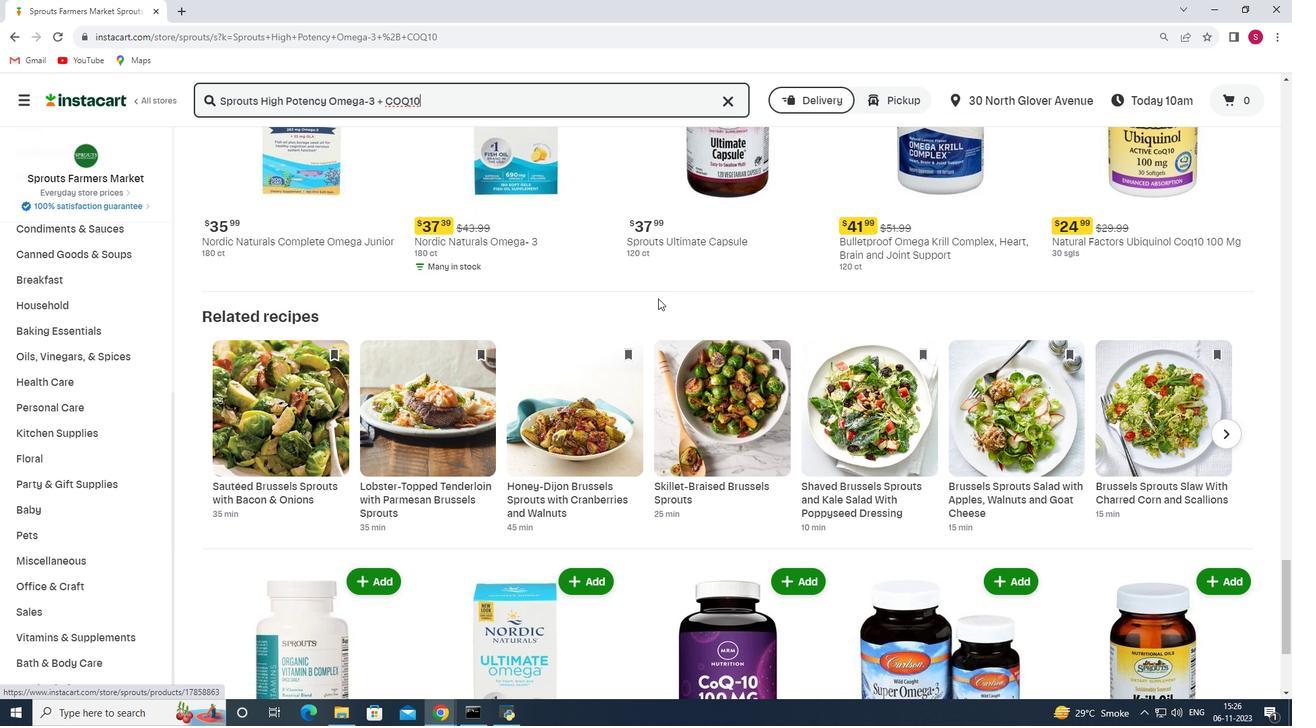 
Action: Mouse scrolled (658, 298) with delta (0, 0)
Screenshot: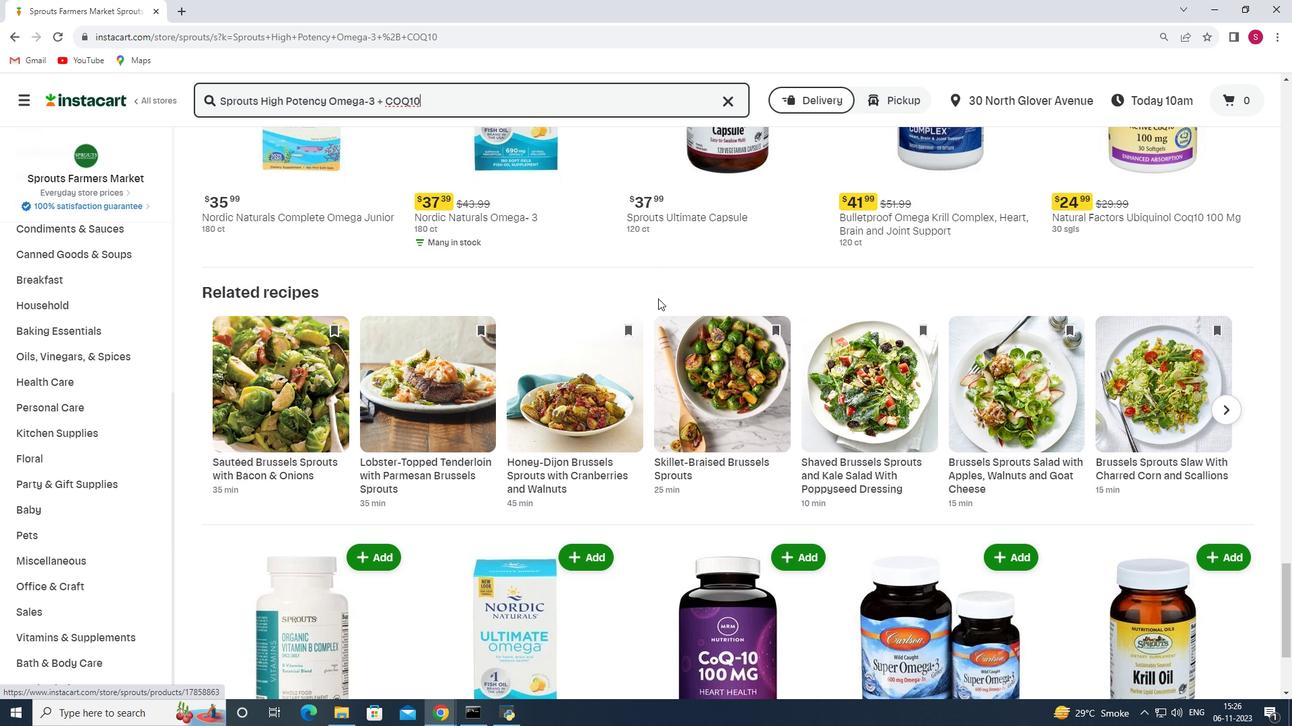 
Action: Mouse scrolled (658, 298) with delta (0, 0)
Screenshot: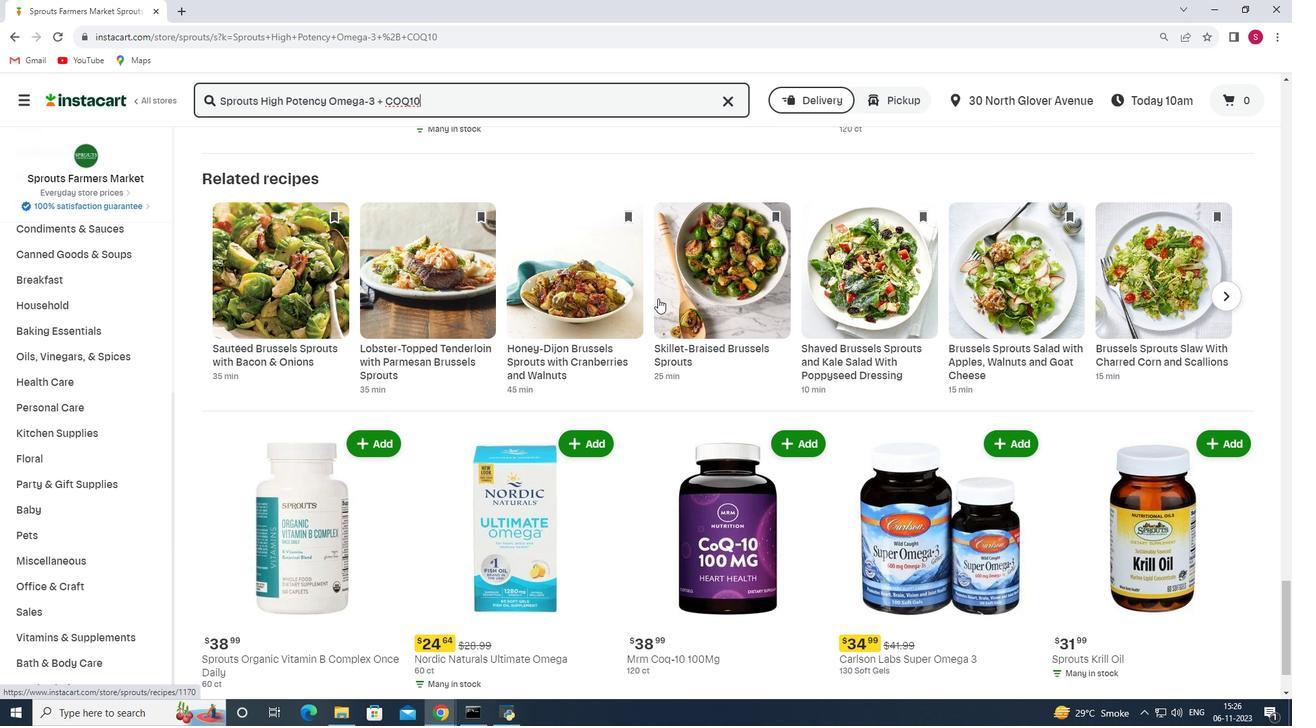 
Action: Mouse scrolled (658, 298) with delta (0, 0)
Screenshot: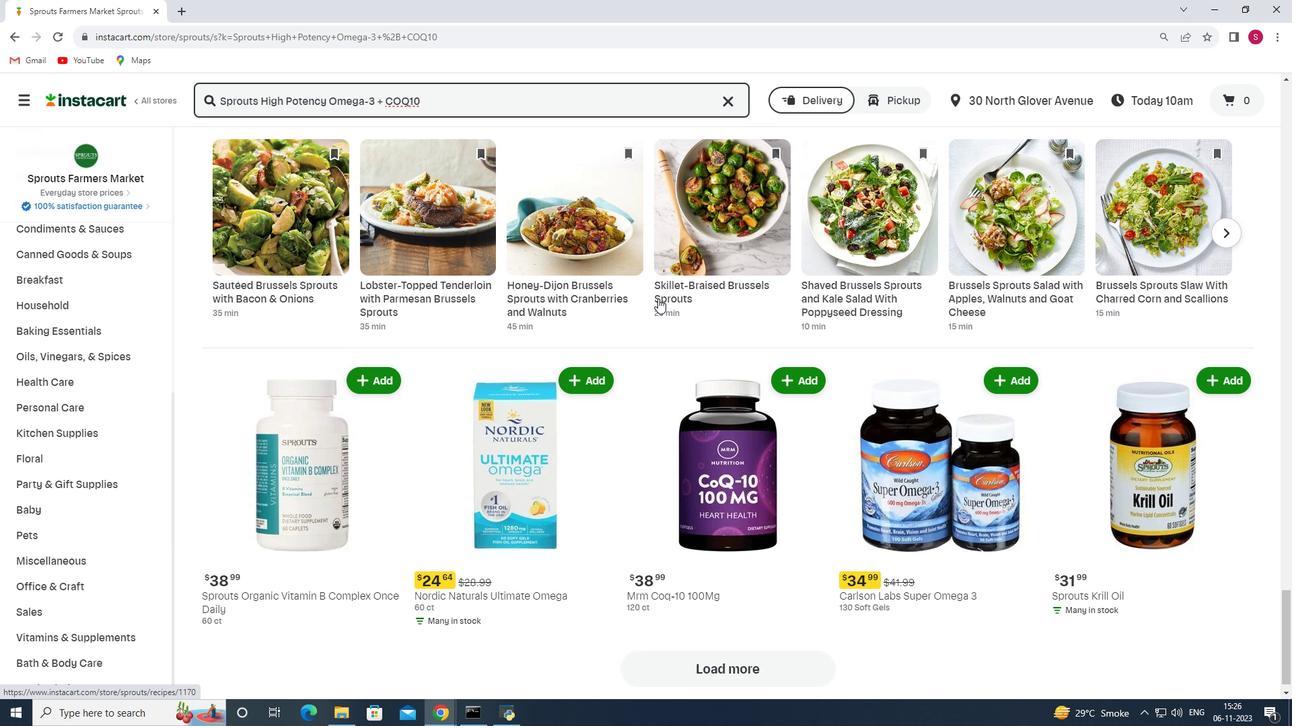 
